 Task: Find connections with filter location Qingdao with filter topic #Homeofficewith filter profile language Potuguese with filter current company OCASA with filter school Kannur University with filter industry Coal Mining with filter service category Marketing with filter keywords title Vehicle or Equipment Cleaner
Action: Mouse moved to (265, 317)
Screenshot: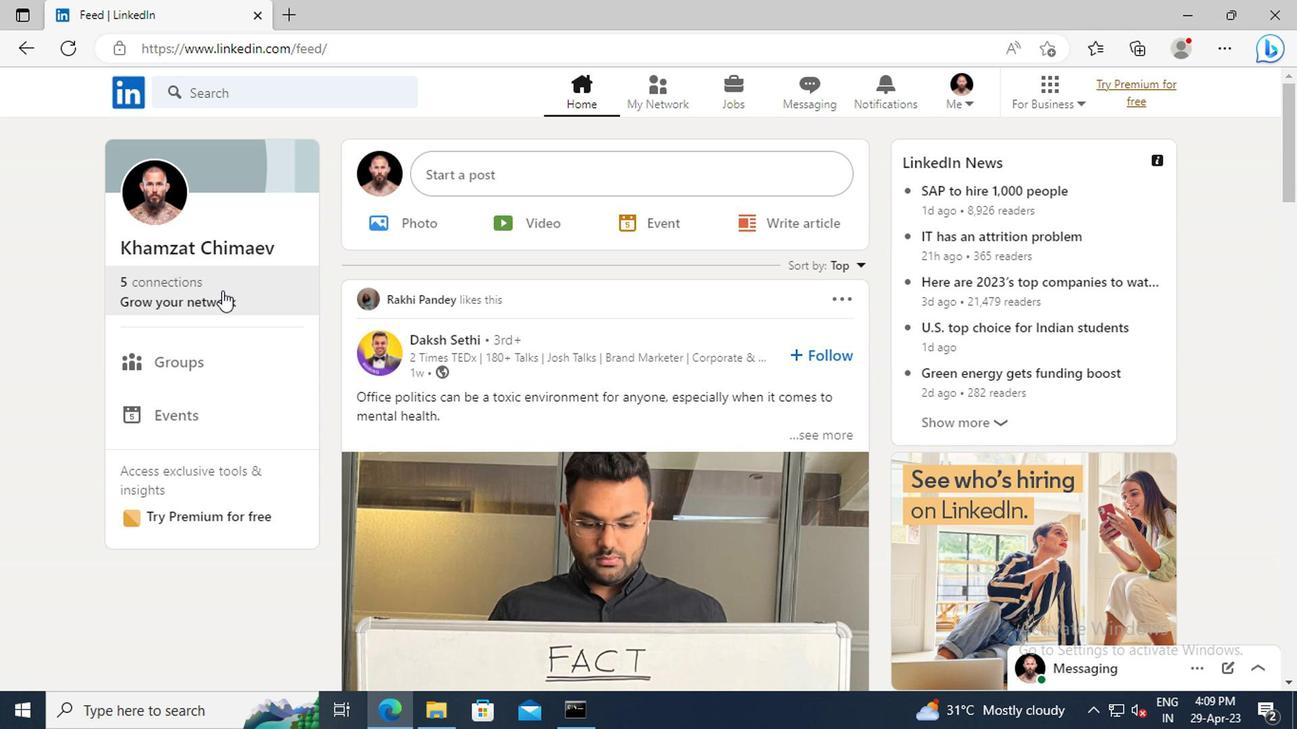 
Action: Mouse pressed left at (265, 317)
Screenshot: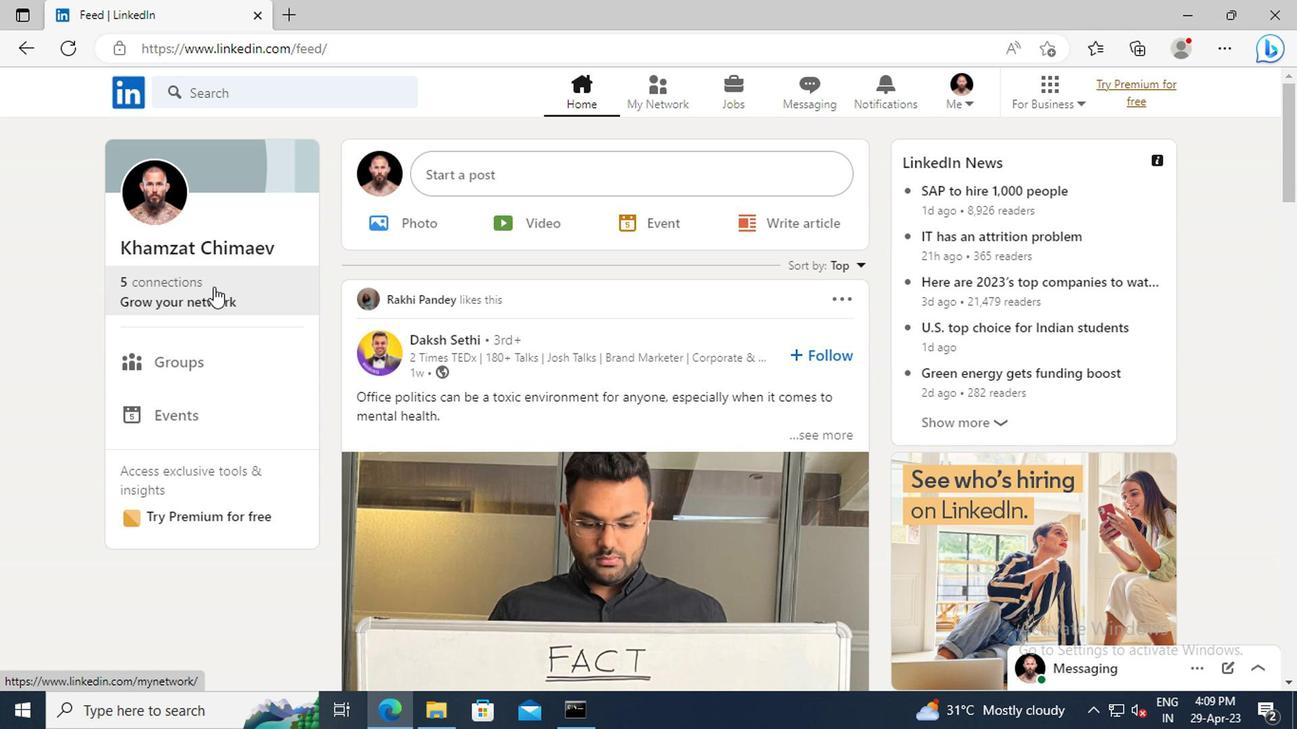 
Action: Mouse moved to (273, 256)
Screenshot: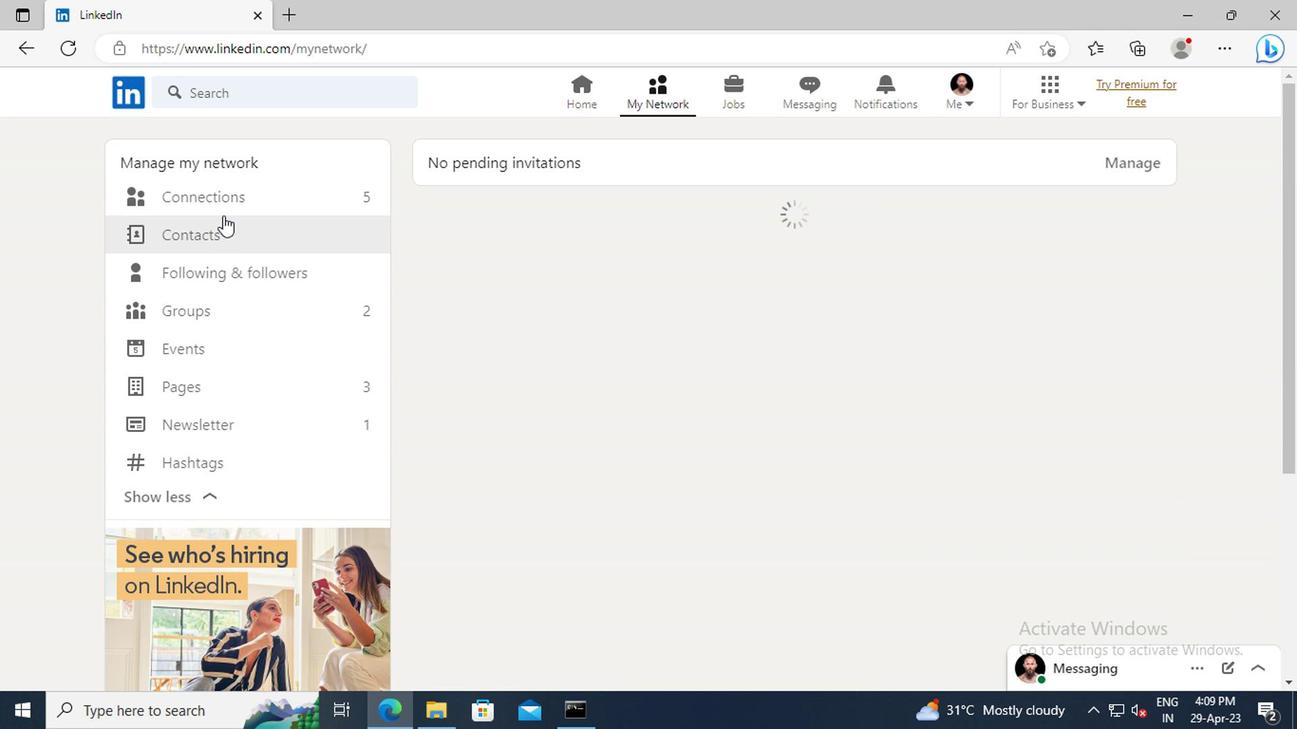 
Action: Mouse pressed left at (273, 256)
Screenshot: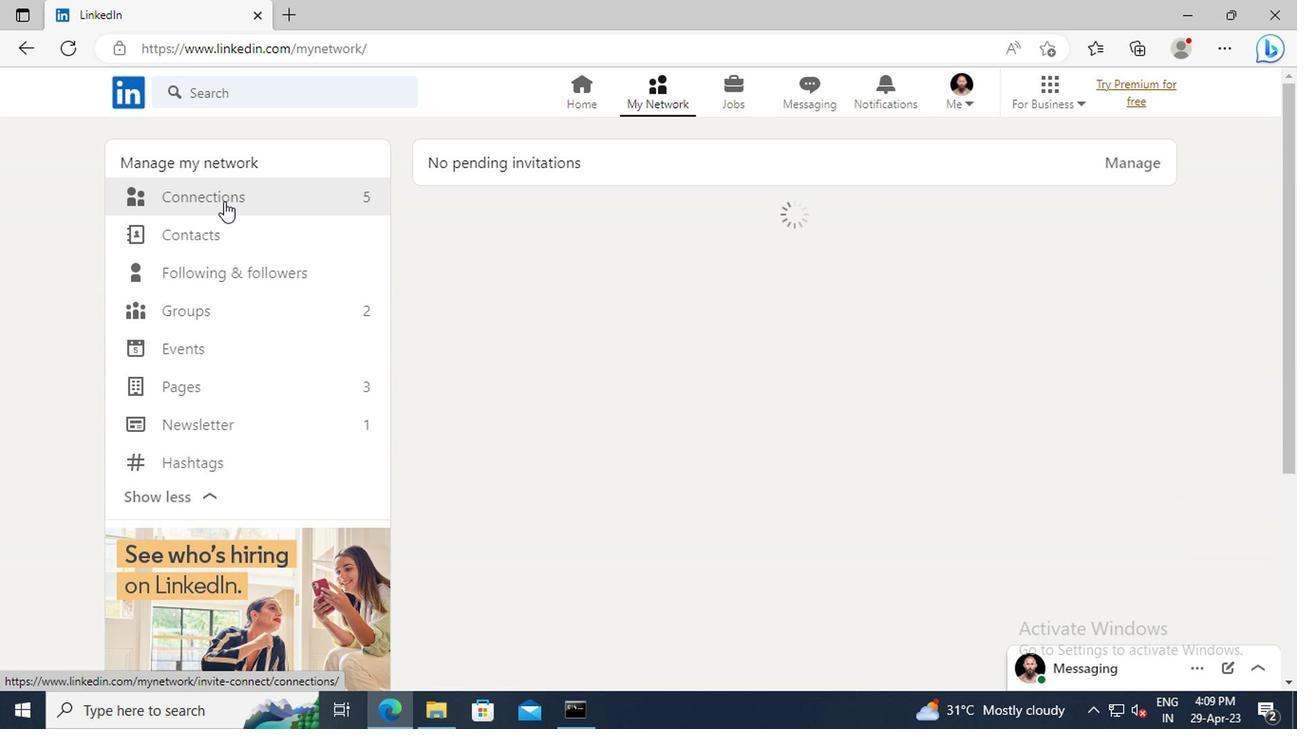 
Action: Mouse moved to (656, 259)
Screenshot: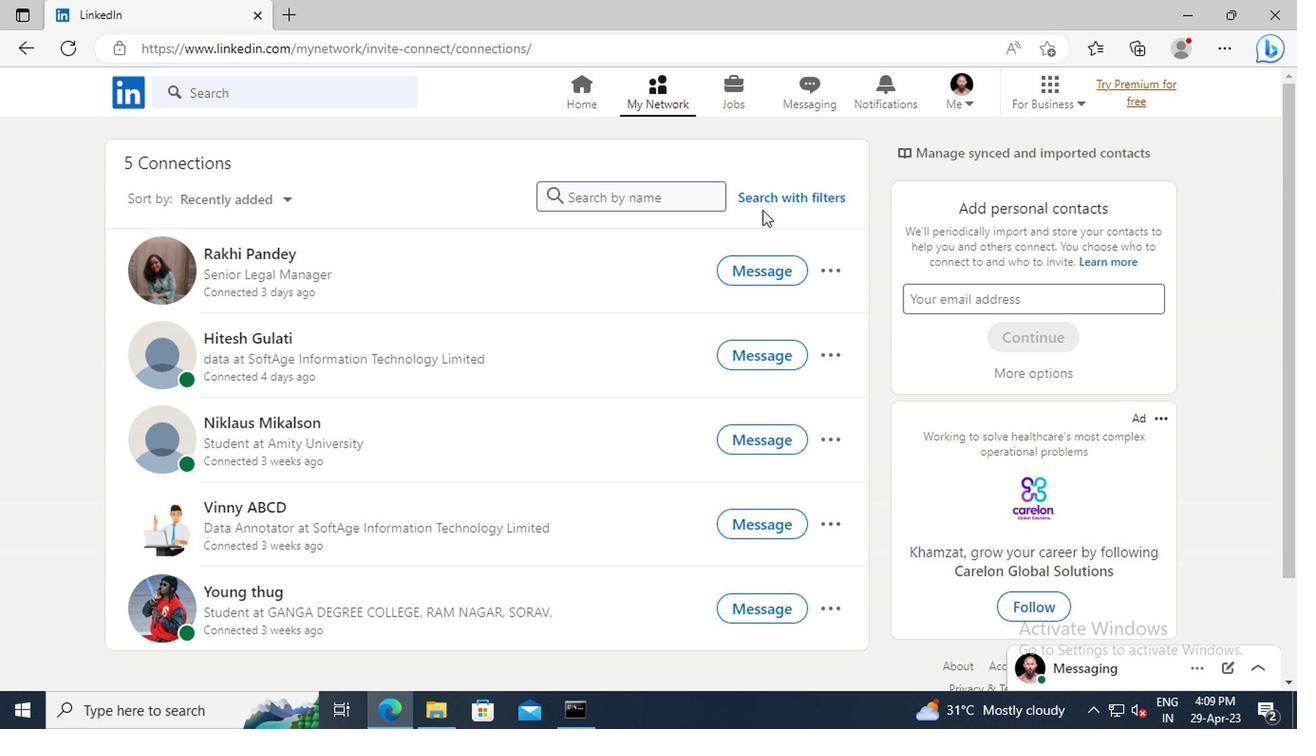 
Action: Mouse pressed left at (656, 259)
Screenshot: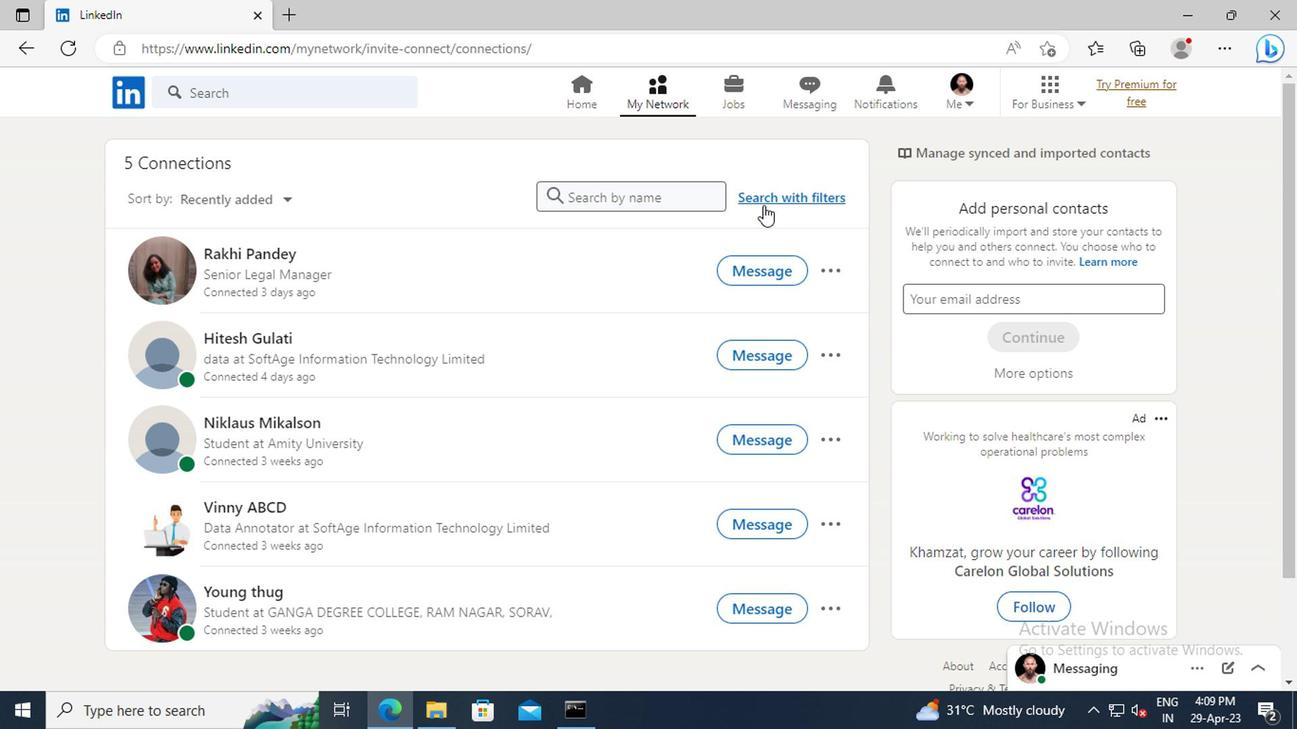 
Action: Mouse moved to (624, 221)
Screenshot: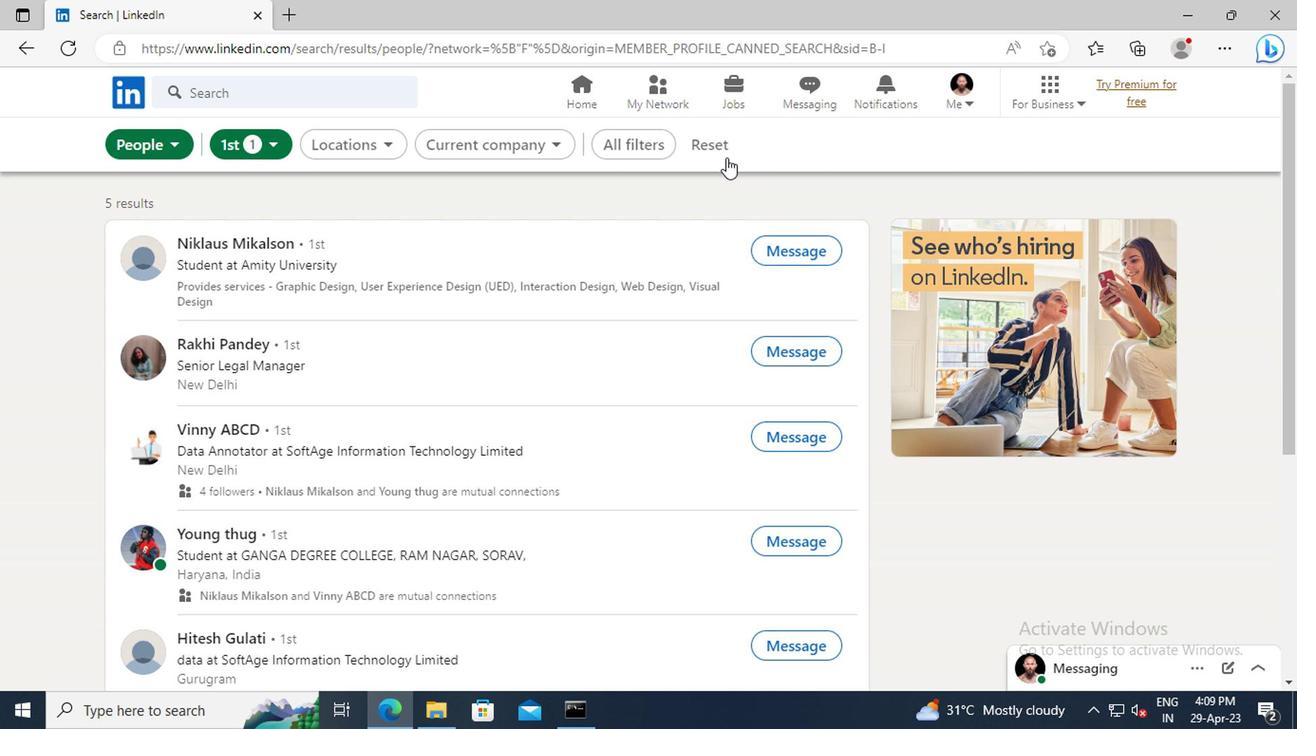 
Action: Mouse pressed left at (624, 221)
Screenshot: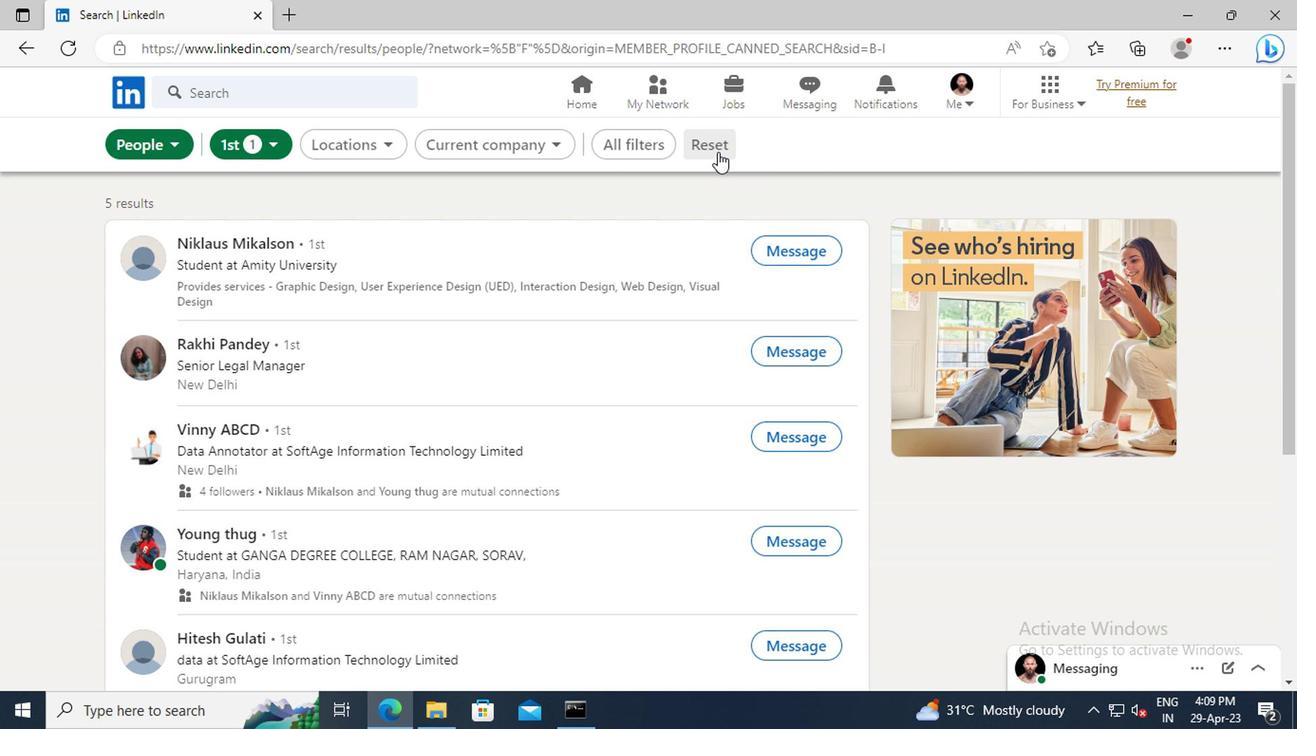 
Action: Mouse moved to (605, 219)
Screenshot: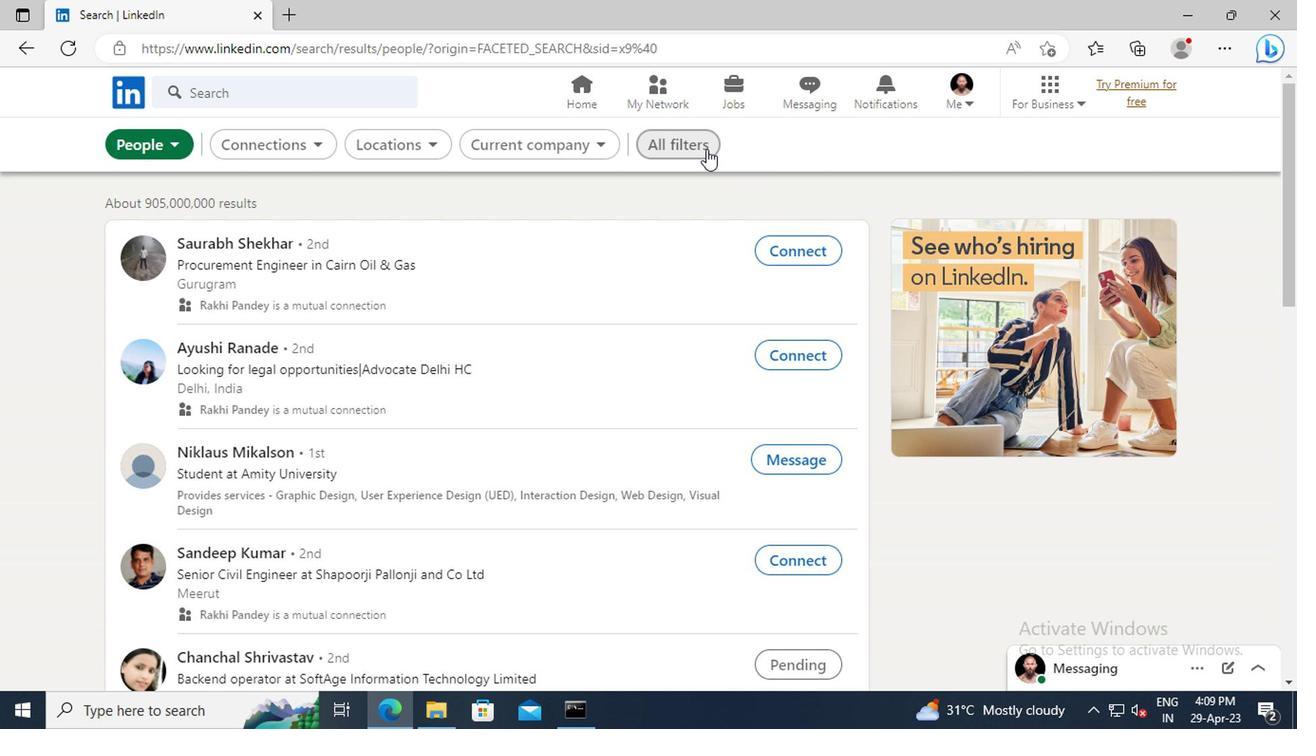
Action: Mouse pressed left at (605, 219)
Screenshot: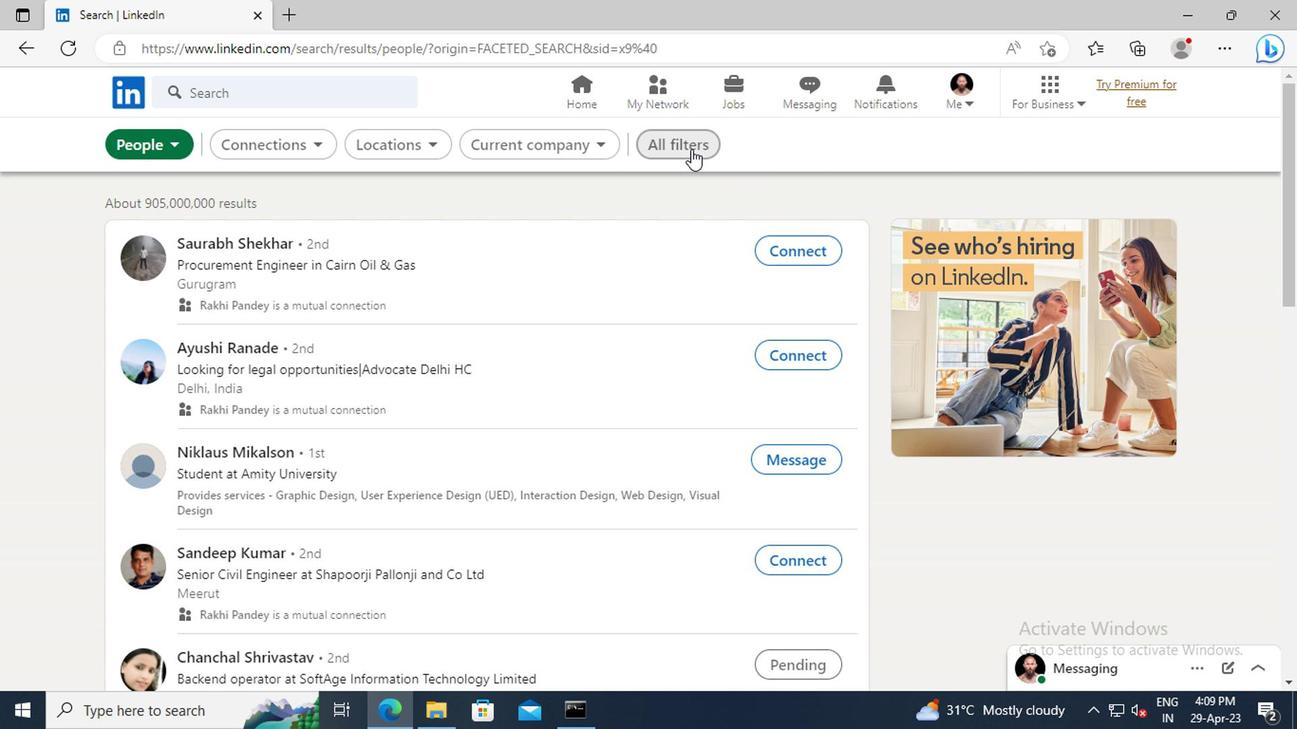 
Action: Mouse moved to (879, 375)
Screenshot: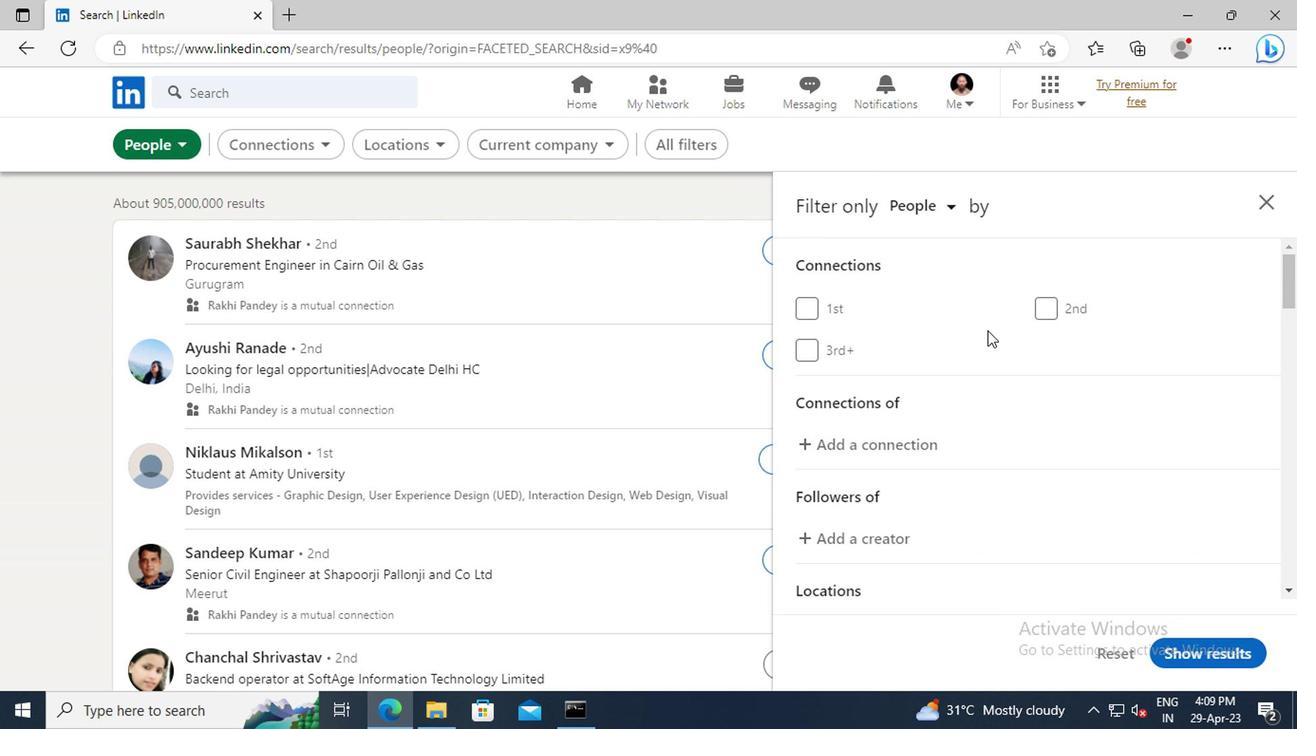 
Action: Mouse scrolled (879, 374) with delta (0, 0)
Screenshot: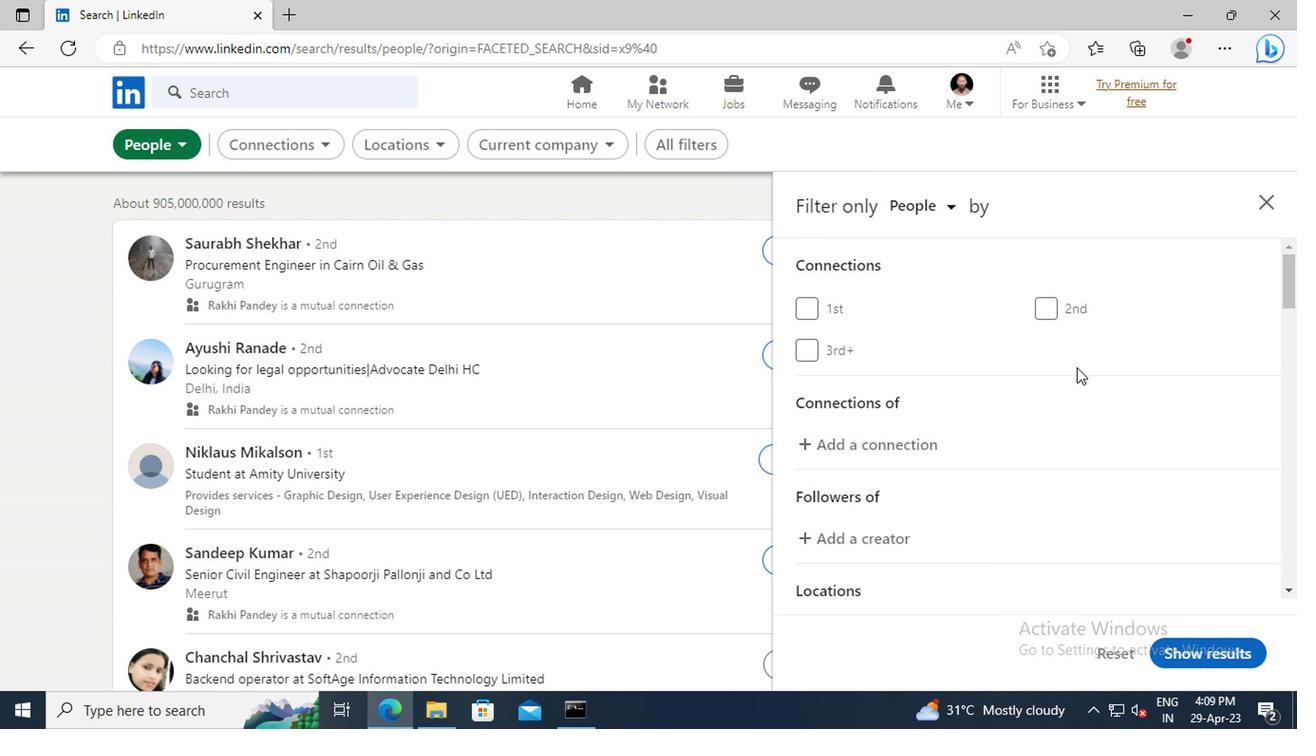 
Action: Mouse scrolled (879, 374) with delta (0, 0)
Screenshot: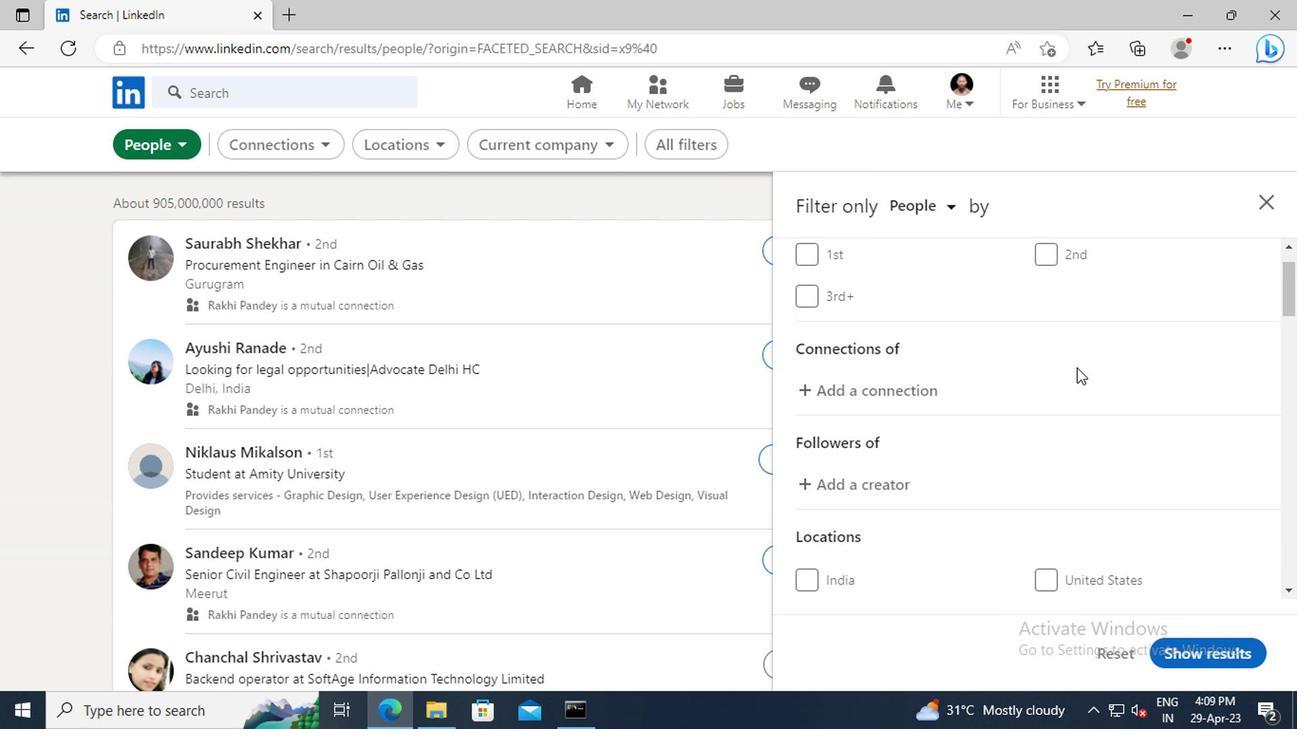 
Action: Mouse scrolled (879, 374) with delta (0, 0)
Screenshot: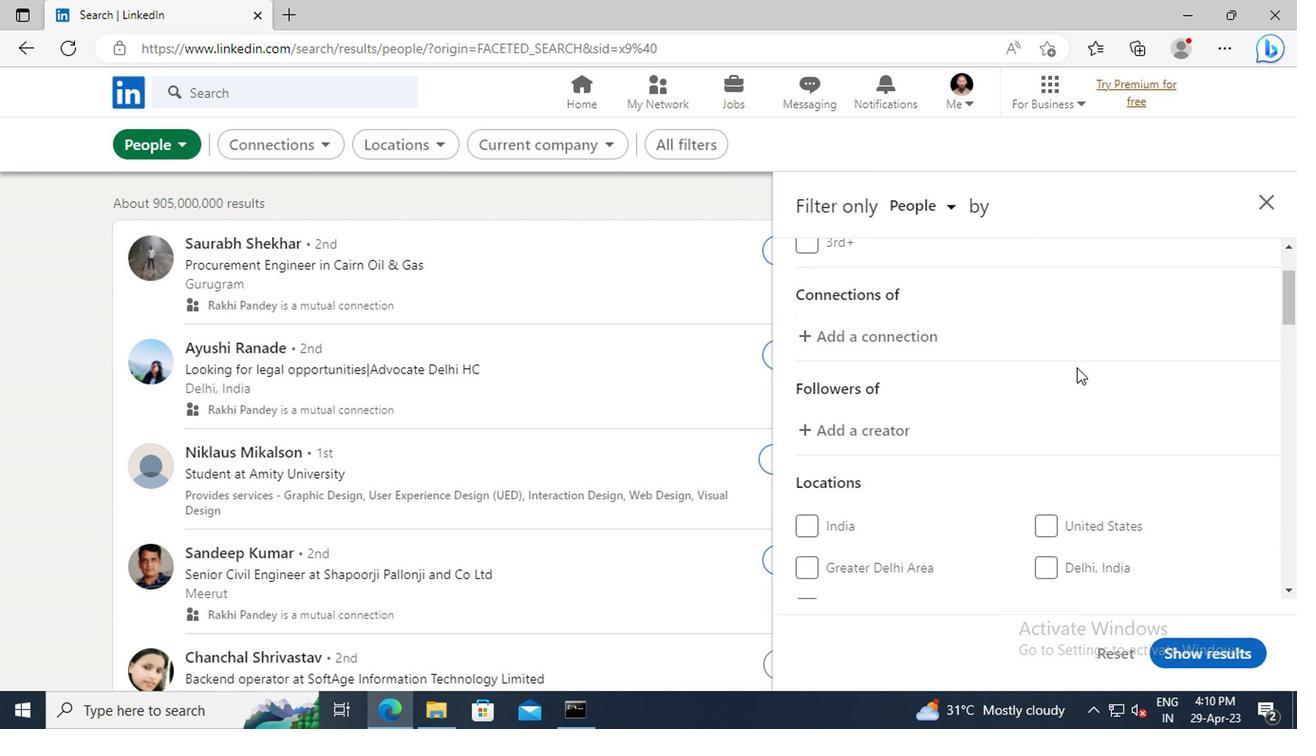 
Action: Mouse scrolled (879, 374) with delta (0, 0)
Screenshot: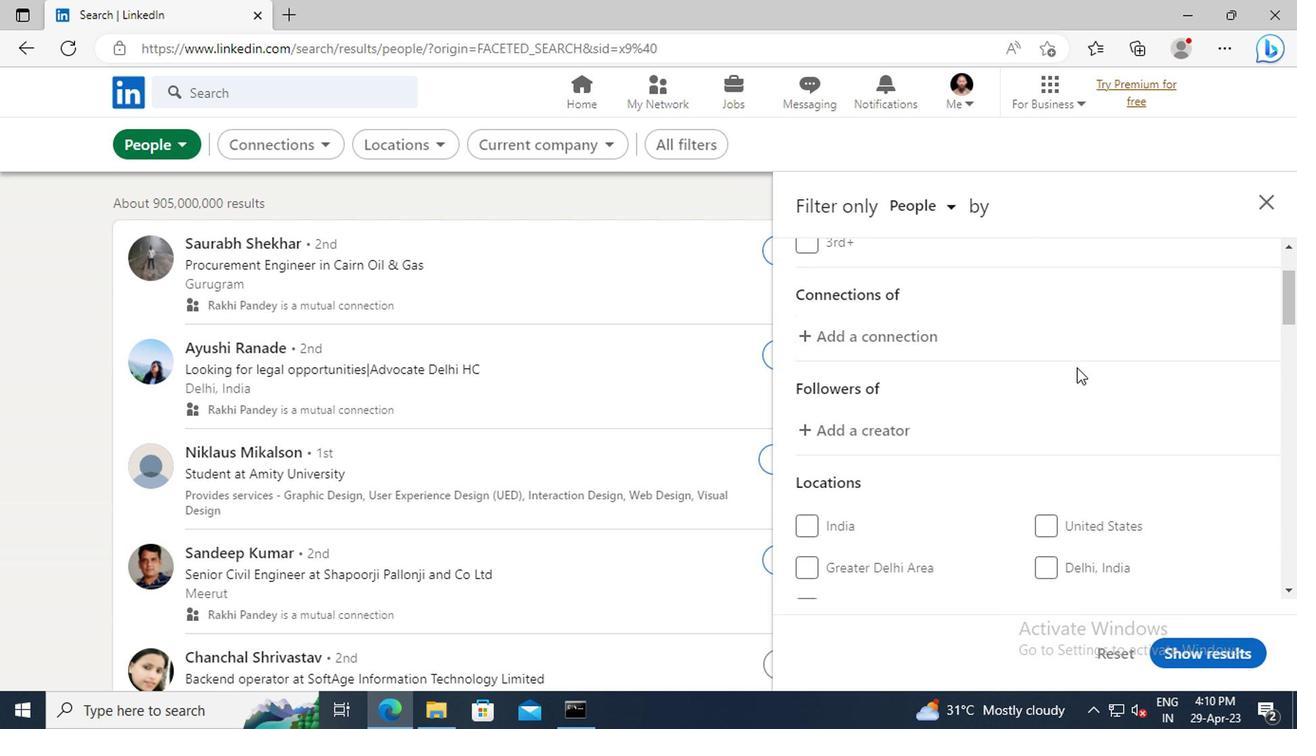 
Action: Mouse scrolled (879, 374) with delta (0, 0)
Screenshot: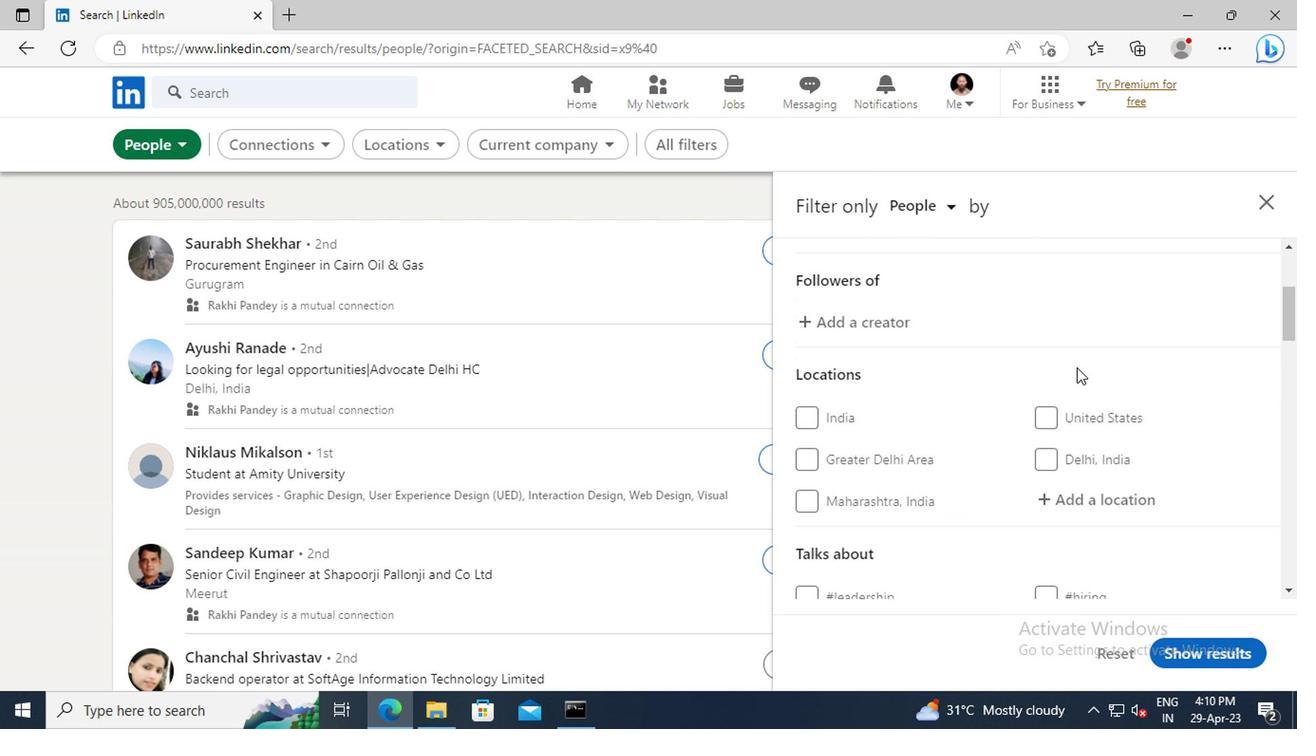 
Action: Mouse moved to (877, 429)
Screenshot: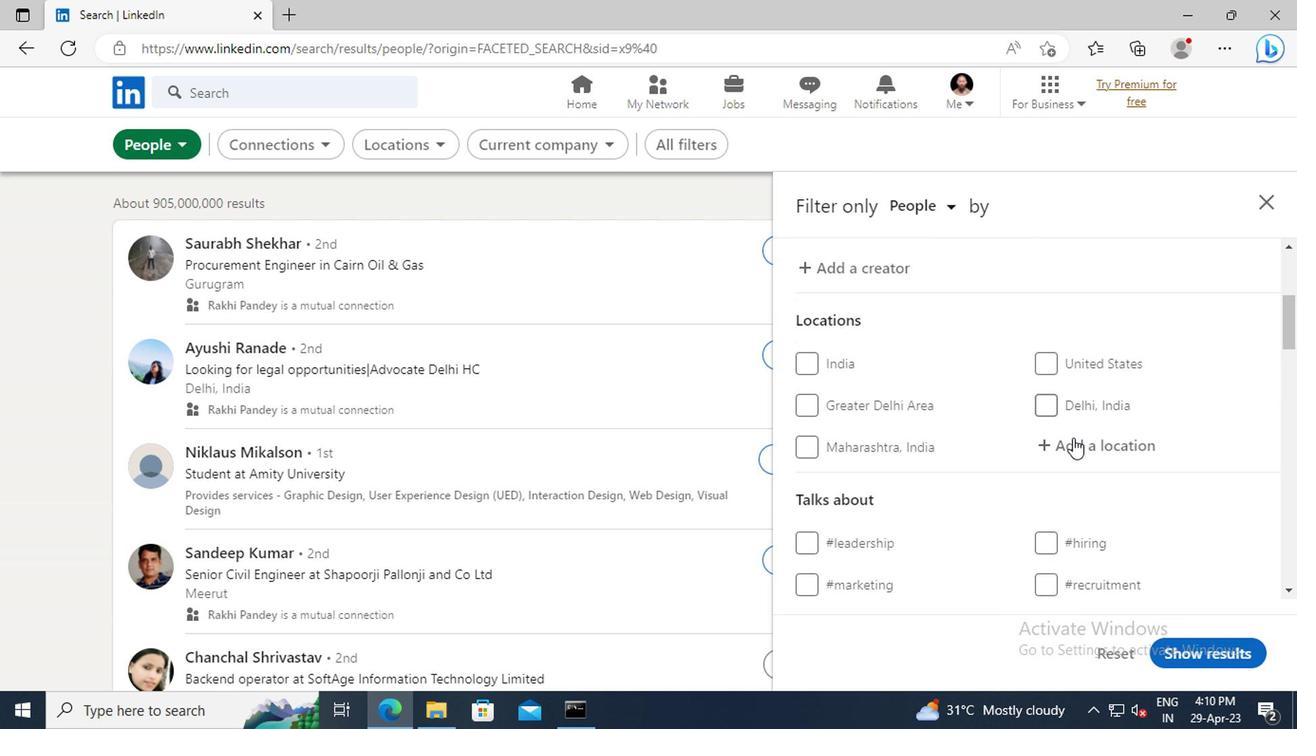 
Action: Mouse pressed left at (877, 429)
Screenshot: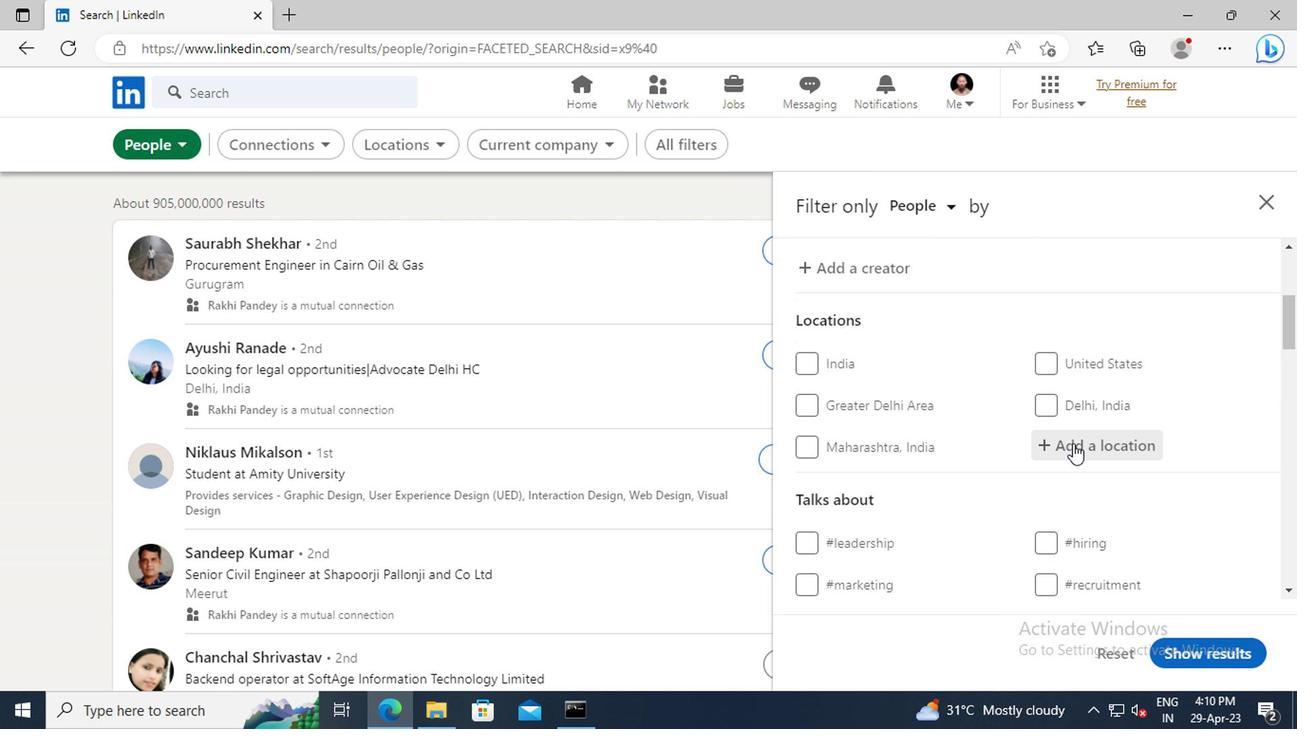 
Action: Key pressed <Key.shift>QINGDAO
Screenshot: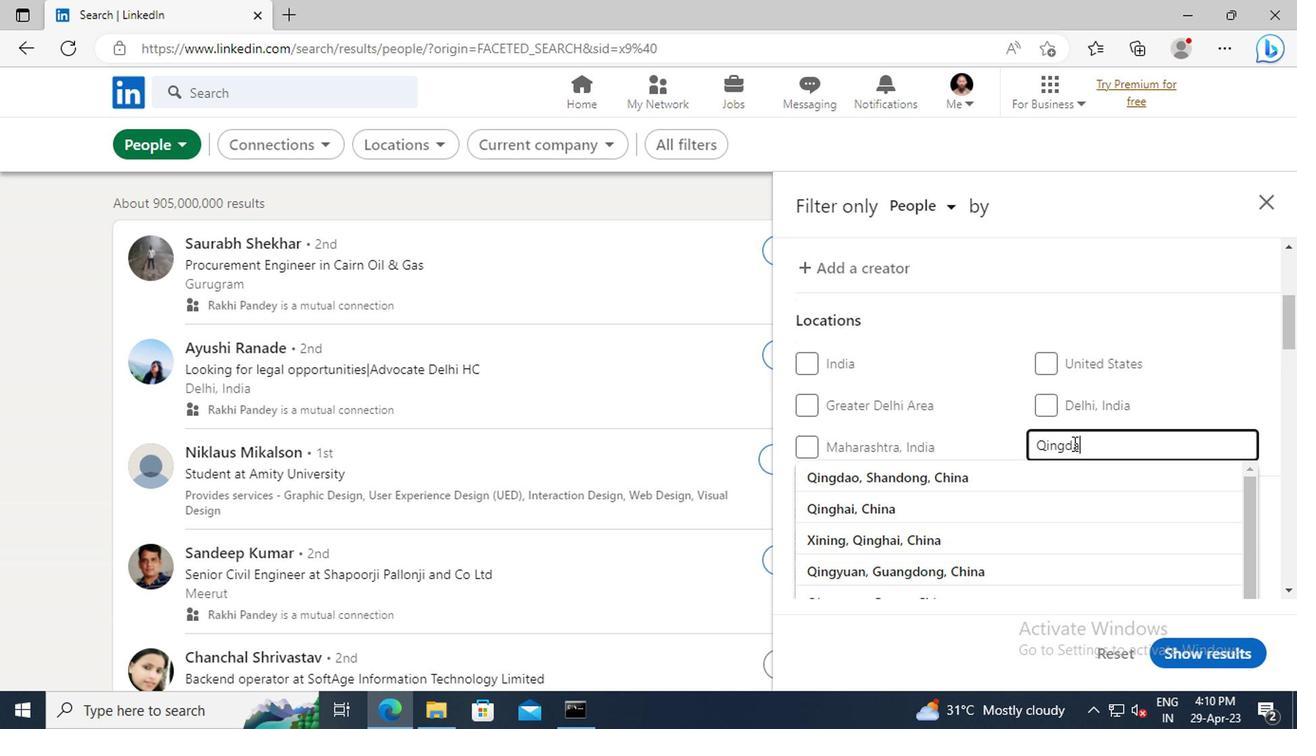 
Action: Mouse moved to (862, 449)
Screenshot: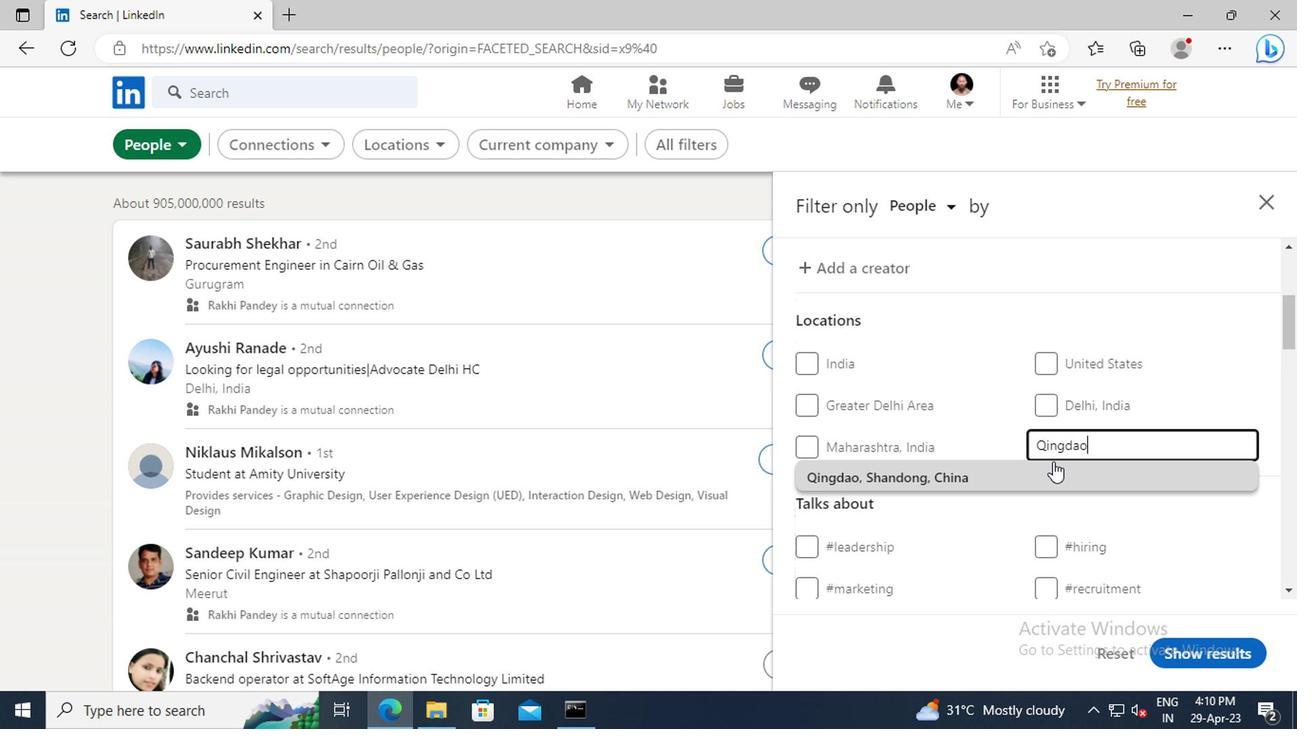 
Action: Mouse pressed left at (862, 449)
Screenshot: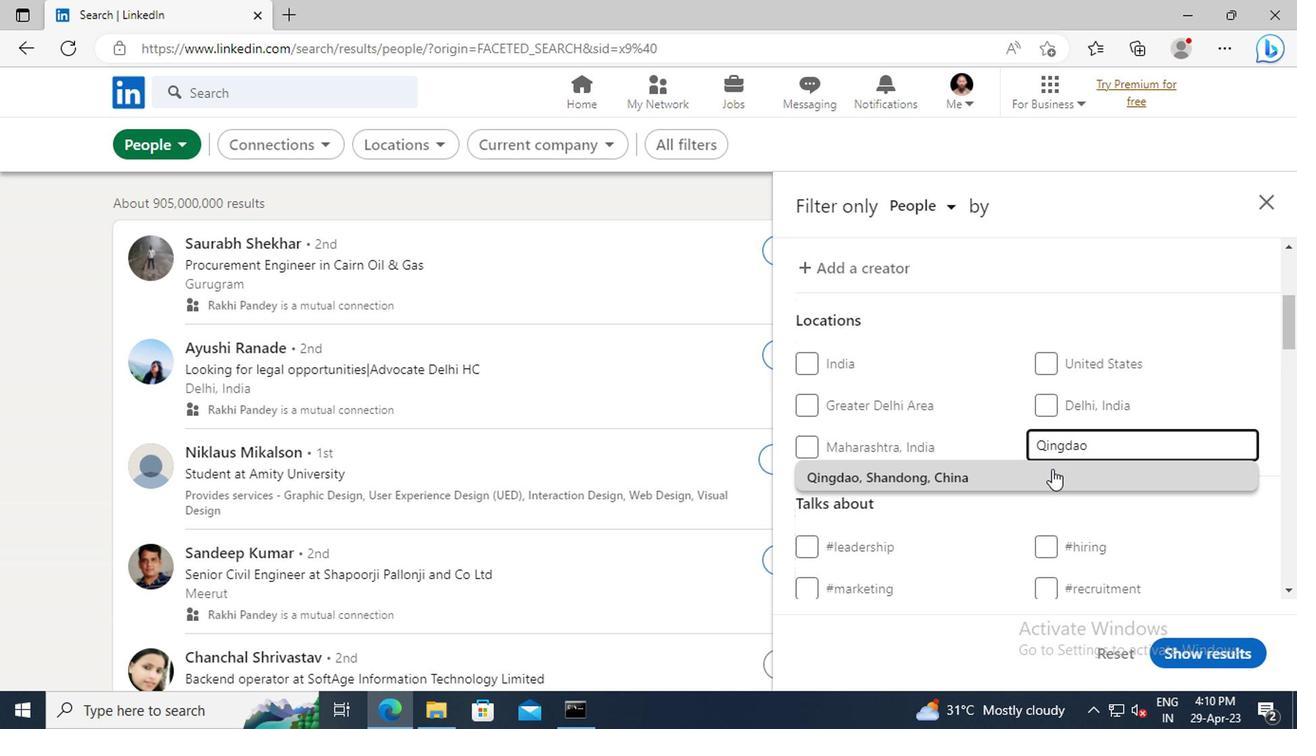 
Action: Mouse scrolled (862, 448) with delta (0, 0)
Screenshot: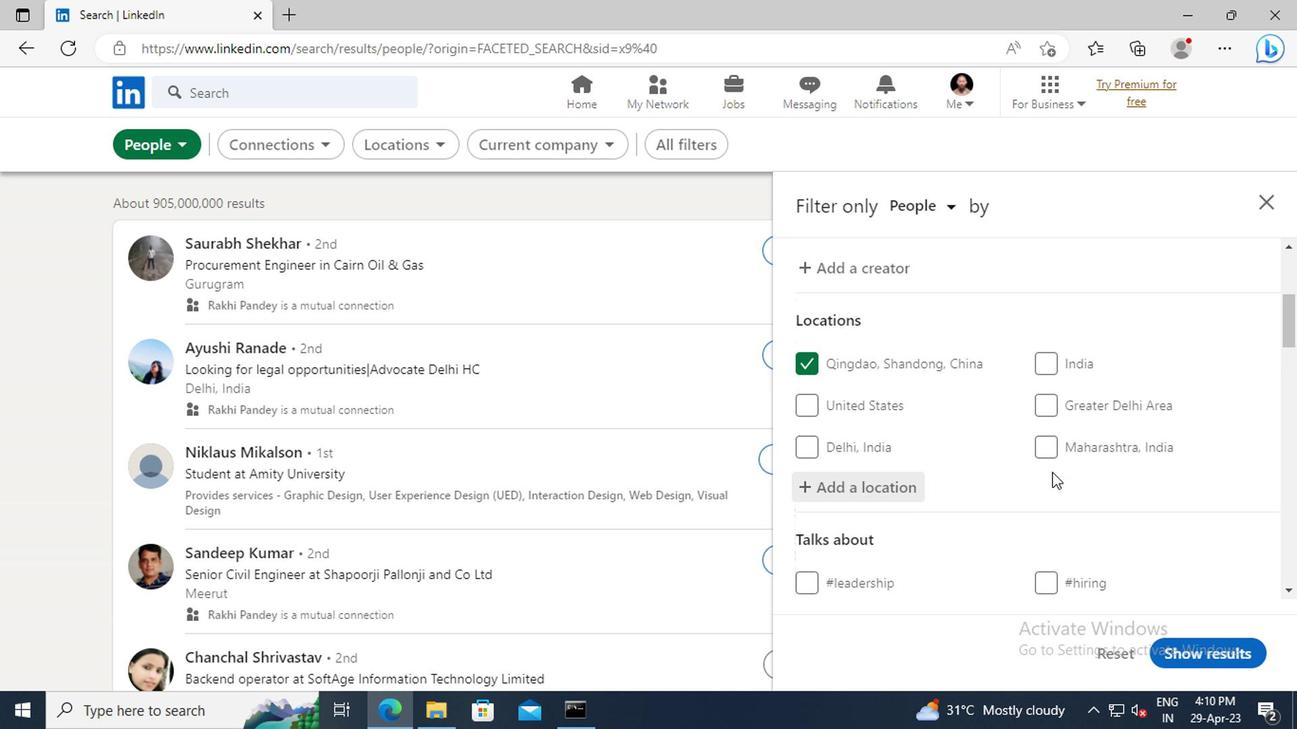 
Action: Mouse scrolled (862, 448) with delta (0, 0)
Screenshot: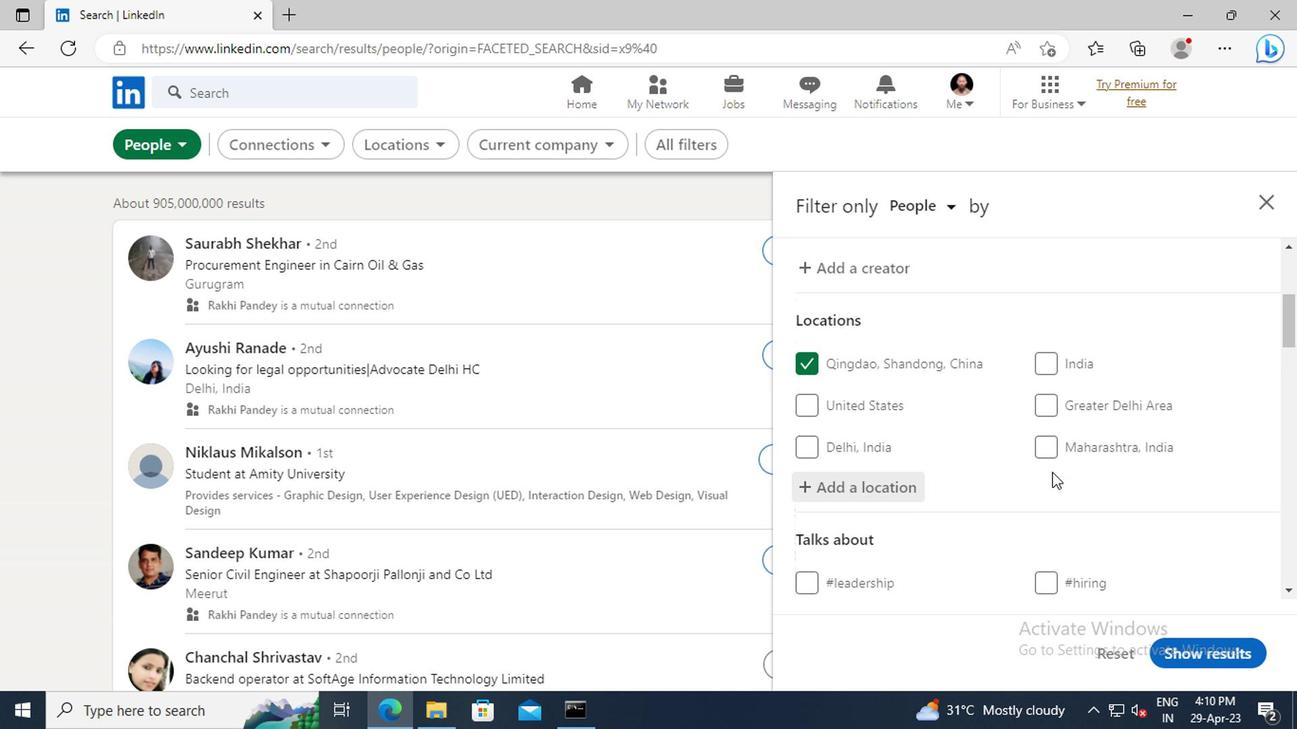 
Action: Mouse moved to (863, 410)
Screenshot: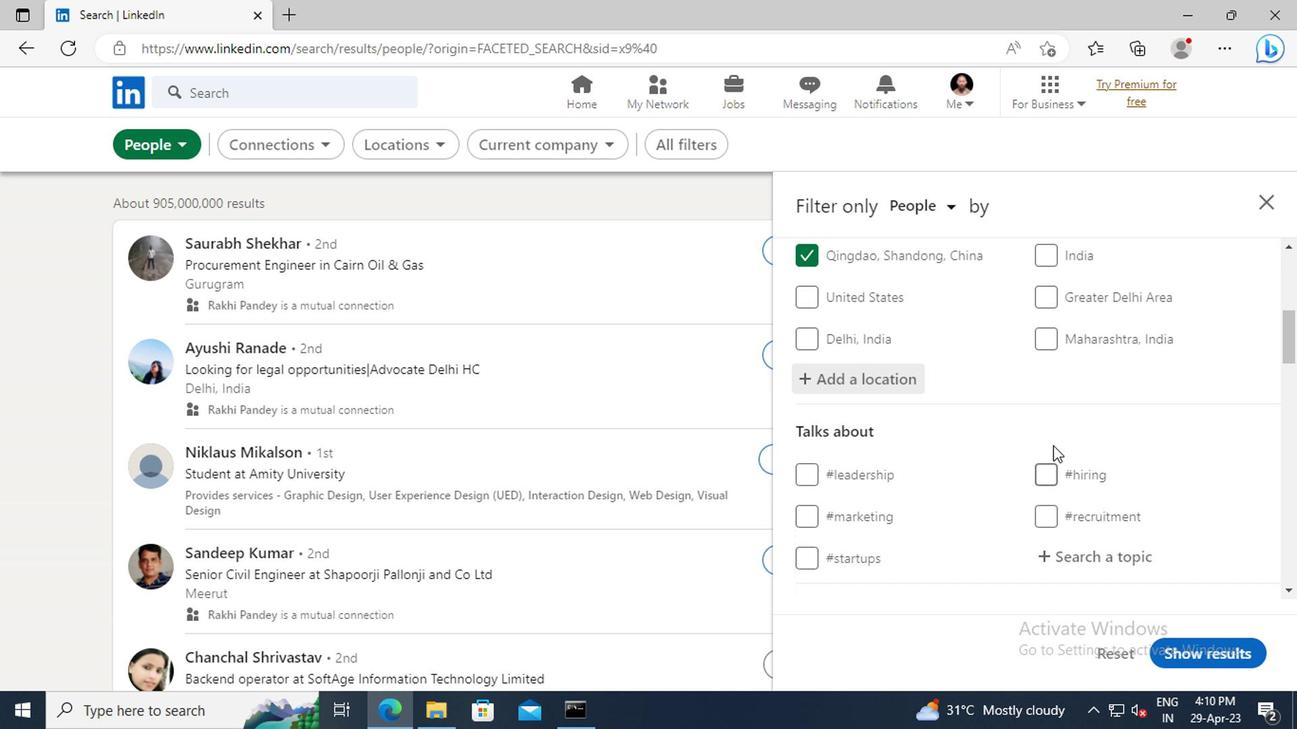 
Action: Mouse scrolled (863, 410) with delta (0, 0)
Screenshot: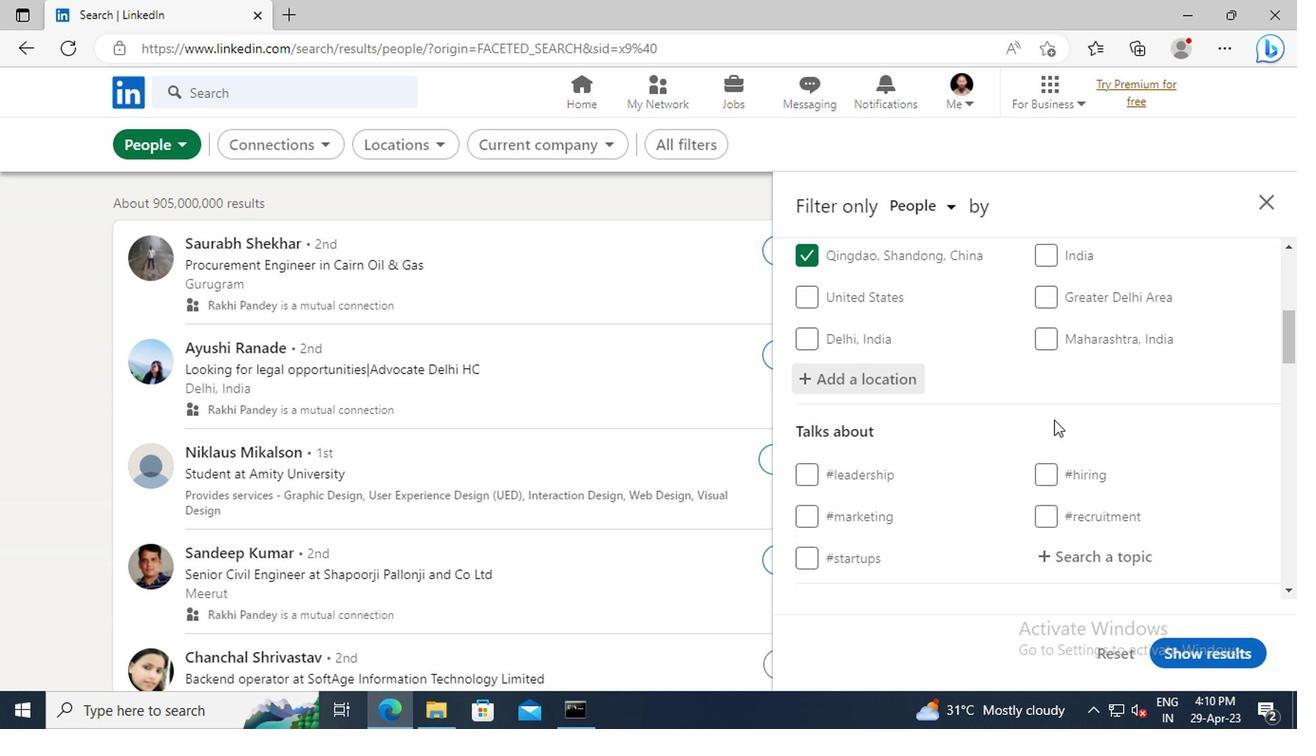 
Action: Mouse scrolled (863, 410) with delta (0, 0)
Screenshot: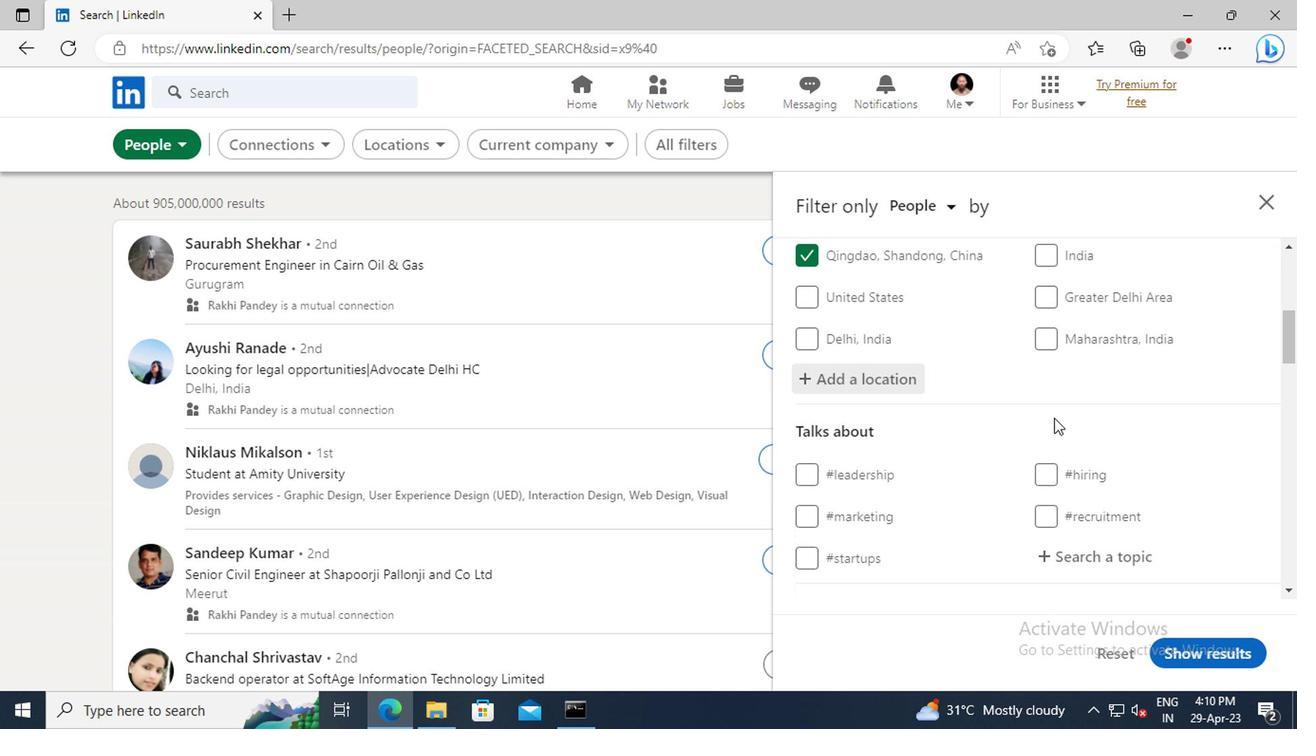 
Action: Mouse moved to (866, 431)
Screenshot: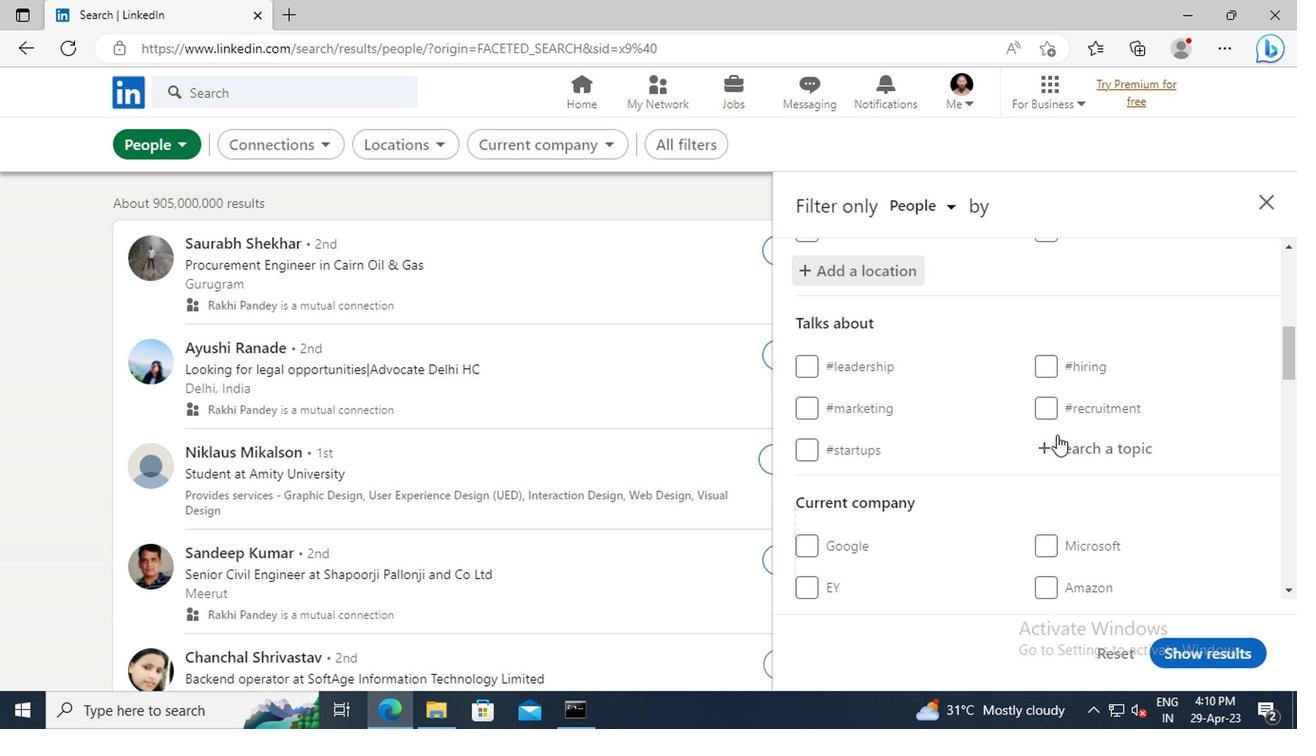 
Action: Mouse pressed left at (866, 431)
Screenshot: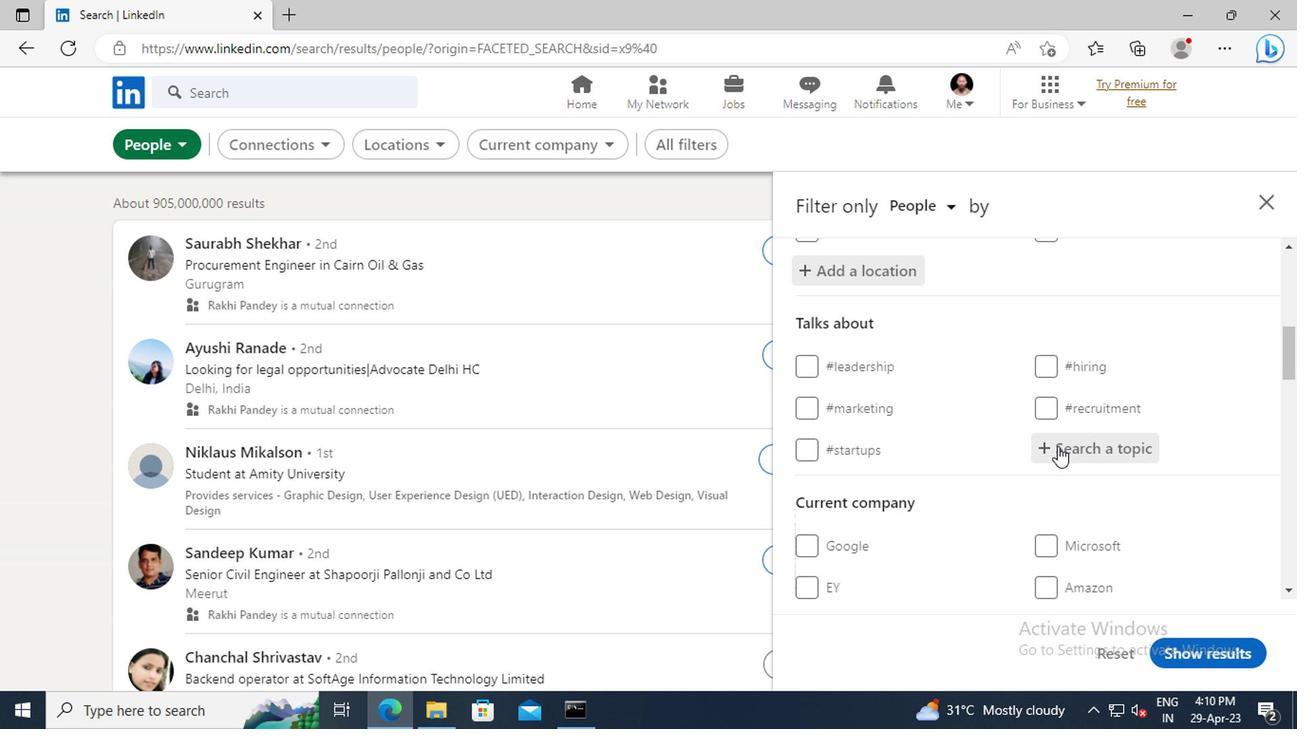
Action: Key pressed <Key.shift>HOMEOFFICE
Screenshot: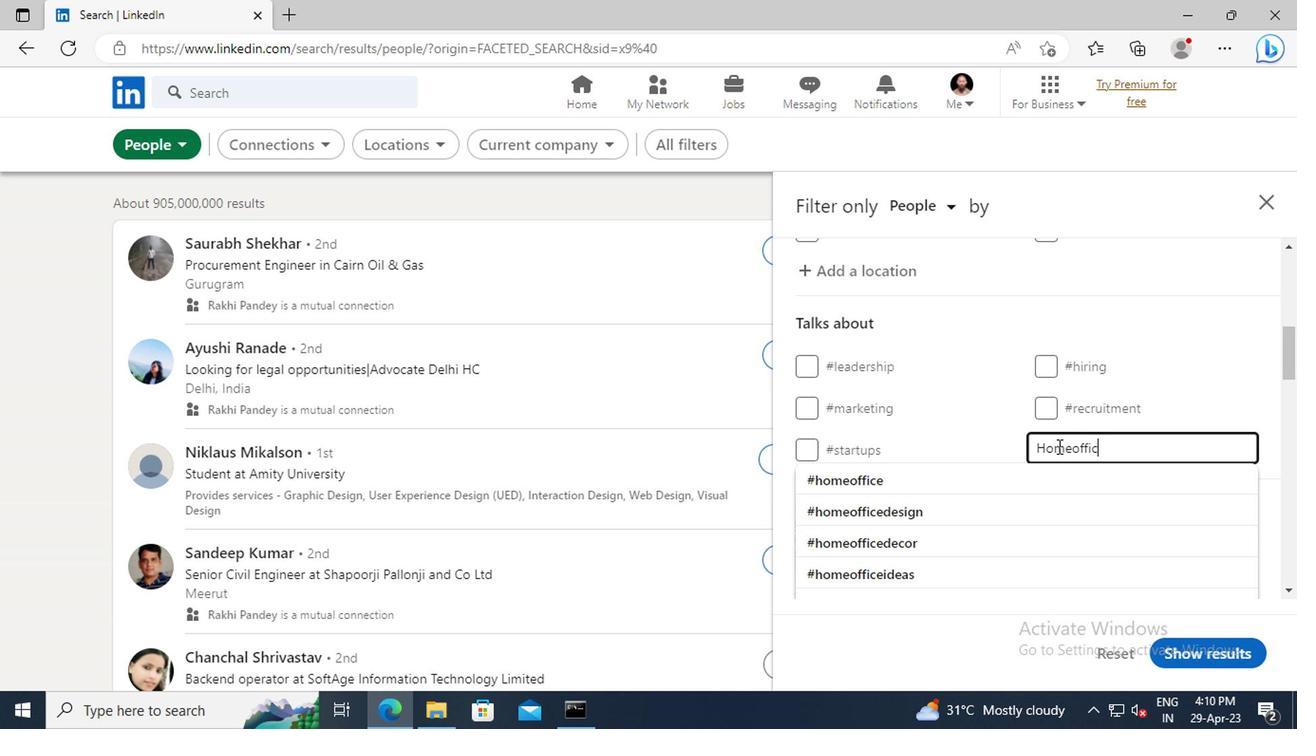 
Action: Mouse moved to (862, 451)
Screenshot: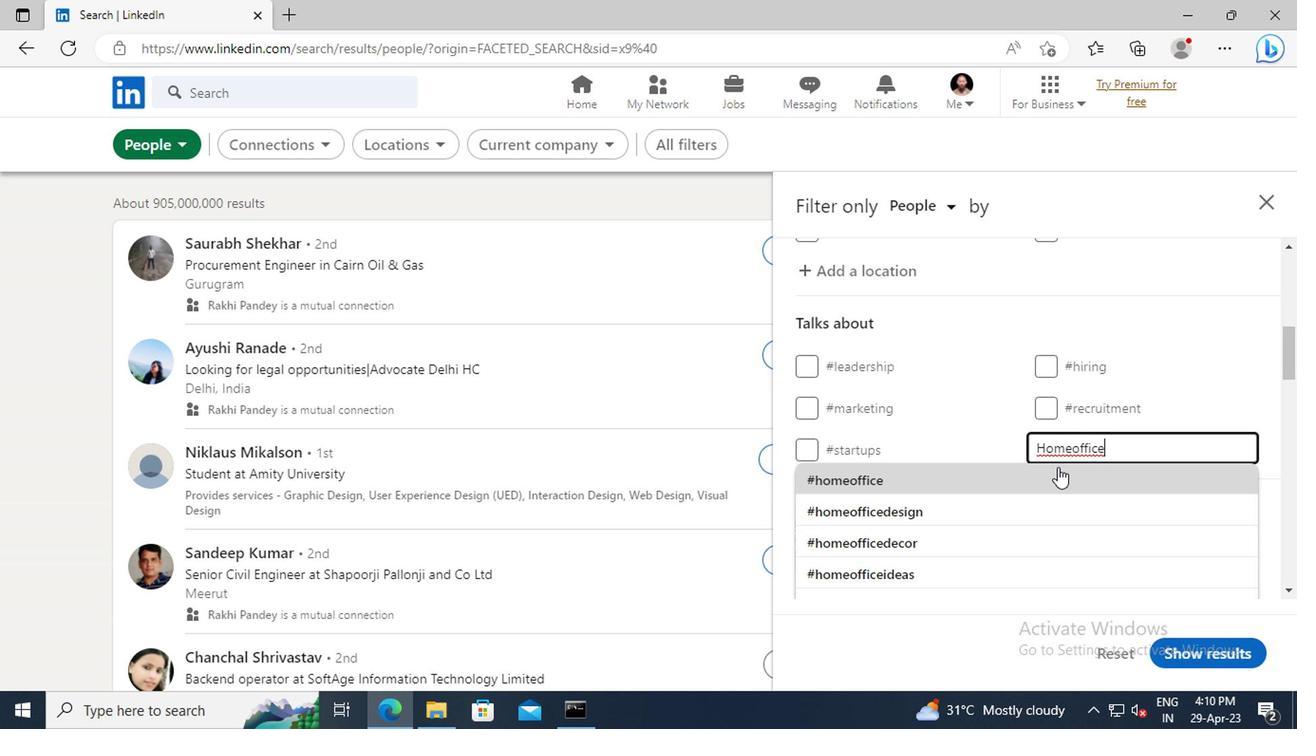 
Action: Mouse pressed left at (862, 451)
Screenshot: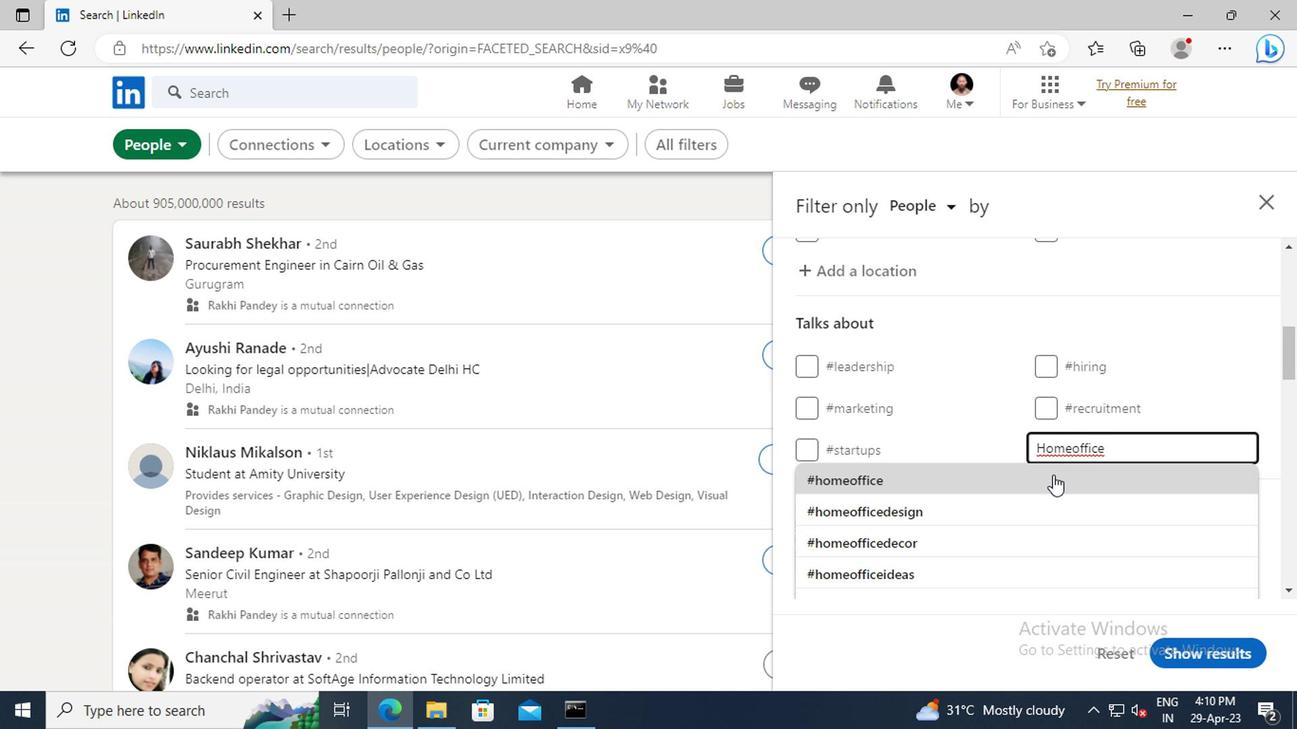 
Action: Mouse scrolled (862, 450) with delta (0, 0)
Screenshot: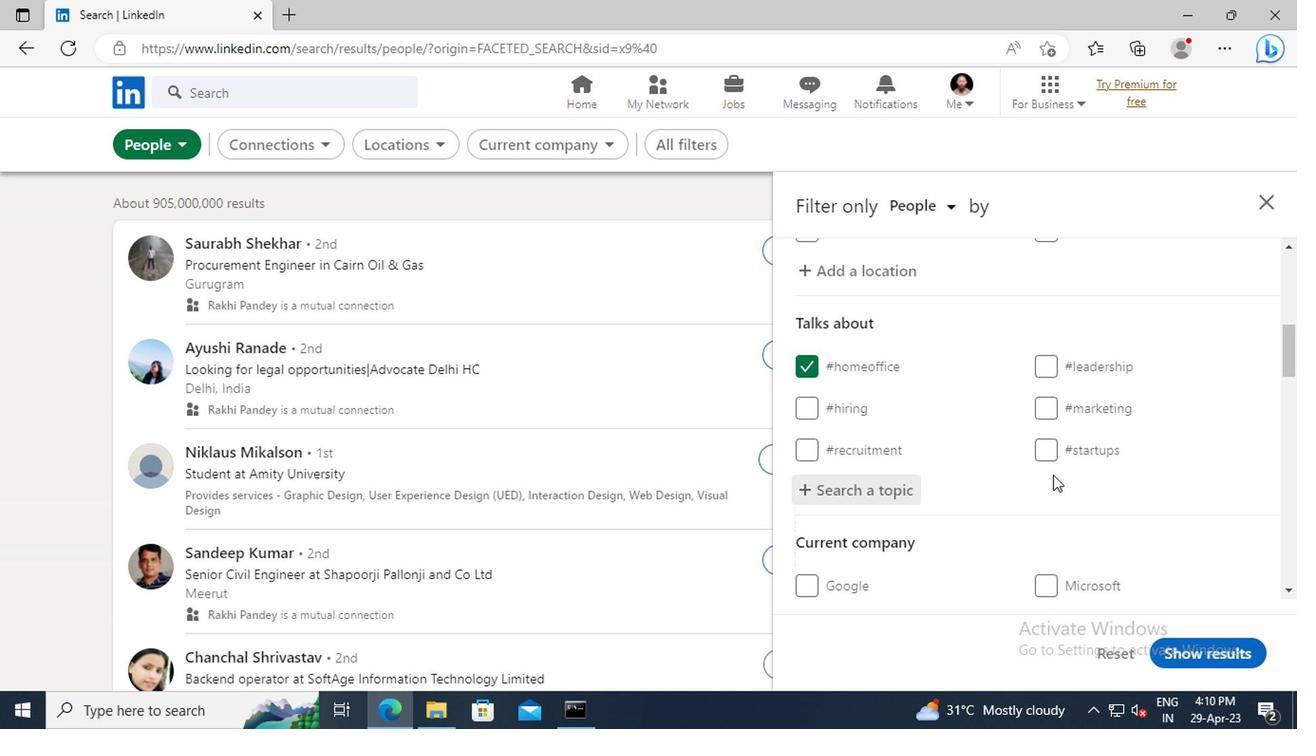 
Action: Mouse scrolled (862, 450) with delta (0, 0)
Screenshot: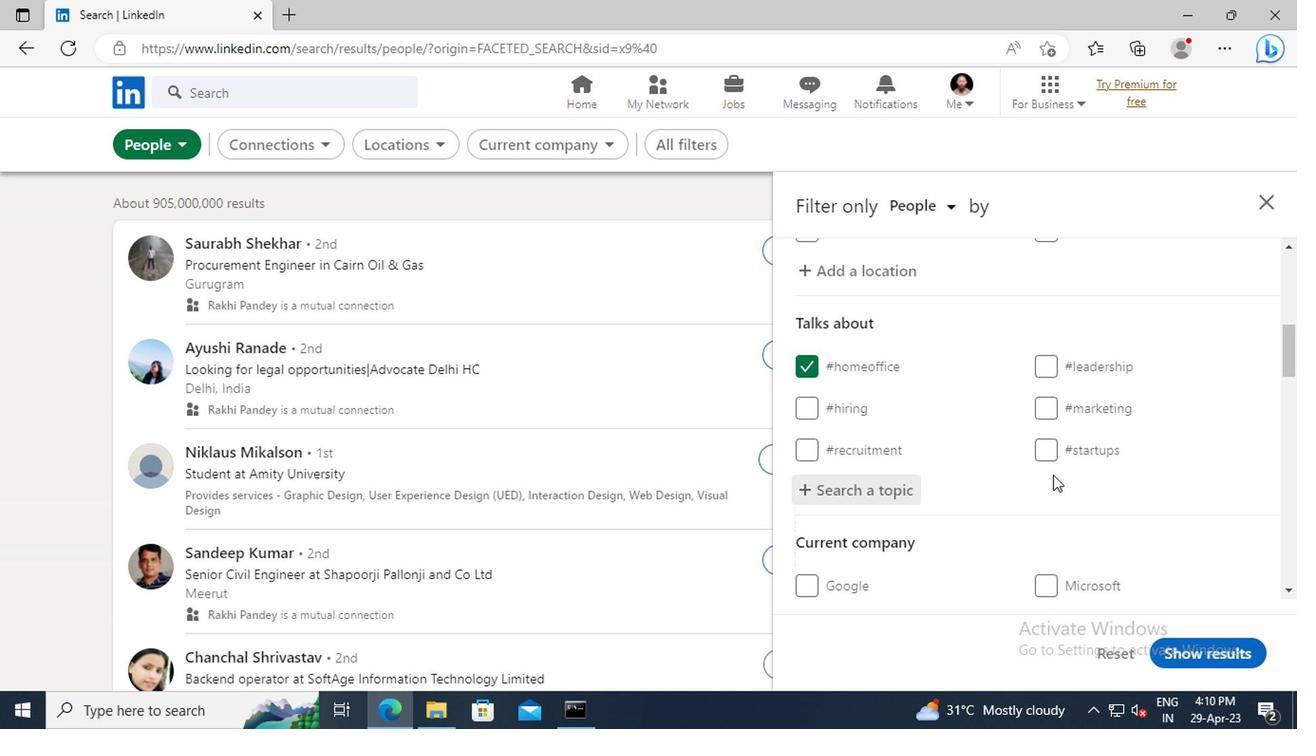 
Action: Mouse moved to (862, 418)
Screenshot: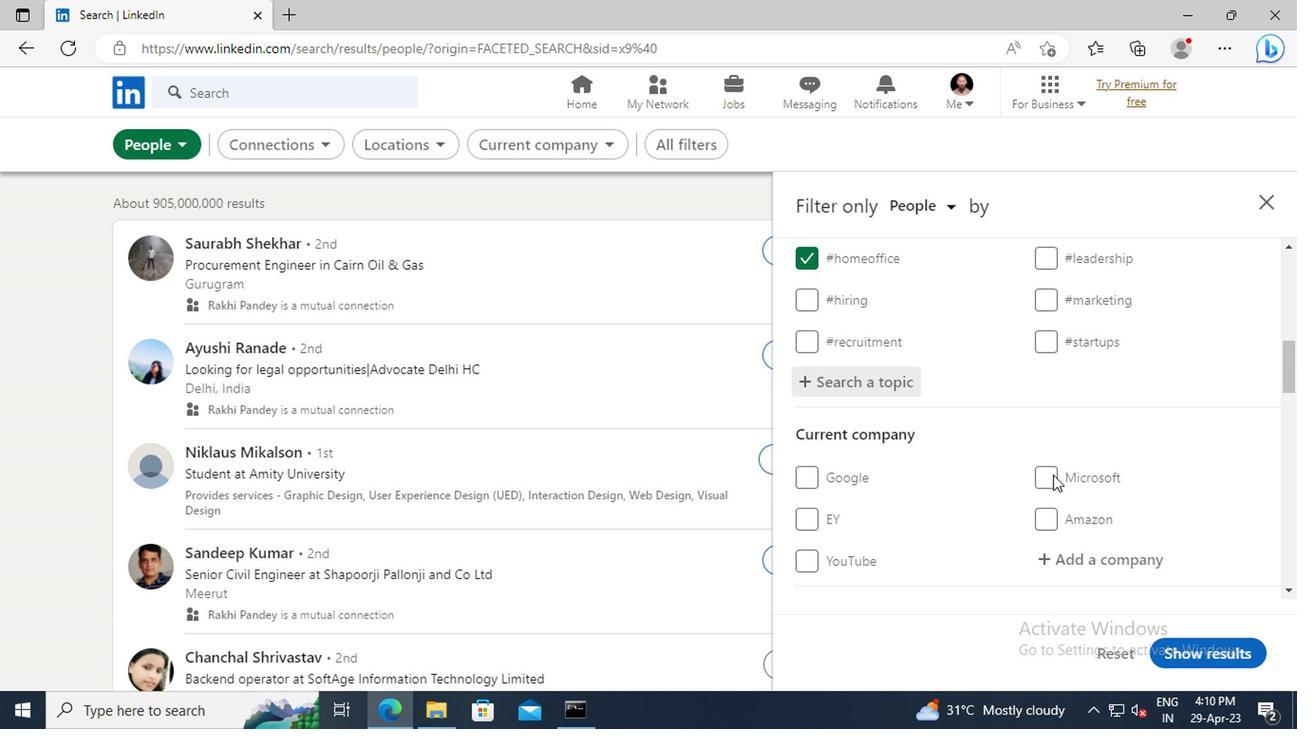 
Action: Mouse scrolled (862, 417) with delta (0, 0)
Screenshot: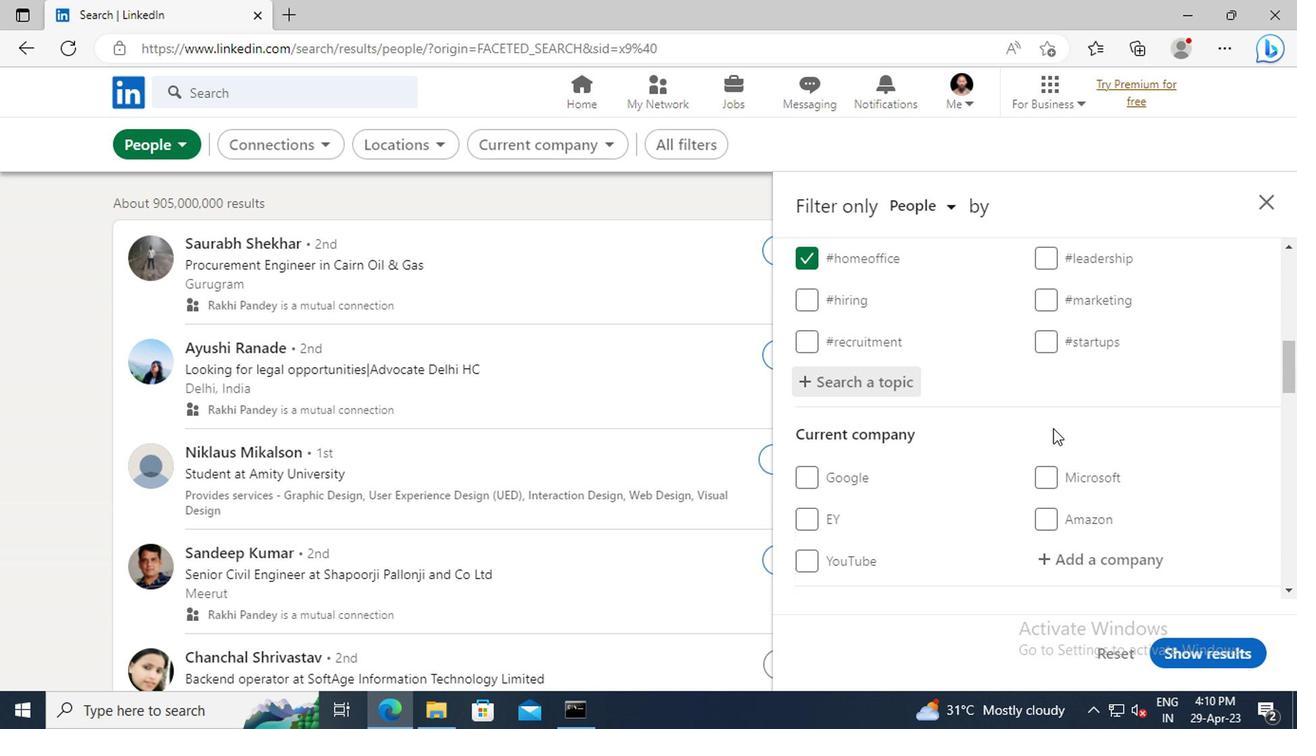 
Action: Mouse scrolled (862, 417) with delta (0, 0)
Screenshot: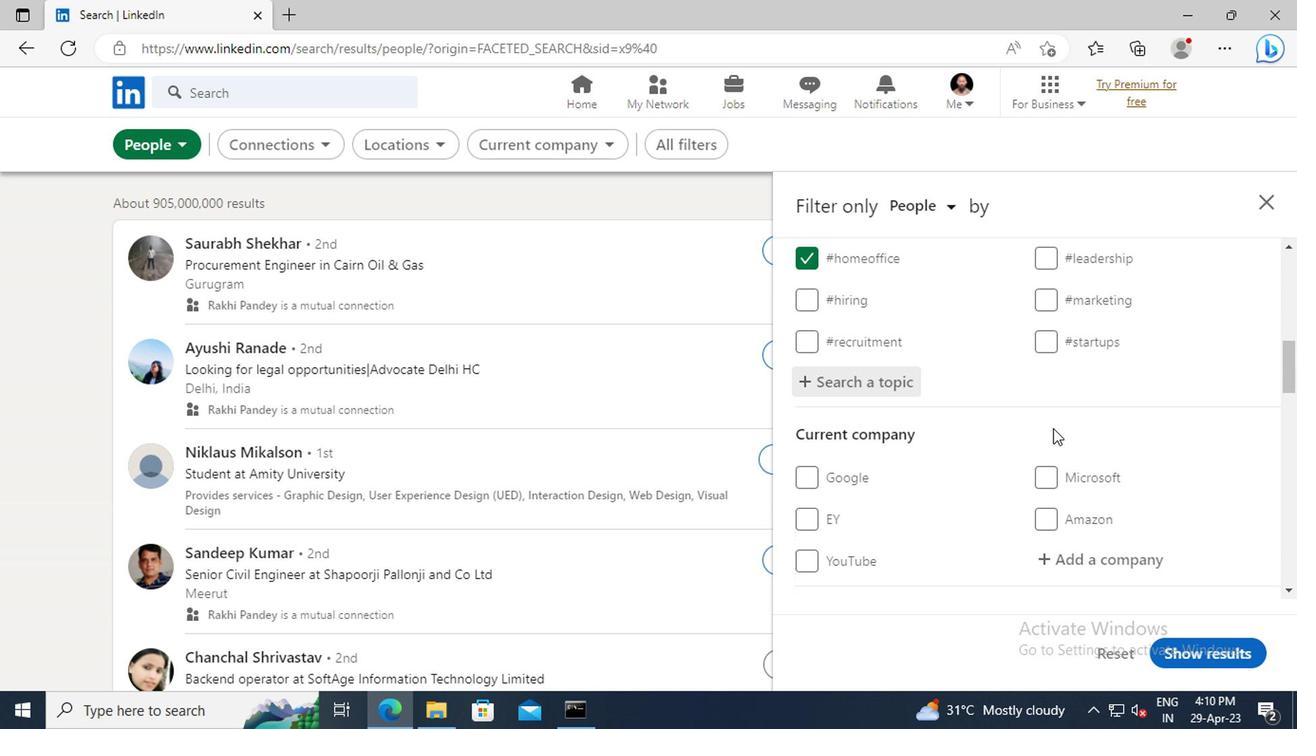 
Action: Mouse scrolled (862, 417) with delta (0, 0)
Screenshot: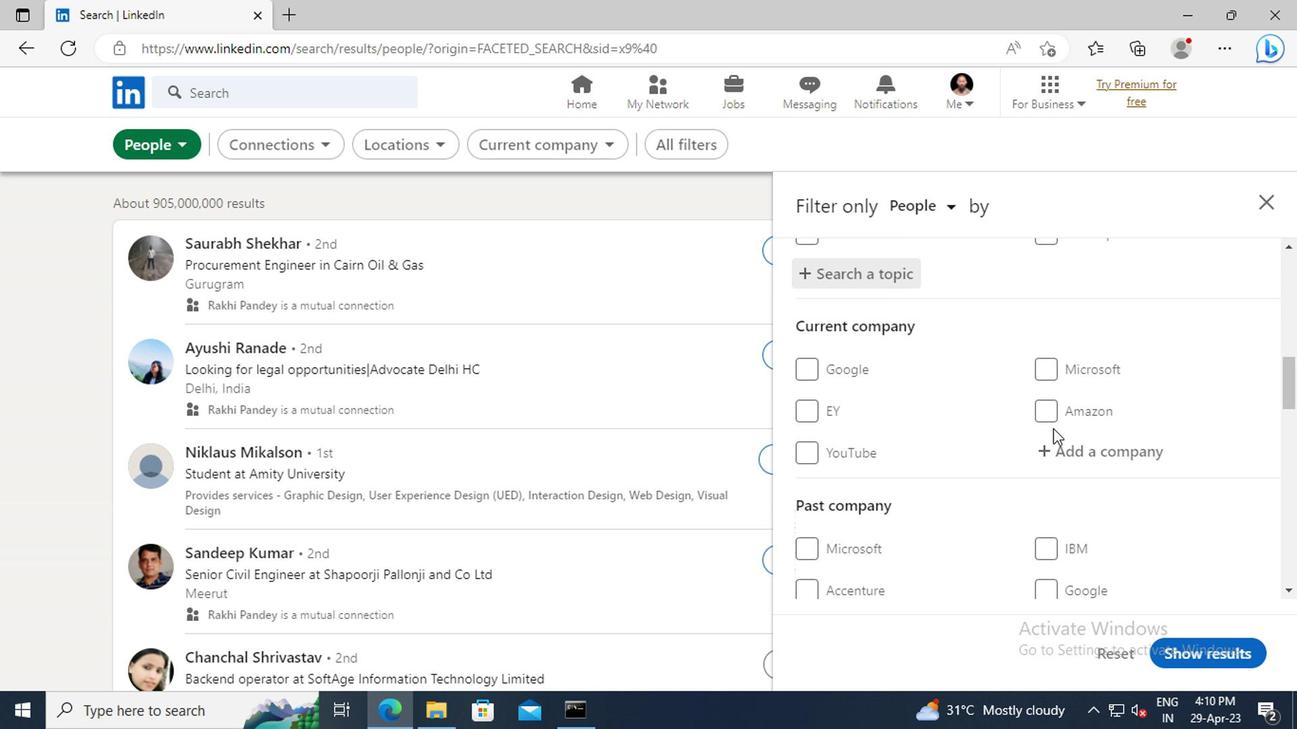 
Action: Mouse scrolled (862, 417) with delta (0, 0)
Screenshot: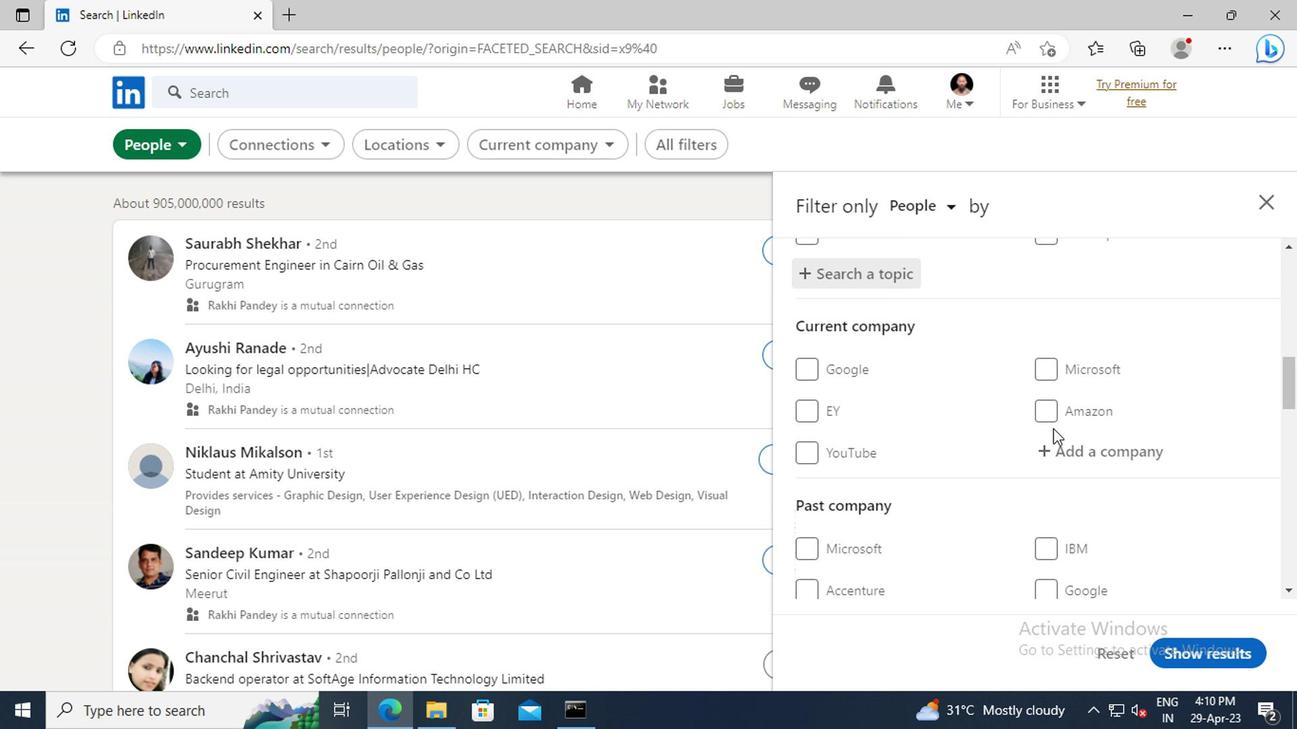 
Action: Mouse scrolled (862, 417) with delta (0, 0)
Screenshot: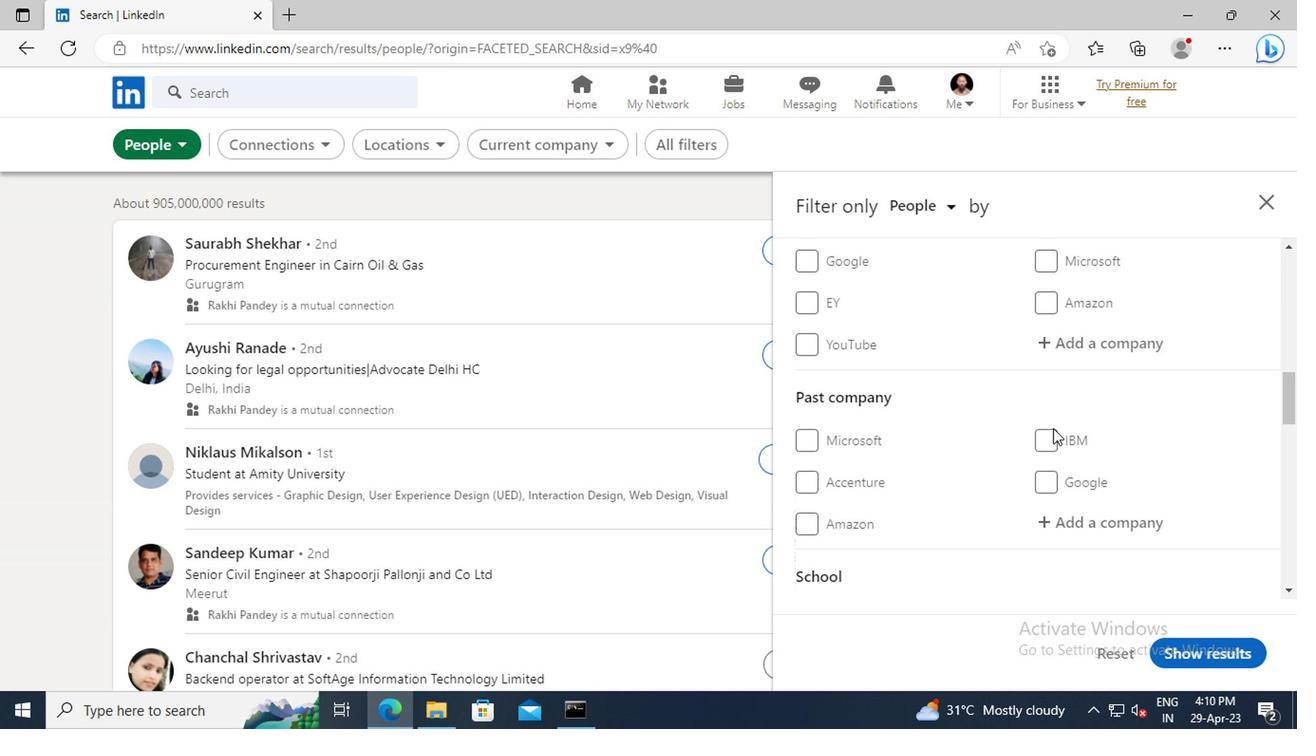 
Action: Mouse scrolled (862, 417) with delta (0, 0)
Screenshot: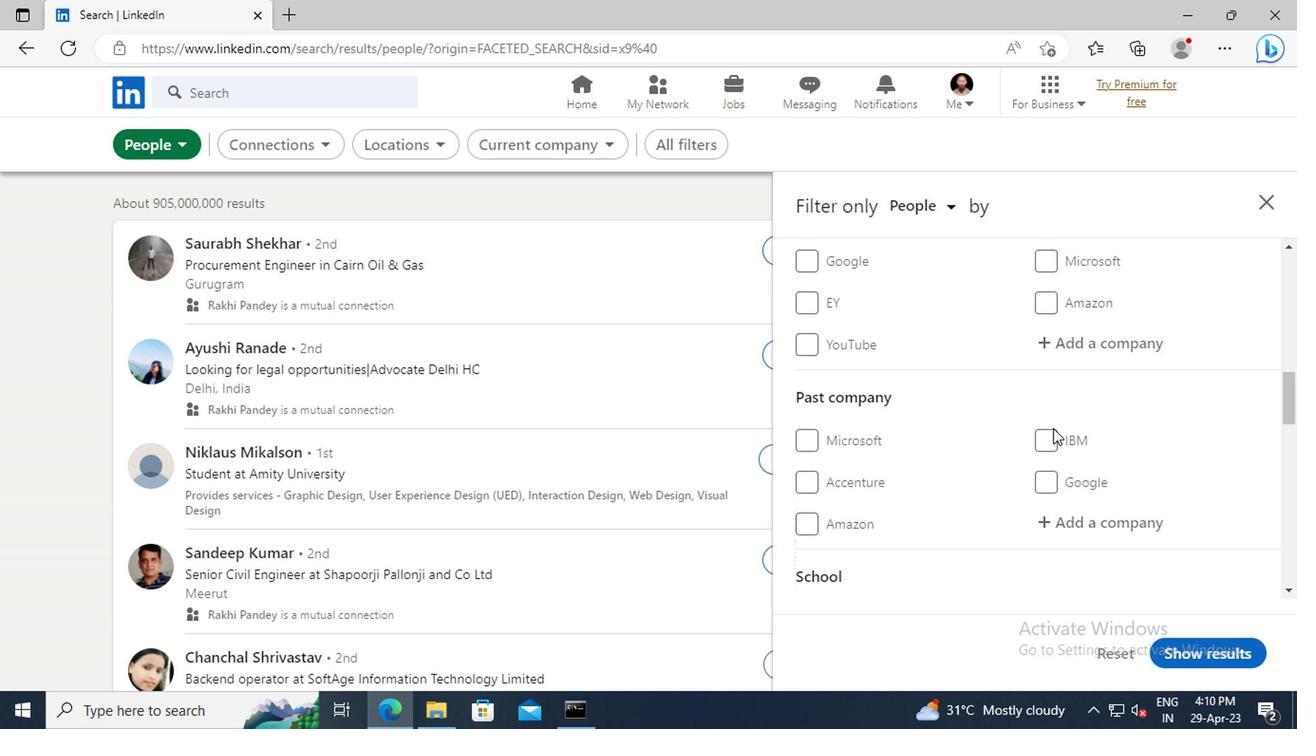 
Action: Mouse scrolled (862, 417) with delta (0, 0)
Screenshot: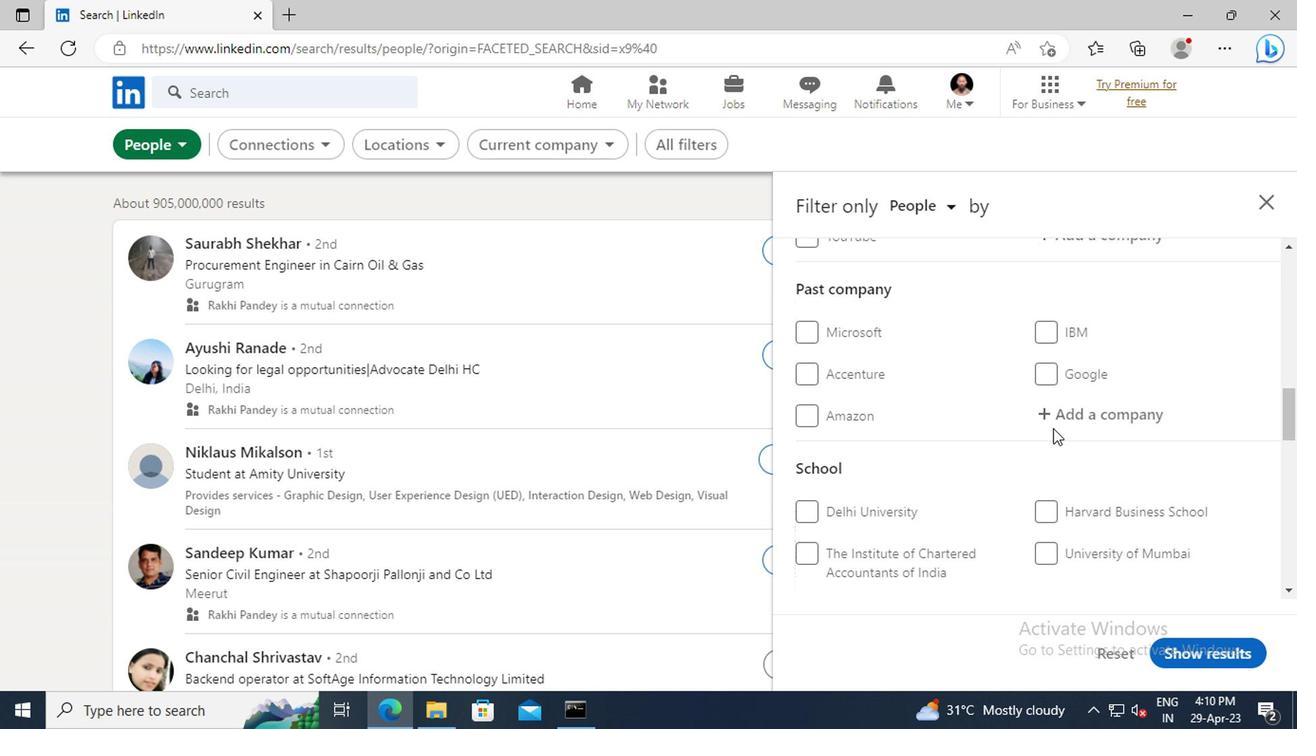 
Action: Mouse scrolled (862, 417) with delta (0, 0)
Screenshot: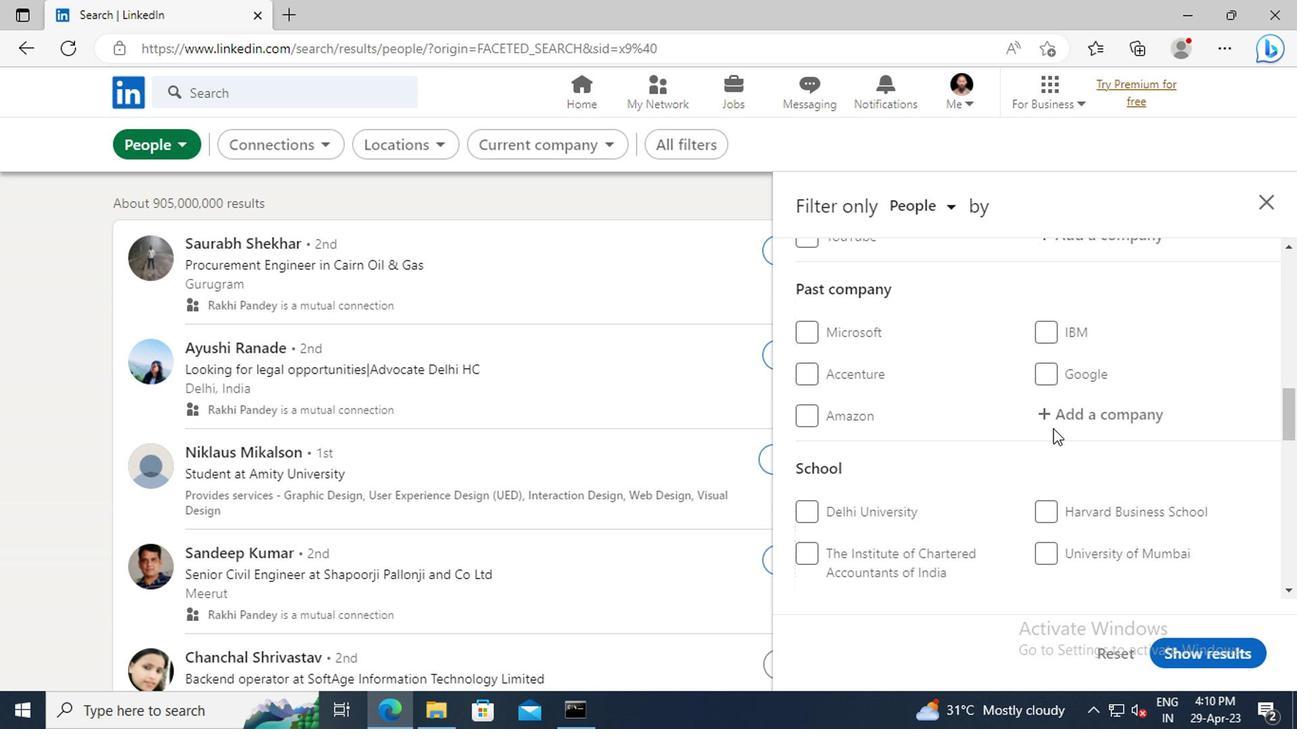 
Action: Mouse scrolled (862, 417) with delta (0, 0)
Screenshot: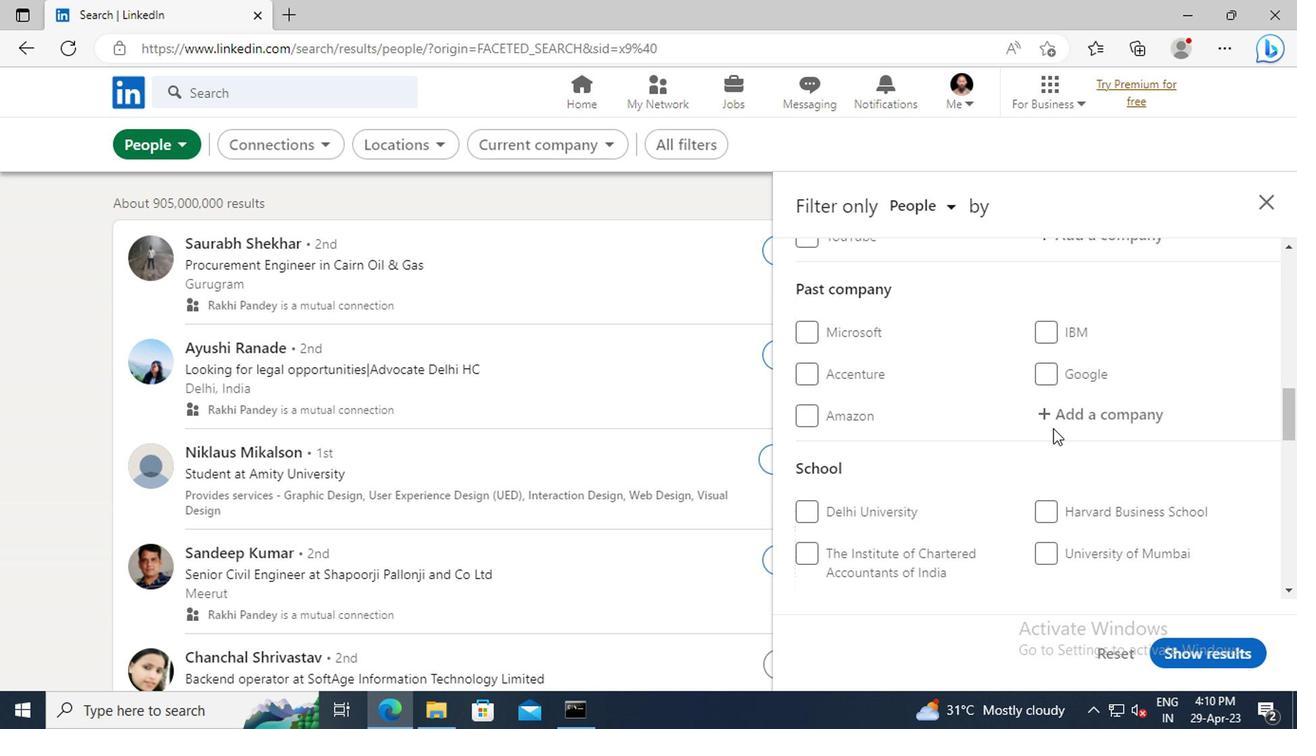 
Action: Mouse scrolled (862, 417) with delta (0, 0)
Screenshot: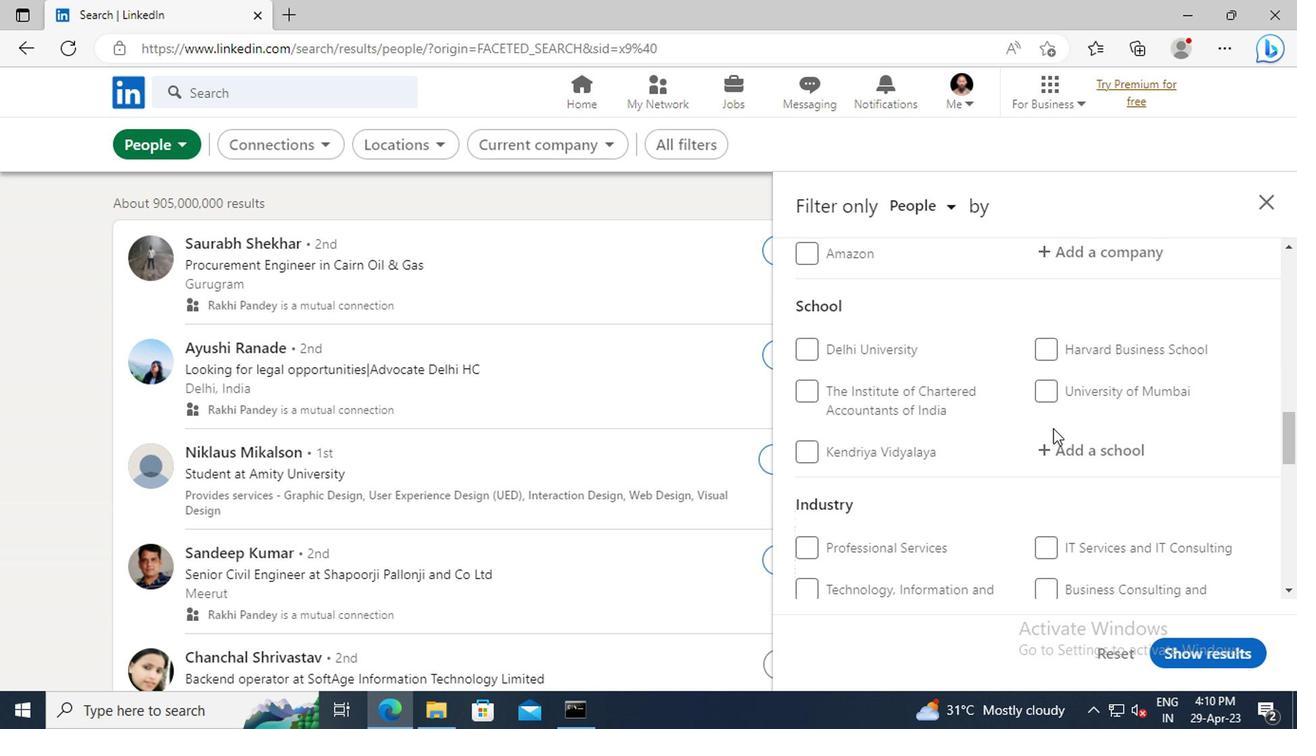 
Action: Mouse scrolled (862, 417) with delta (0, 0)
Screenshot: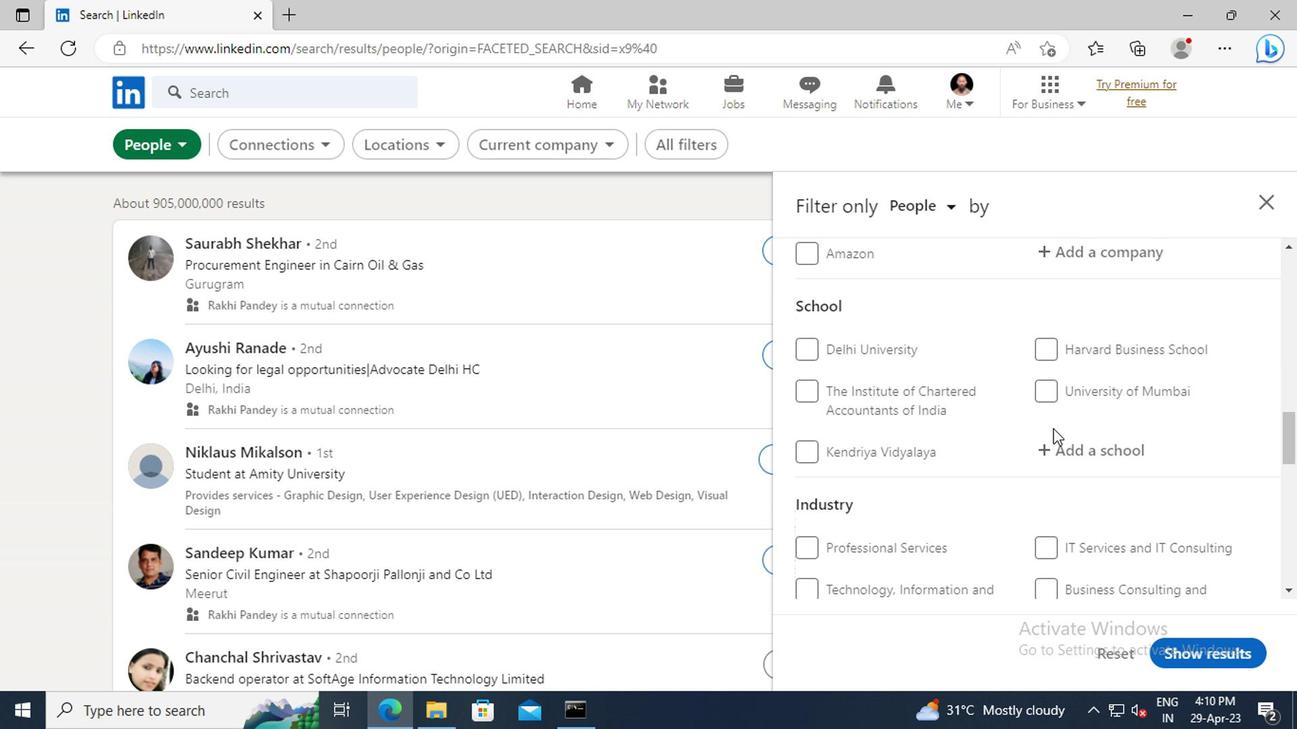 
Action: Mouse scrolled (862, 417) with delta (0, 0)
Screenshot: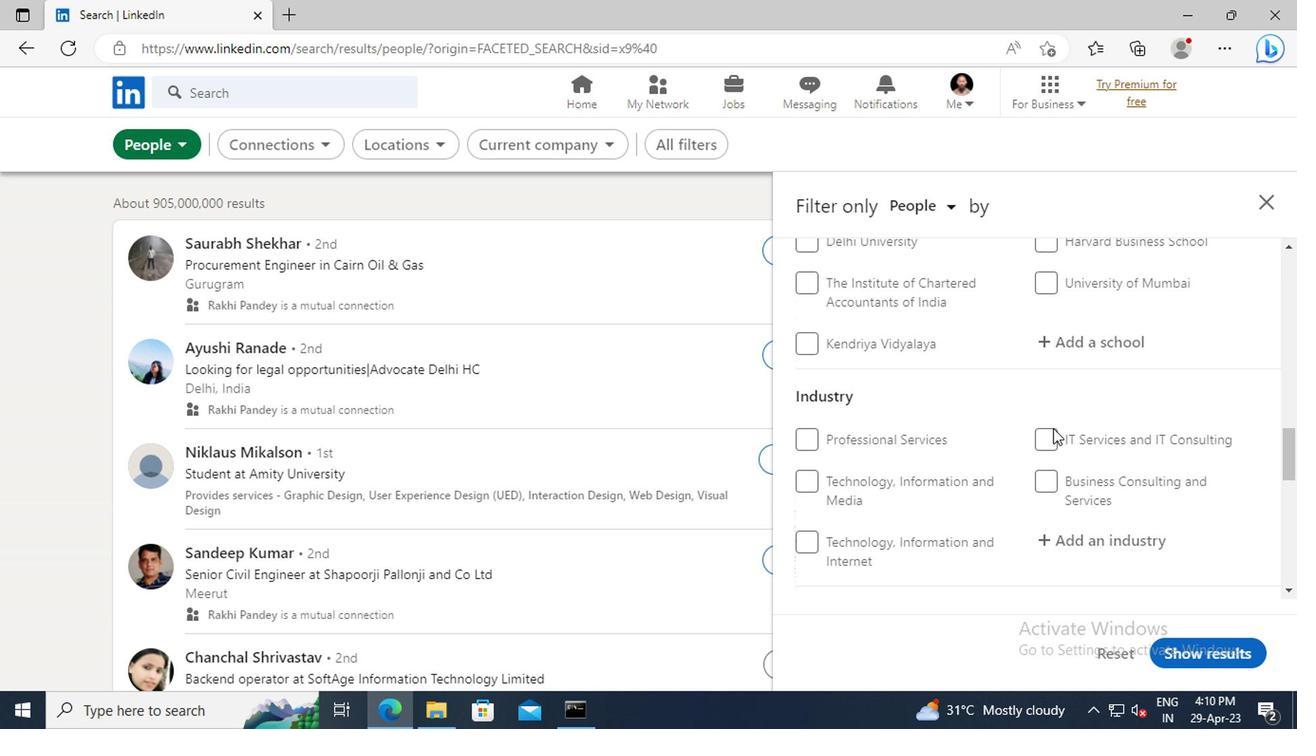 
Action: Mouse scrolled (862, 417) with delta (0, 0)
Screenshot: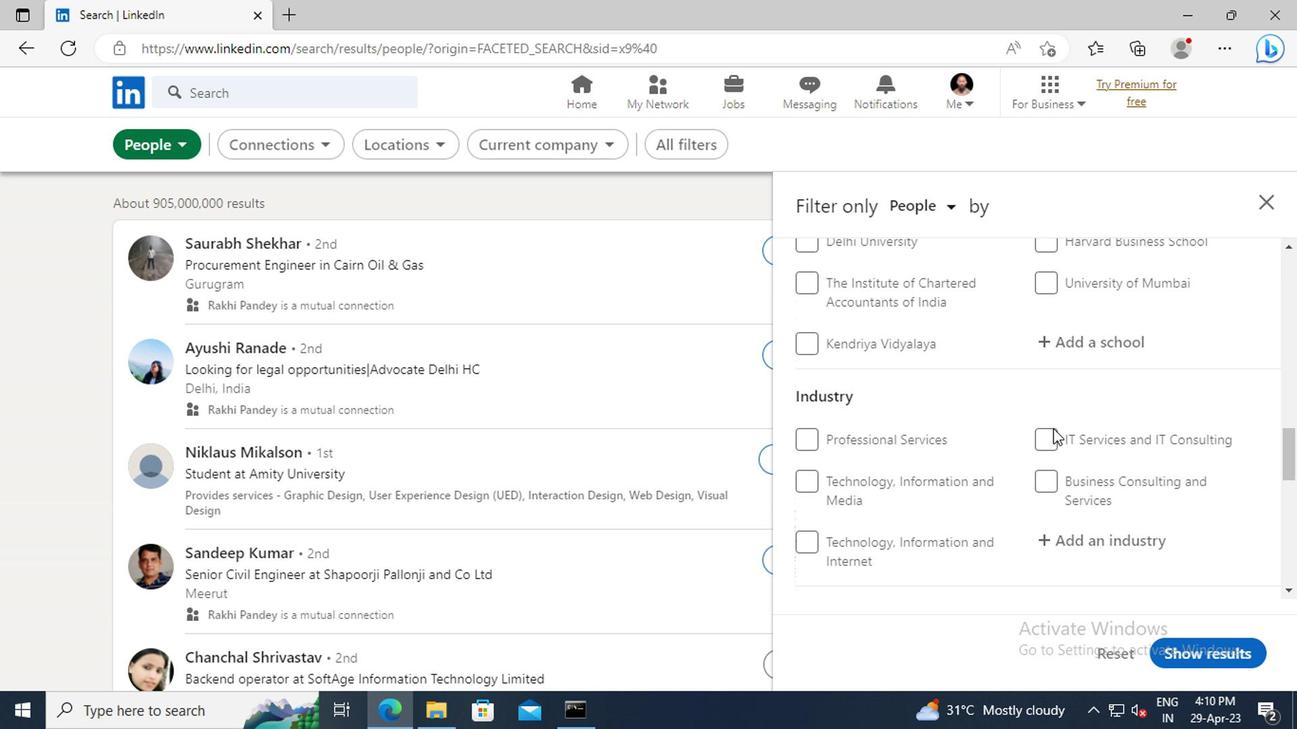 
Action: Mouse scrolled (862, 417) with delta (0, 0)
Screenshot: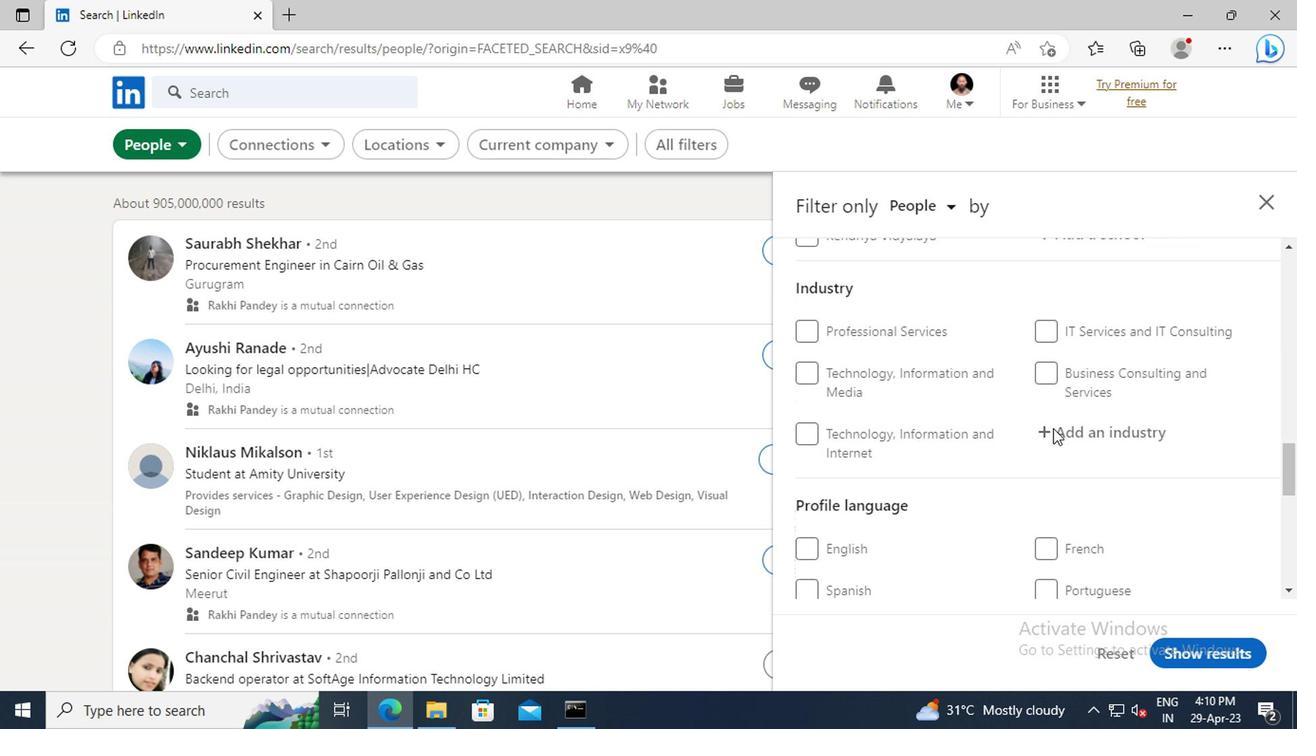 
Action: Mouse scrolled (862, 417) with delta (0, 0)
Screenshot: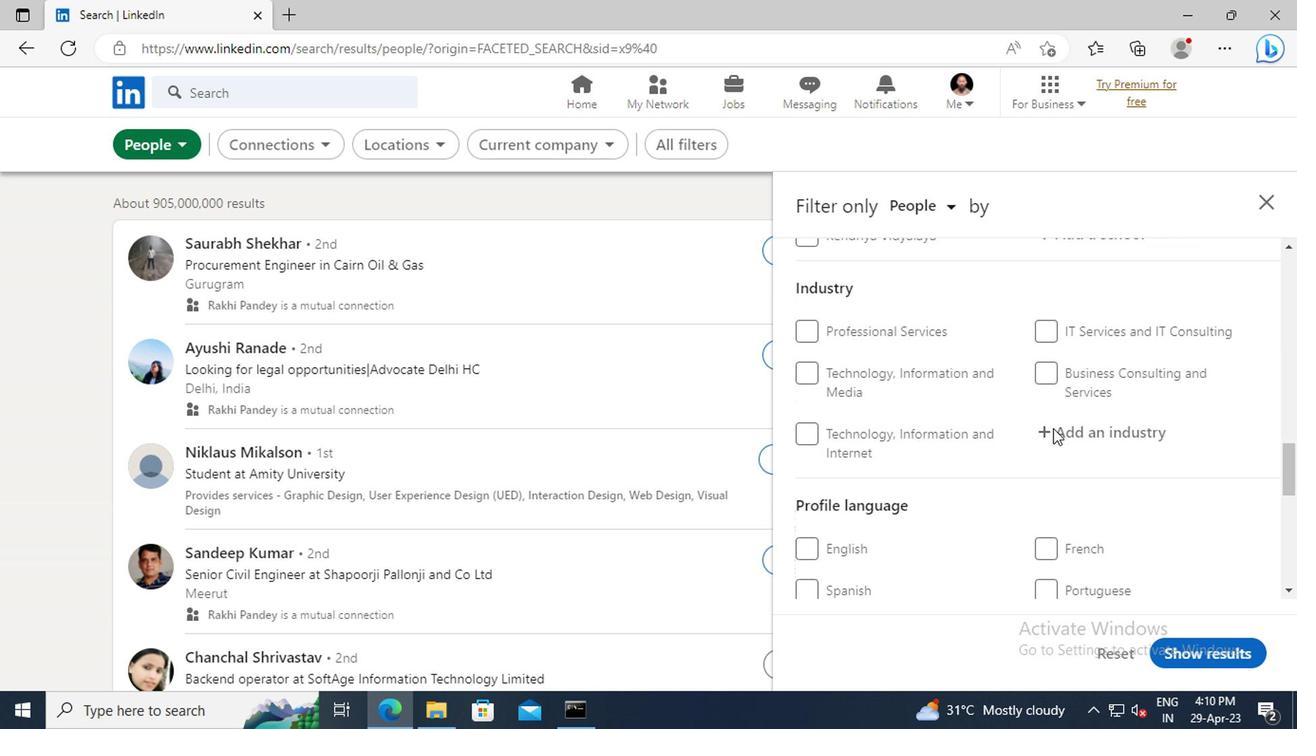 
Action: Mouse moved to (857, 453)
Screenshot: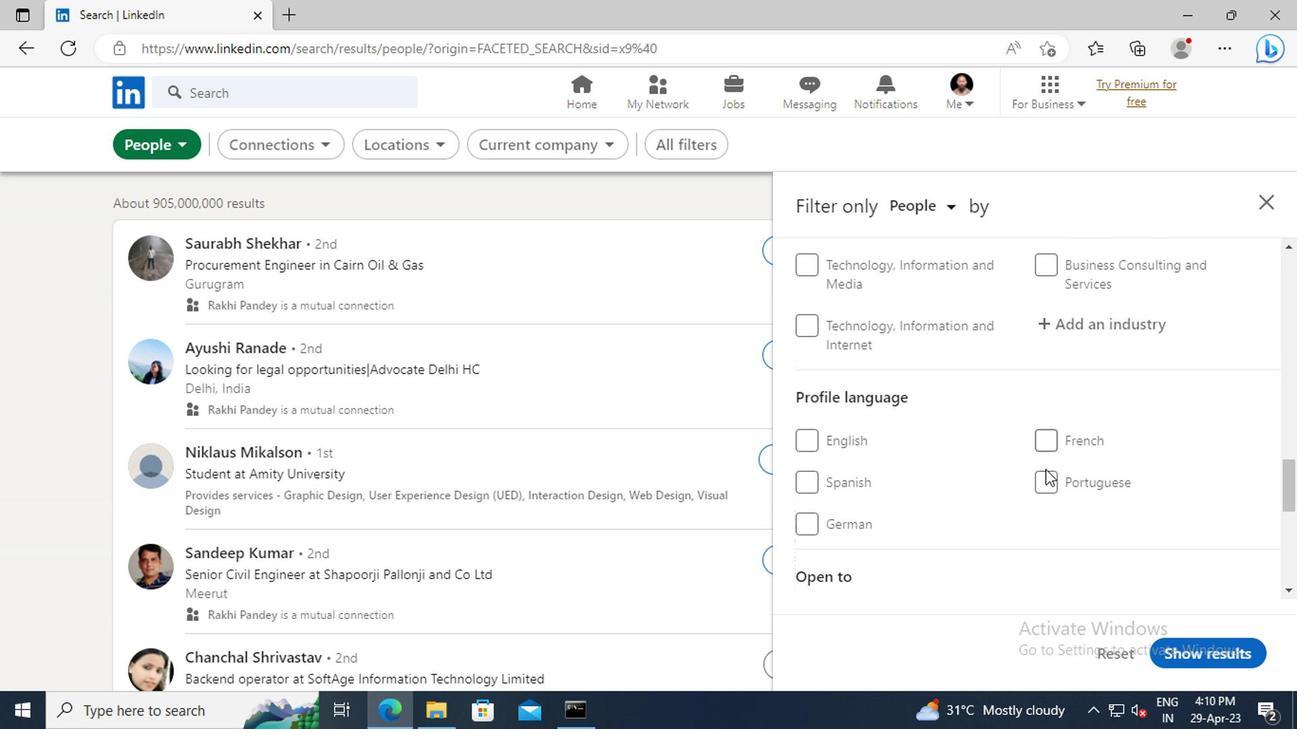 
Action: Mouse pressed left at (857, 453)
Screenshot: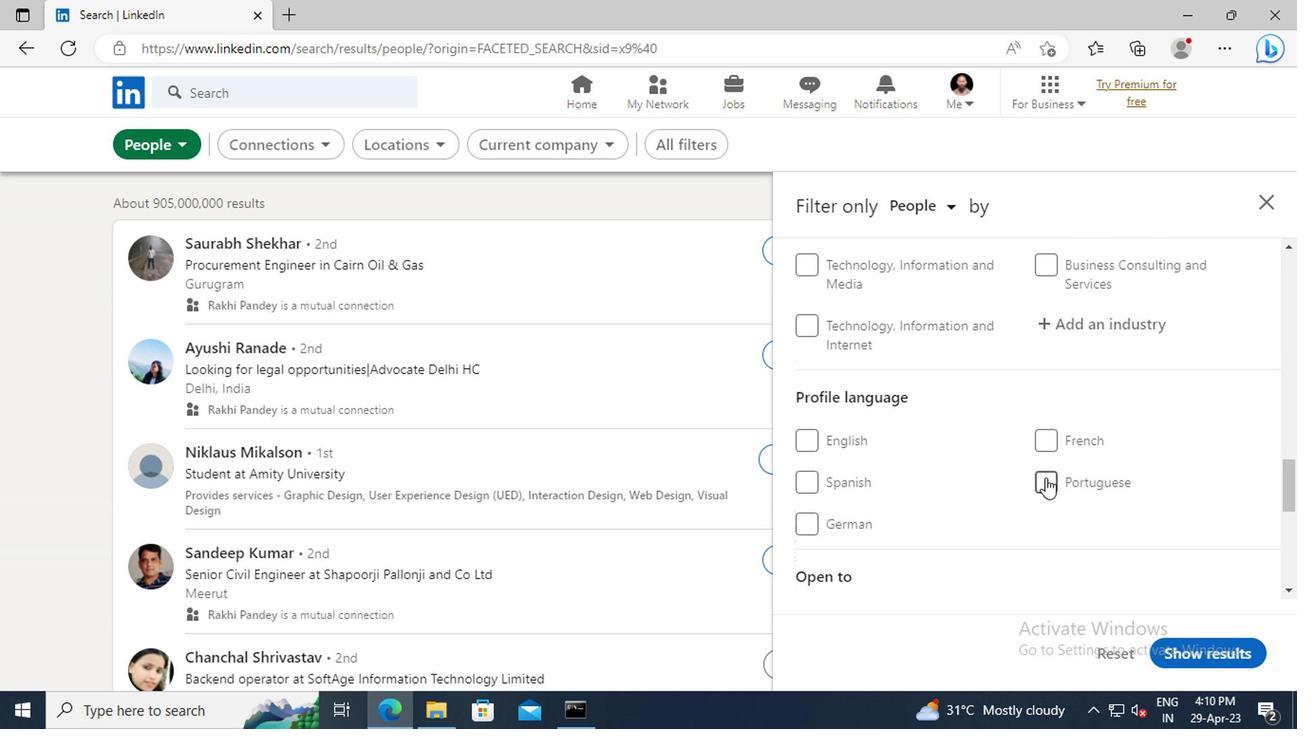 
Action: Mouse moved to (875, 407)
Screenshot: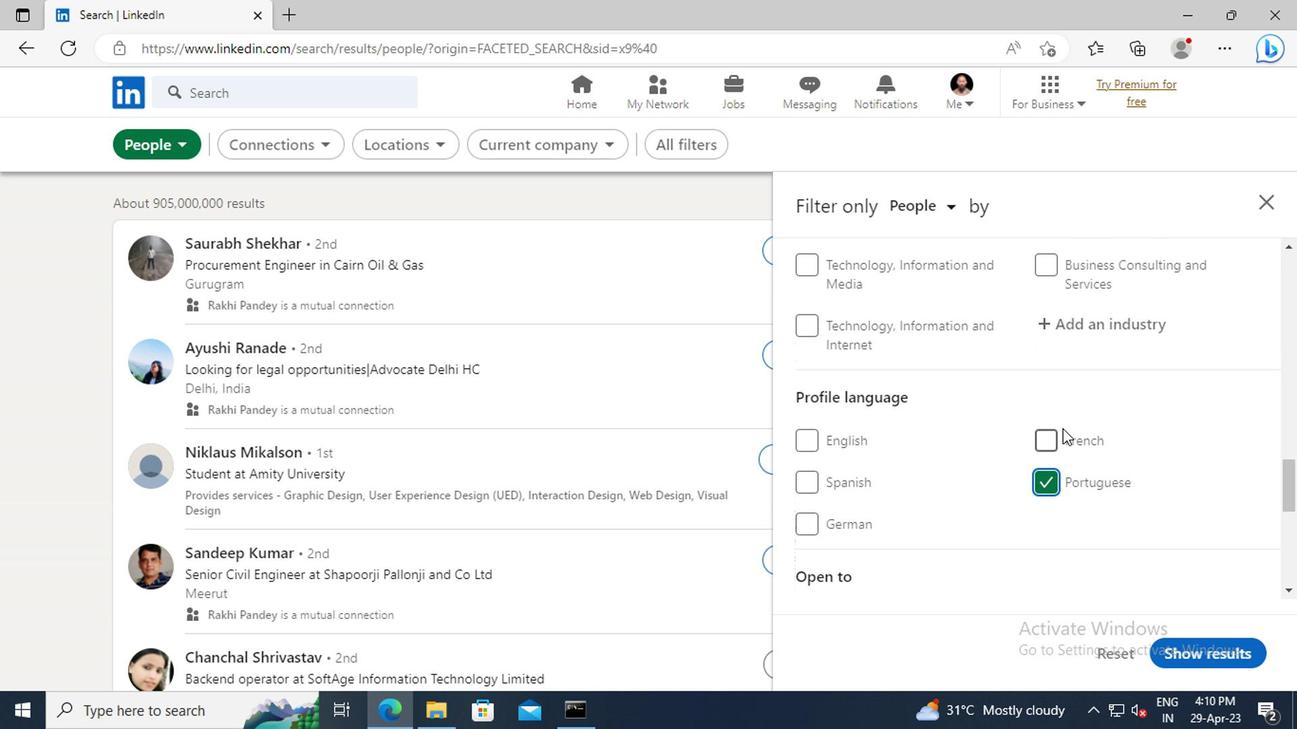 
Action: Mouse scrolled (875, 408) with delta (0, 0)
Screenshot: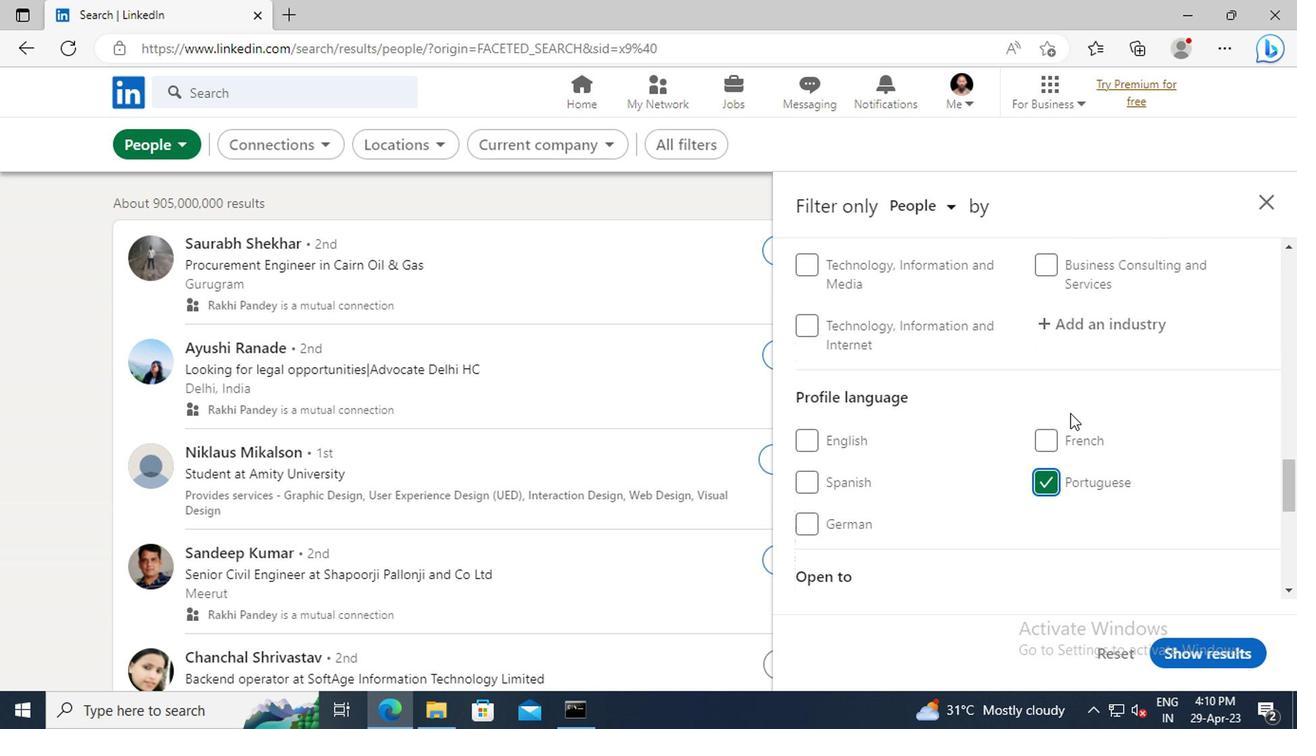 
Action: Mouse scrolled (875, 408) with delta (0, 0)
Screenshot: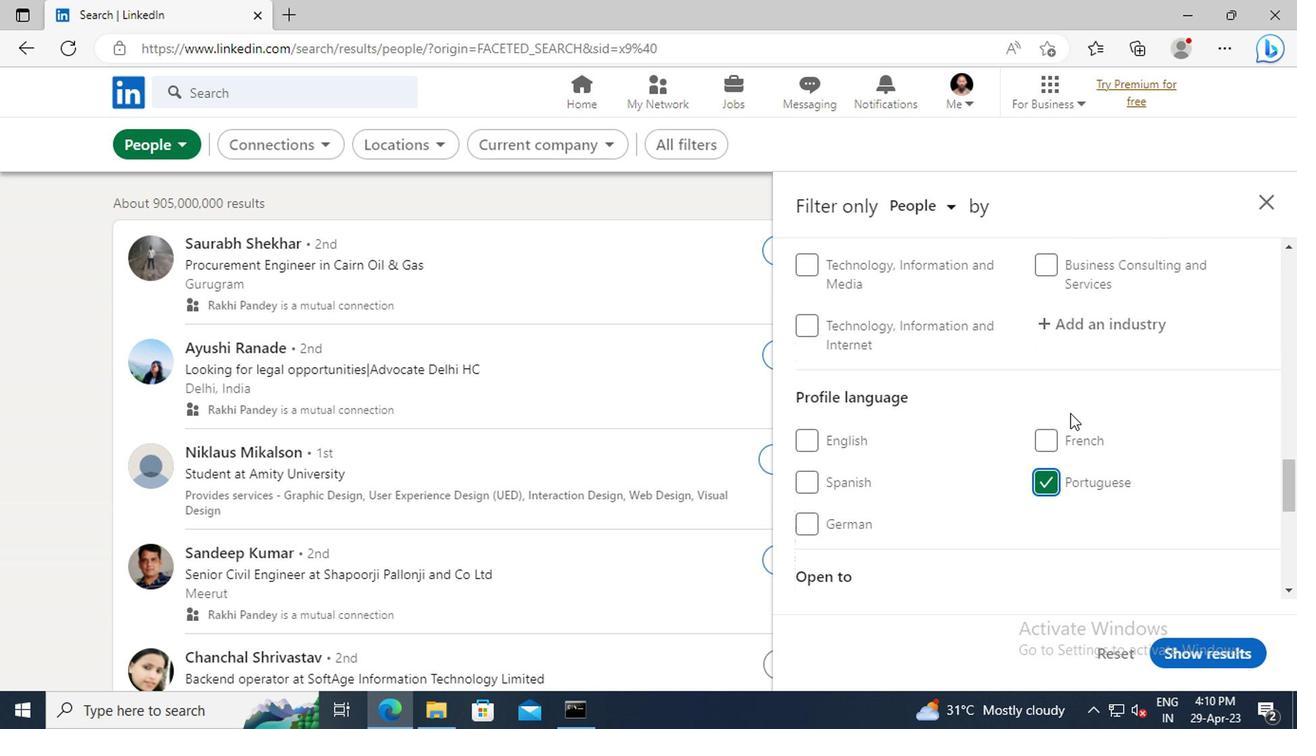 
Action: Mouse scrolled (875, 408) with delta (0, 0)
Screenshot: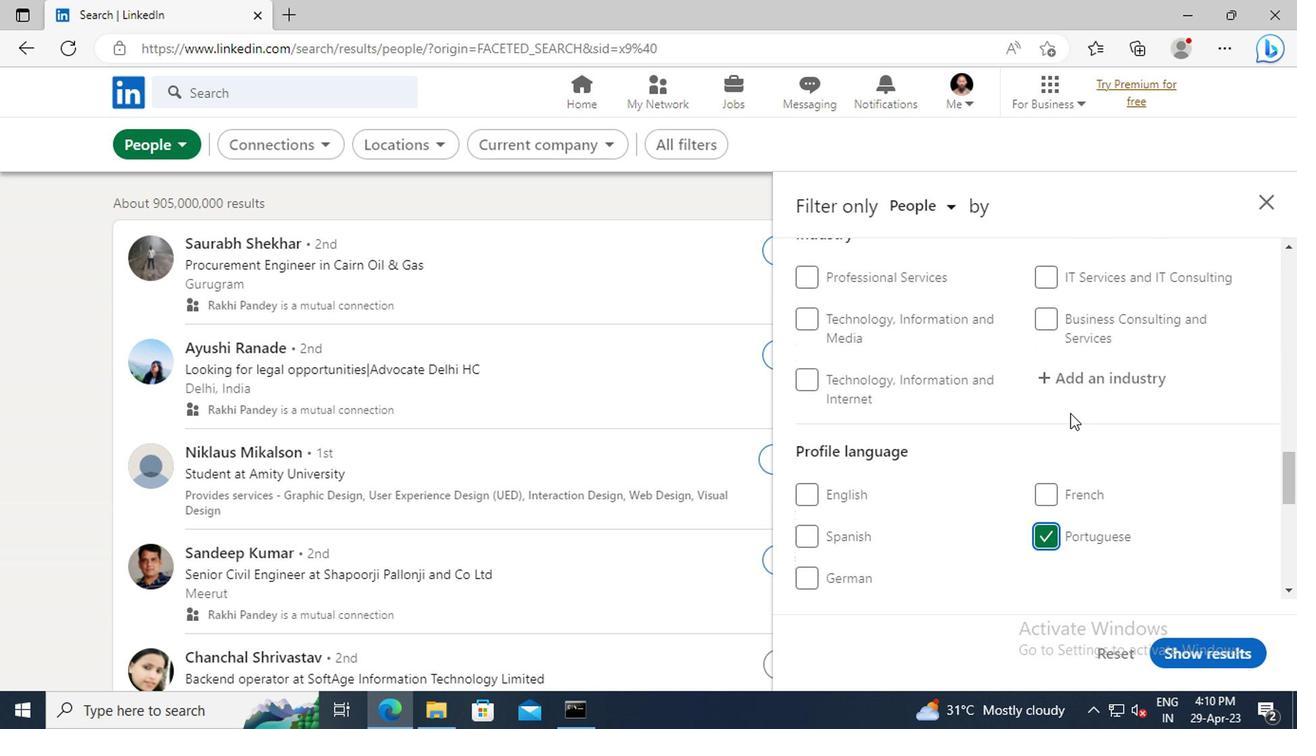 
Action: Mouse scrolled (875, 408) with delta (0, 0)
Screenshot: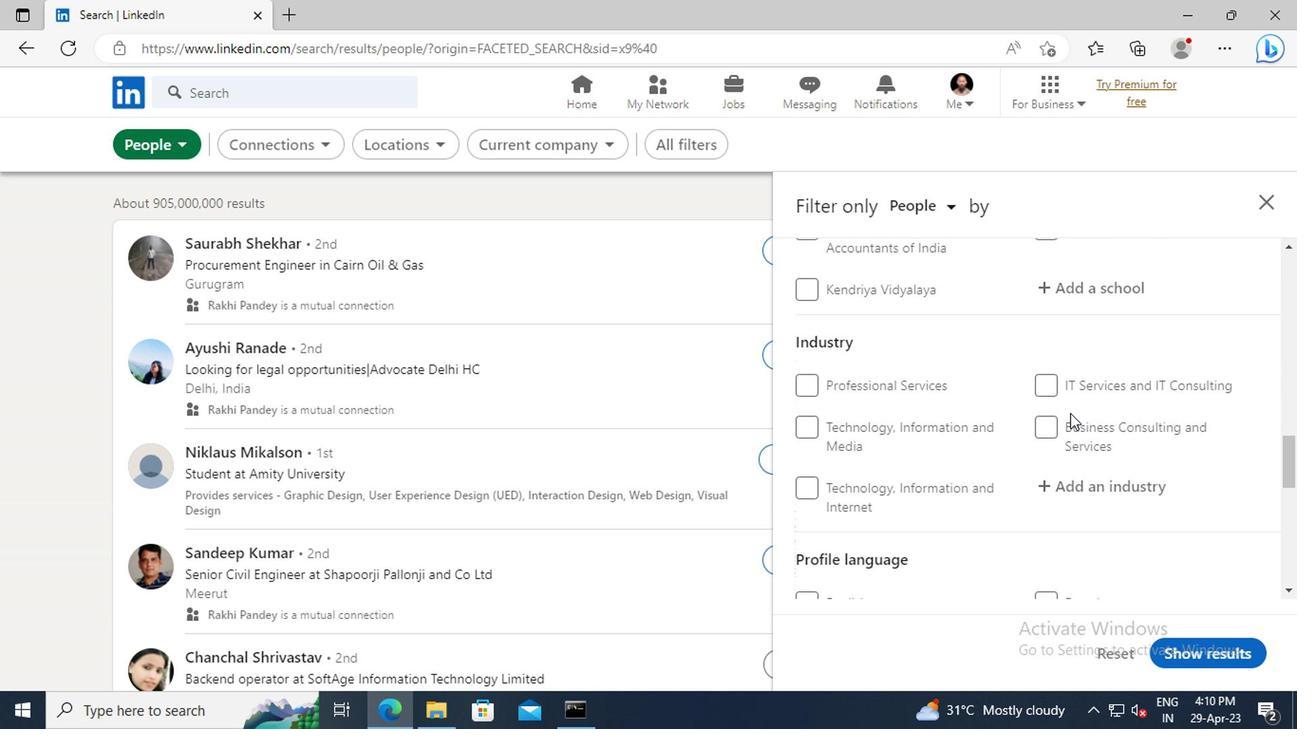 
Action: Mouse scrolled (875, 408) with delta (0, 0)
Screenshot: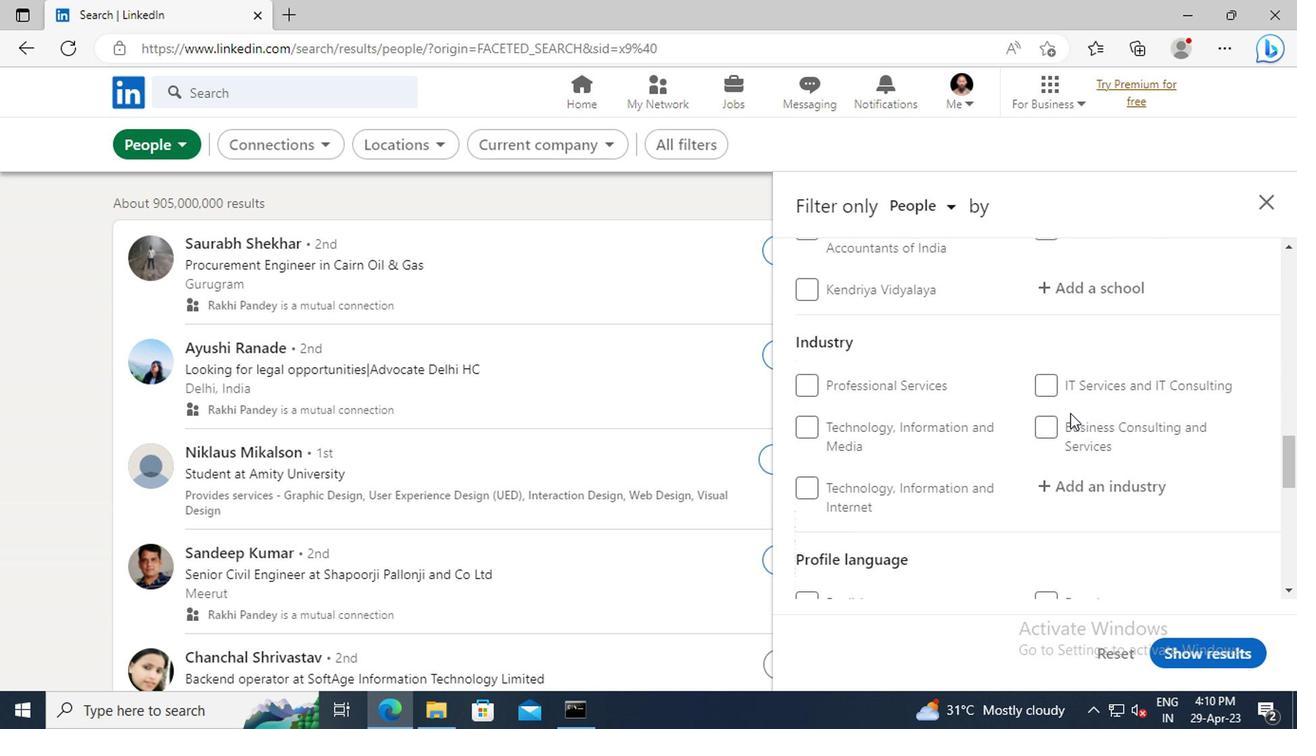 
Action: Mouse scrolled (875, 408) with delta (0, 0)
Screenshot: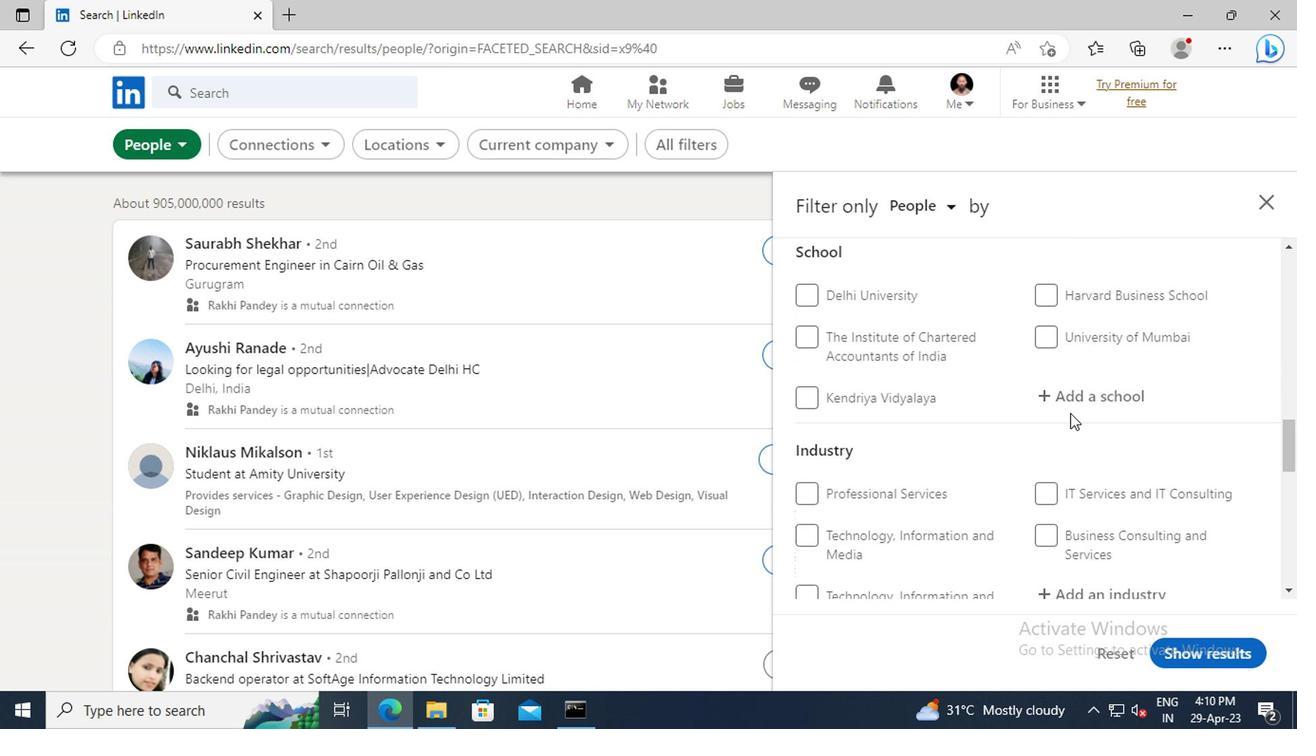 
Action: Mouse scrolled (875, 408) with delta (0, 0)
Screenshot: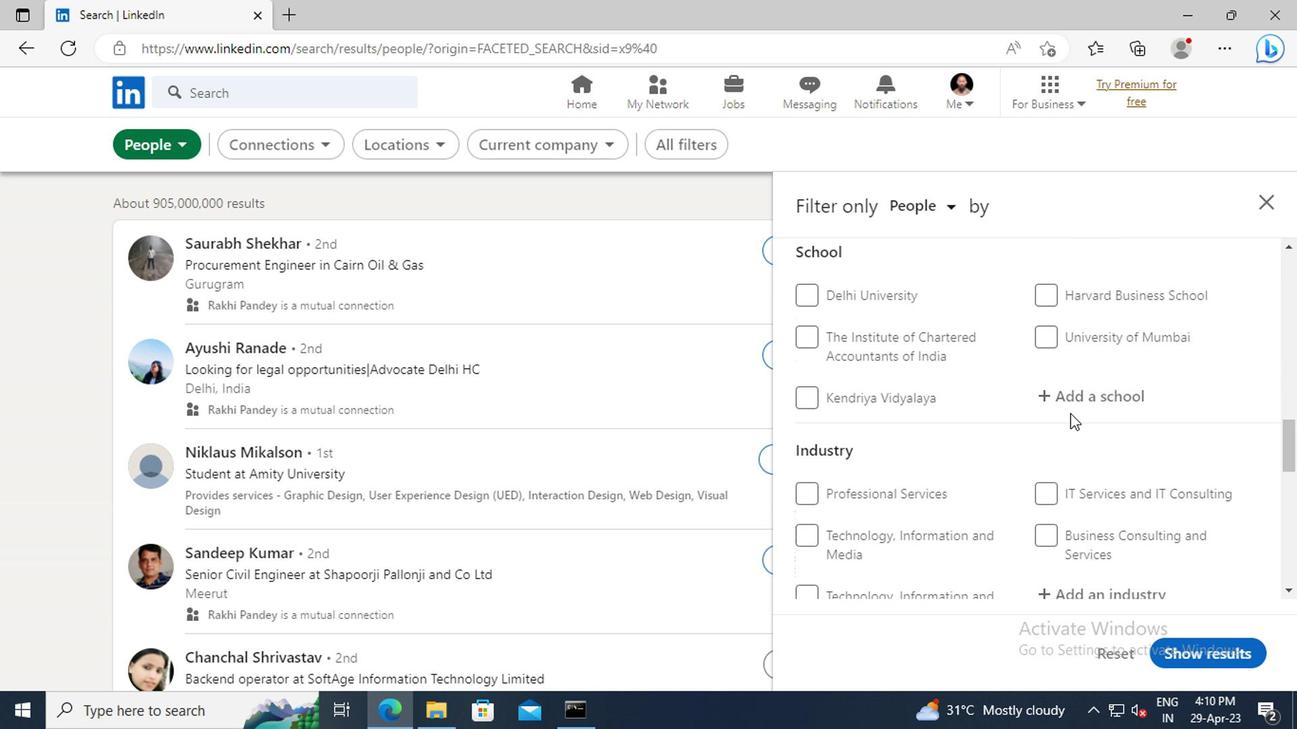 
Action: Mouse scrolled (875, 408) with delta (0, 0)
Screenshot: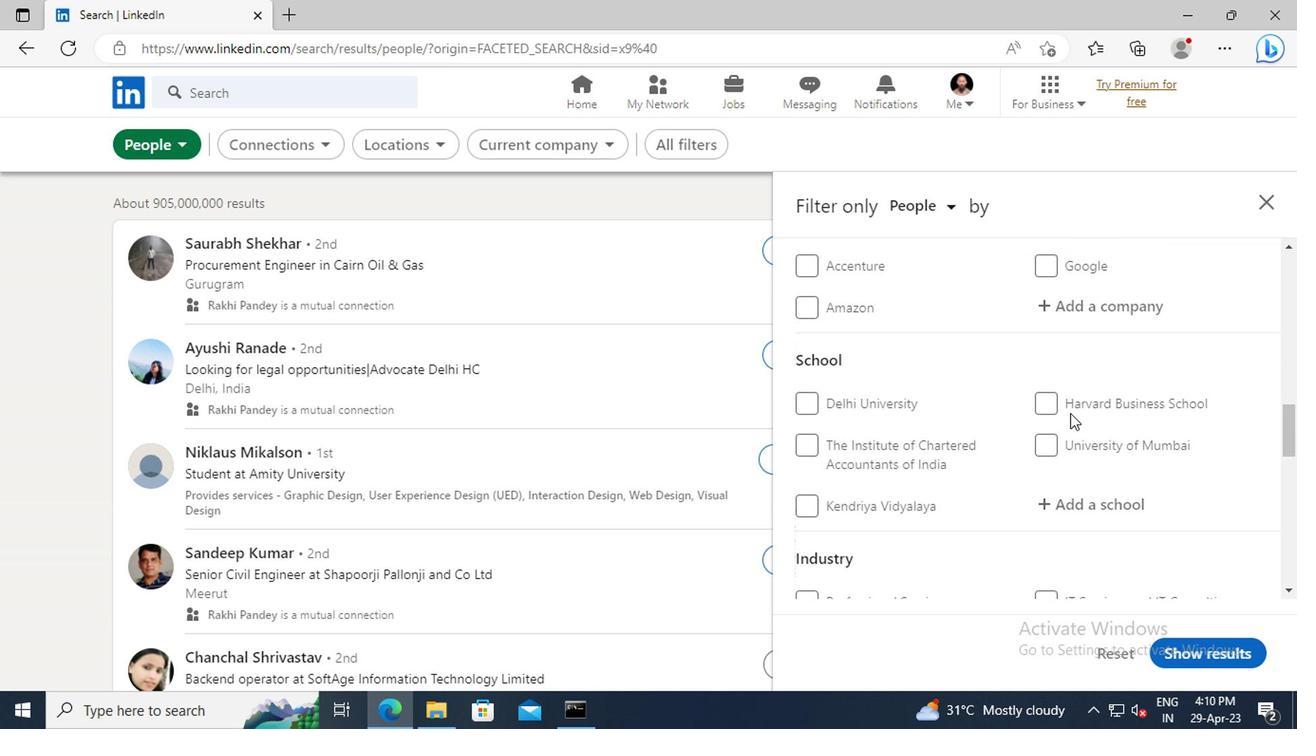 
Action: Mouse scrolled (875, 408) with delta (0, 0)
Screenshot: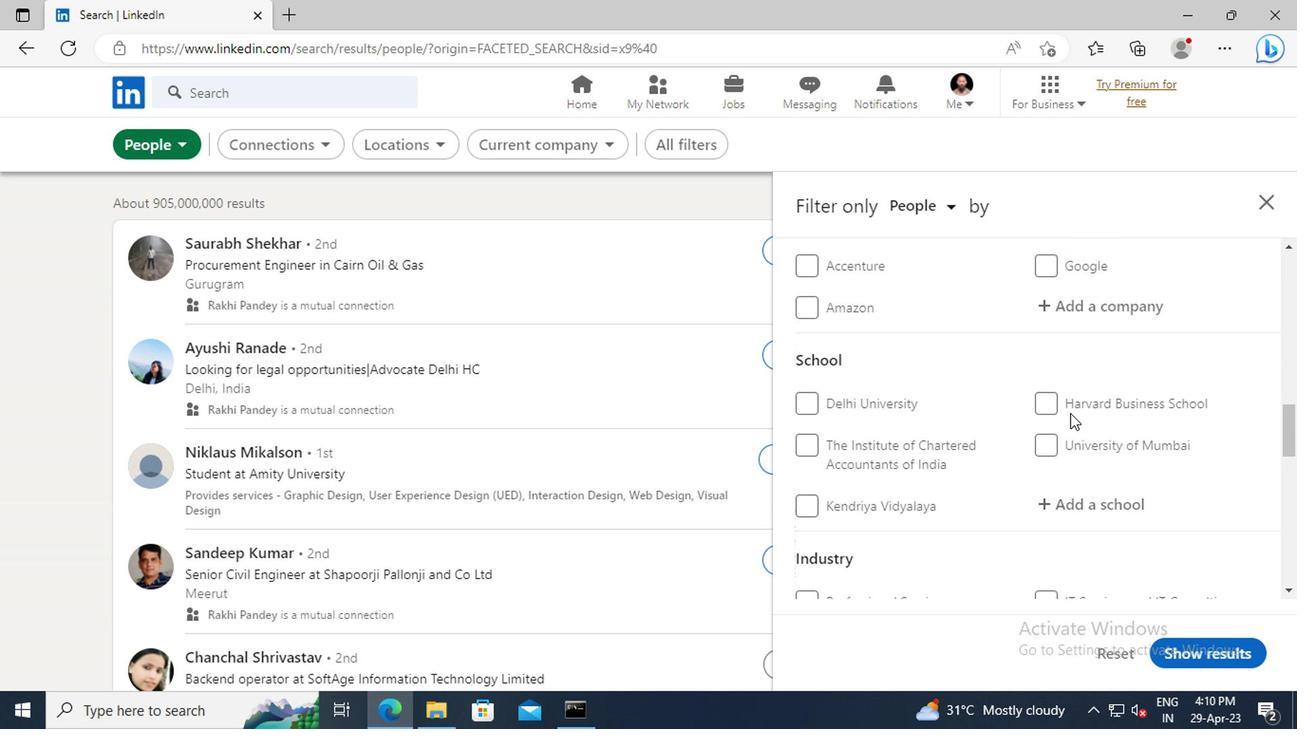 
Action: Mouse scrolled (875, 408) with delta (0, 0)
Screenshot: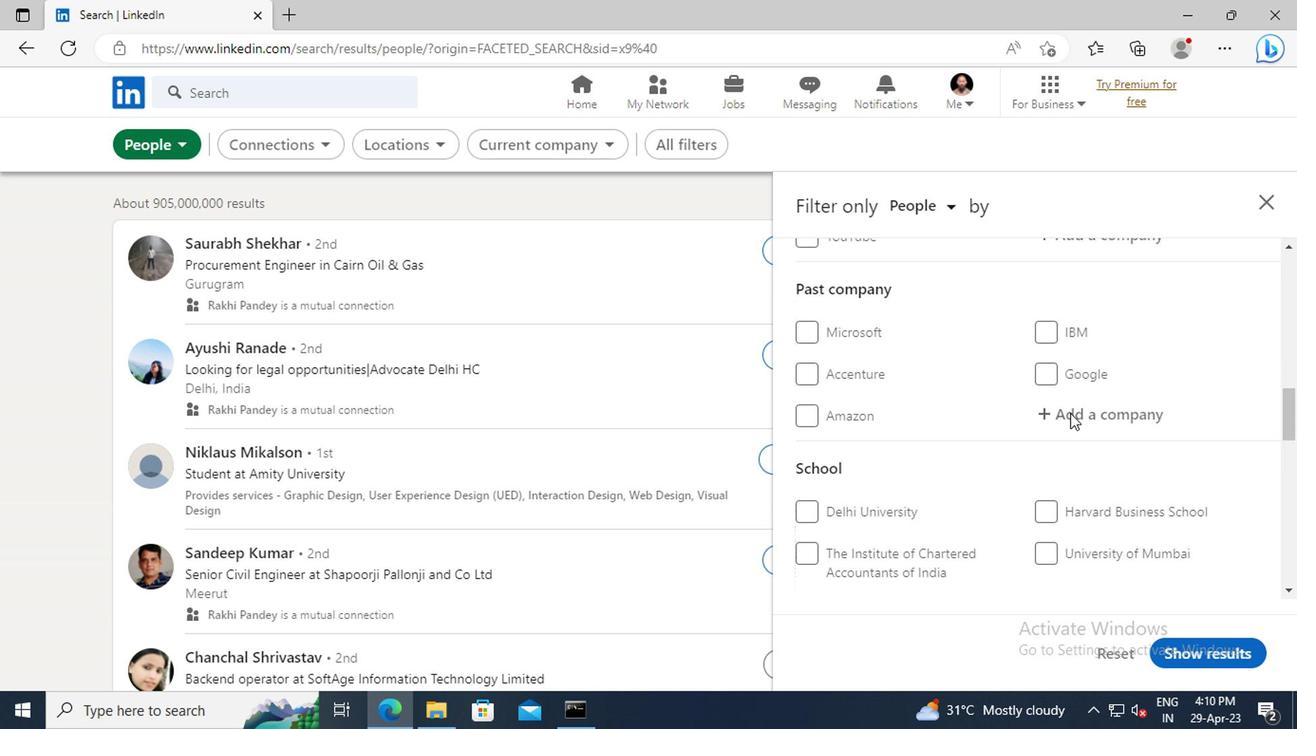 
Action: Mouse scrolled (875, 408) with delta (0, 0)
Screenshot: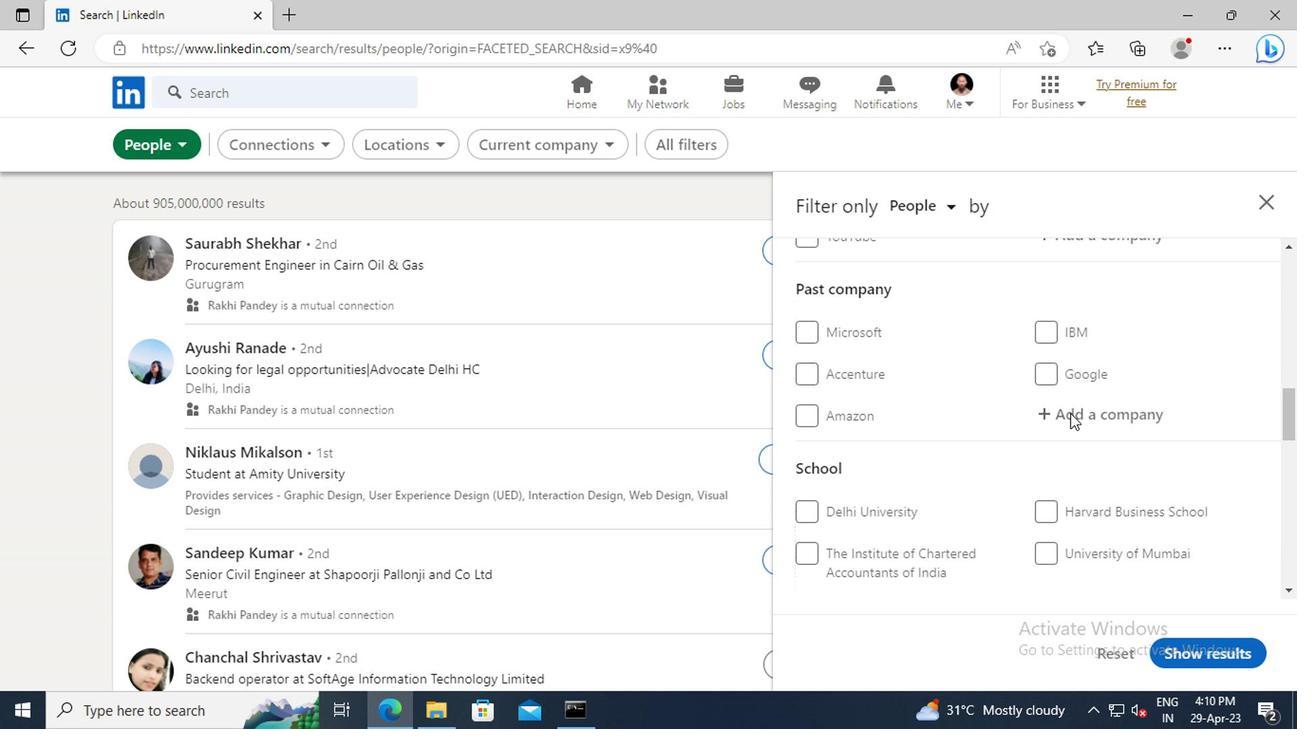 
Action: Mouse scrolled (875, 408) with delta (0, 0)
Screenshot: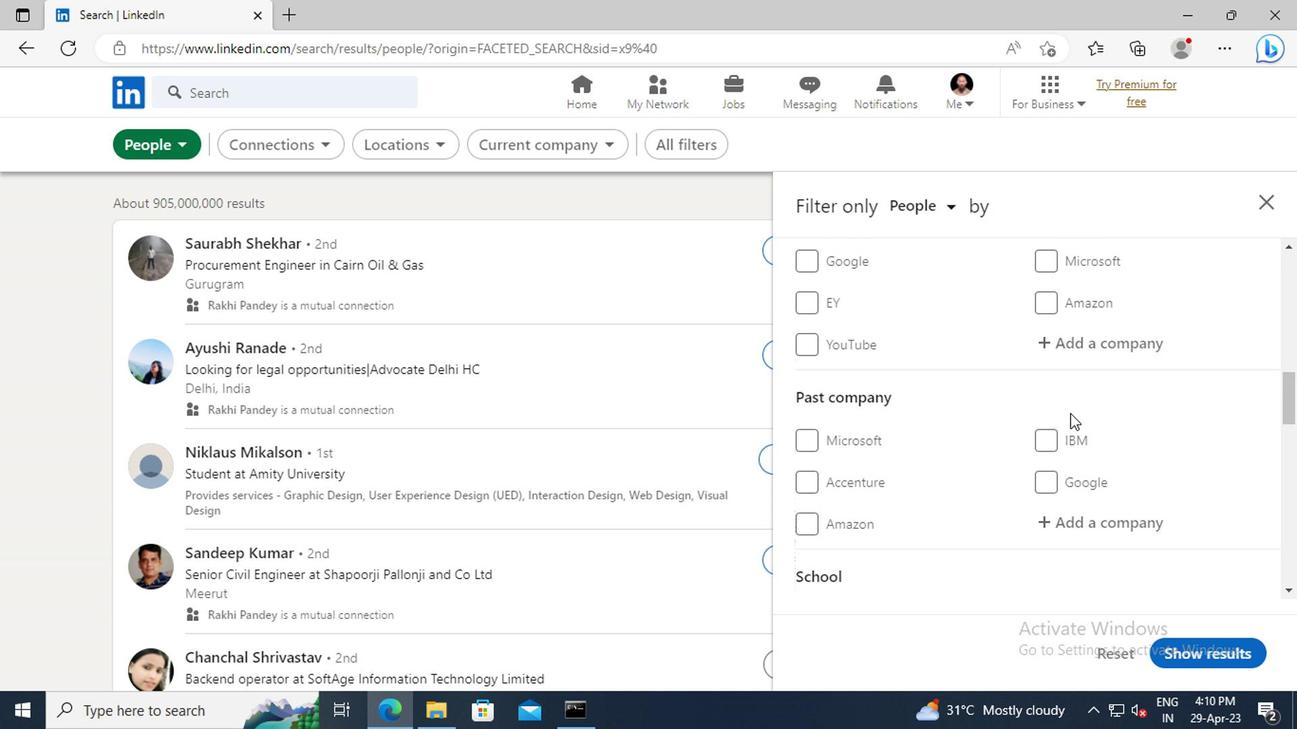 
Action: Mouse moved to (866, 399)
Screenshot: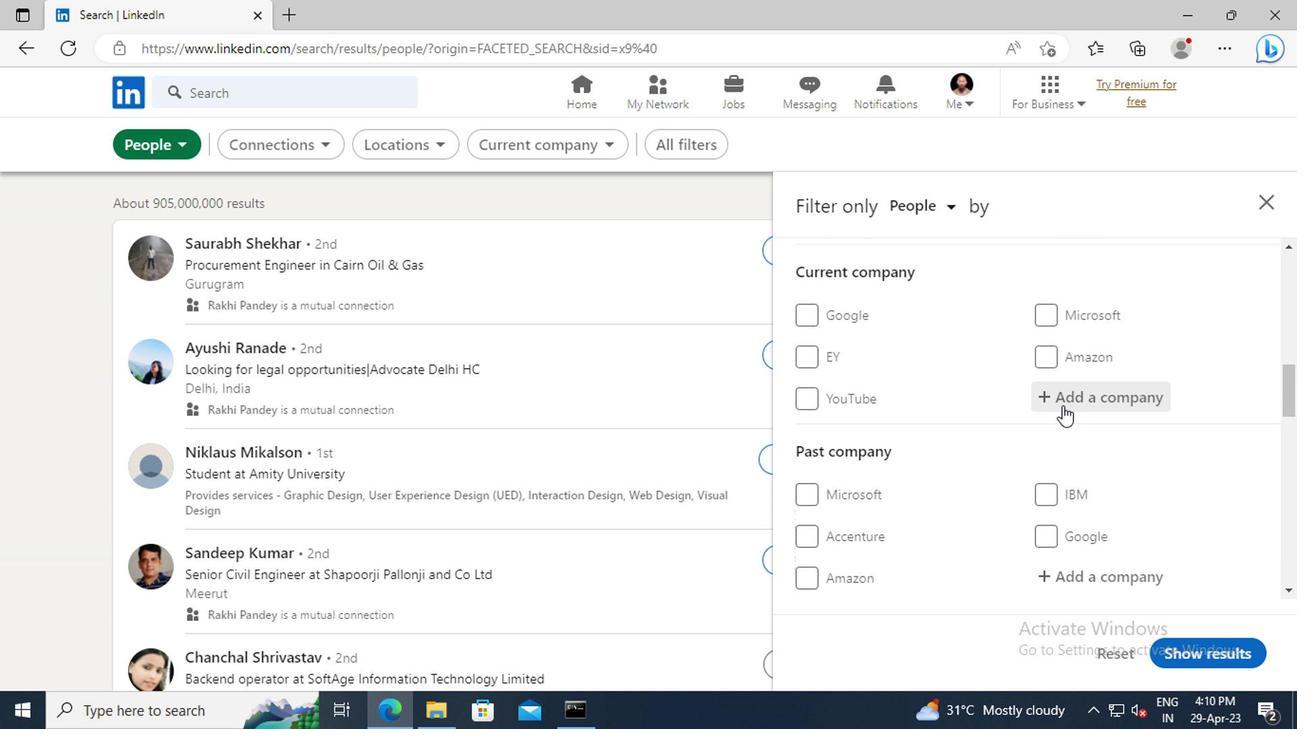 
Action: Mouse pressed left at (866, 399)
Screenshot: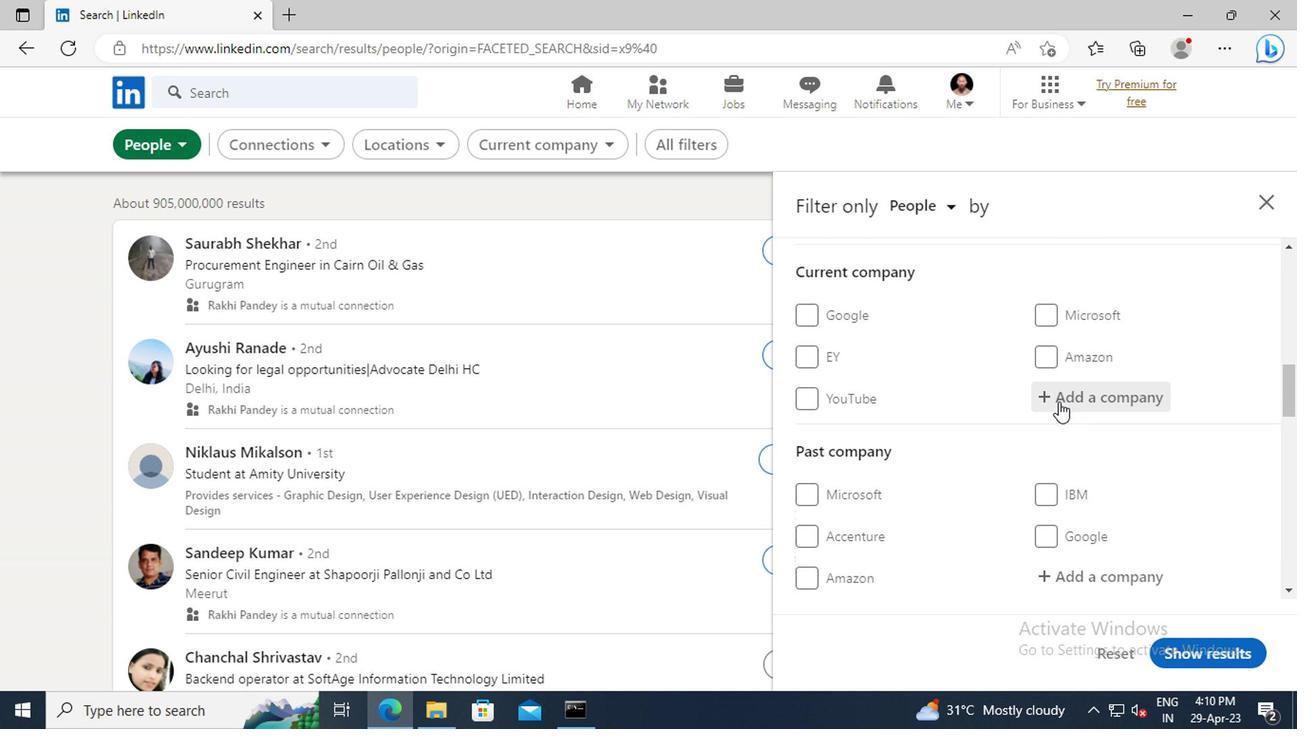 
Action: Key pressed <Key.shift>OCASA
Screenshot: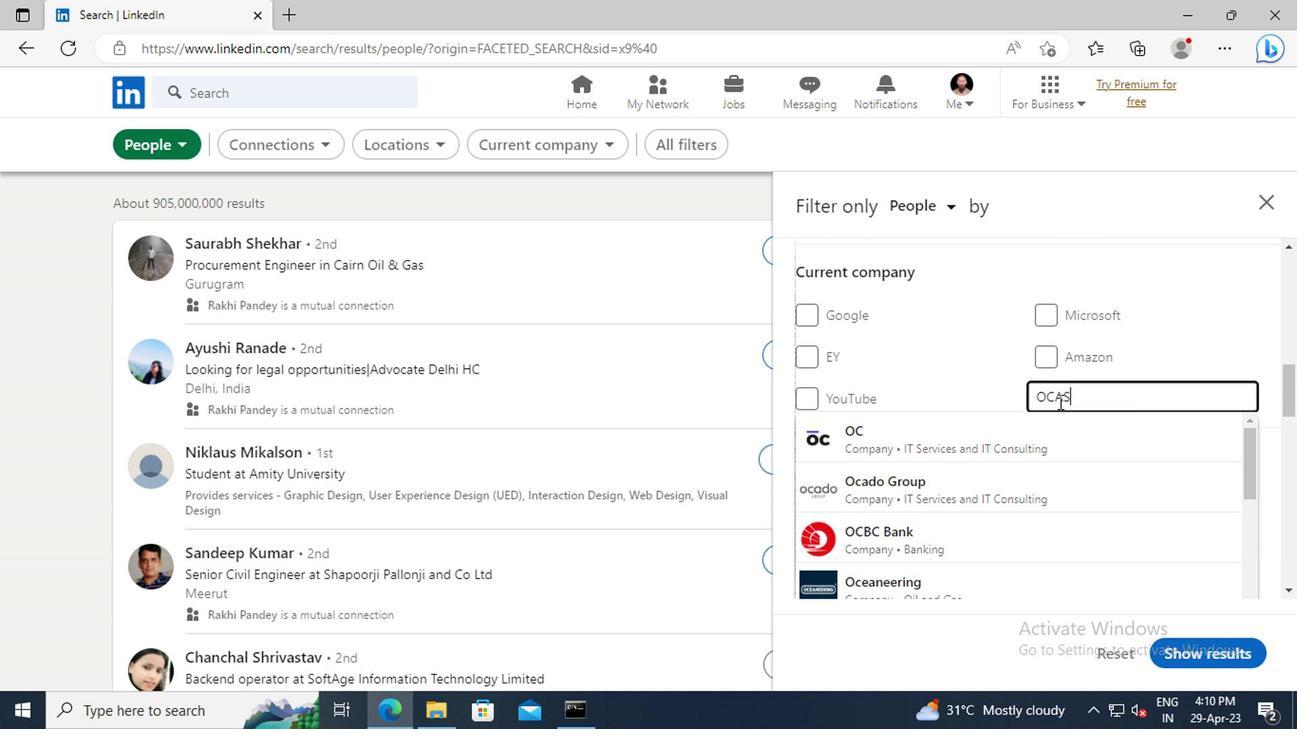 
Action: Mouse moved to (872, 416)
Screenshot: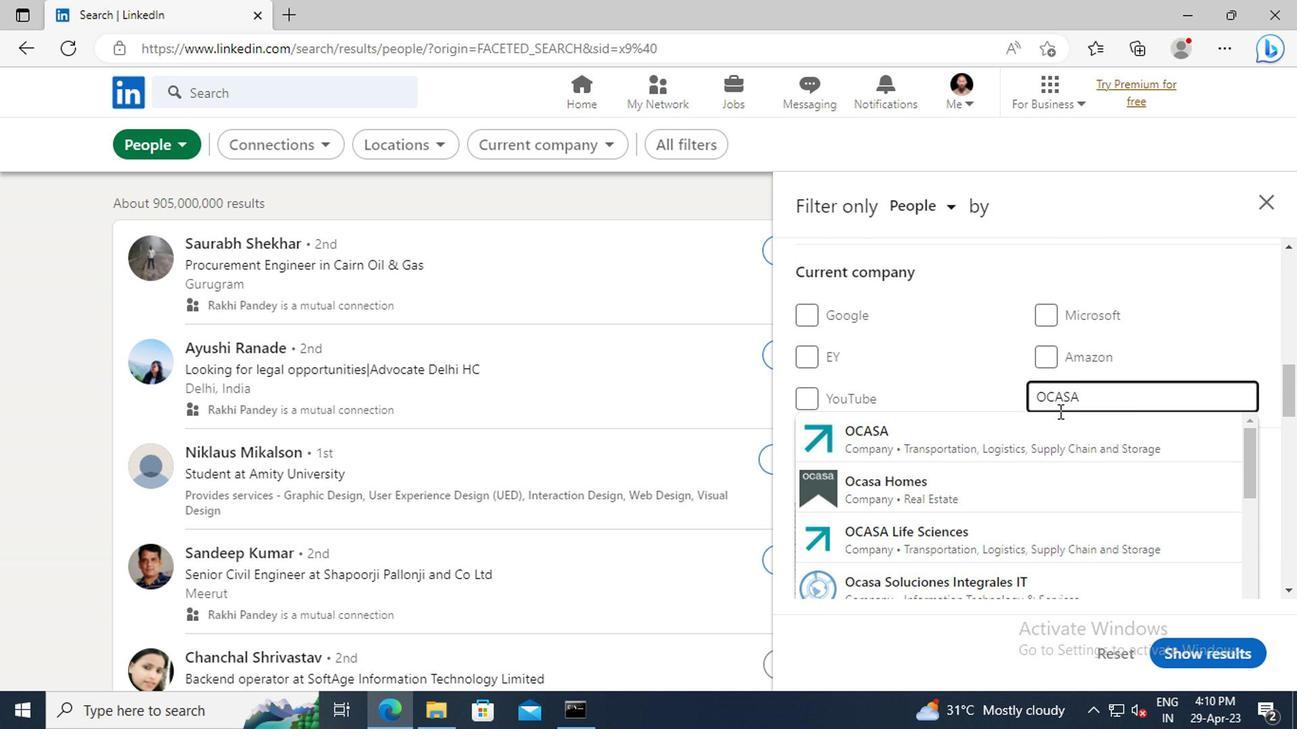 
Action: Mouse pressed left at (872, 416)
Screenshot: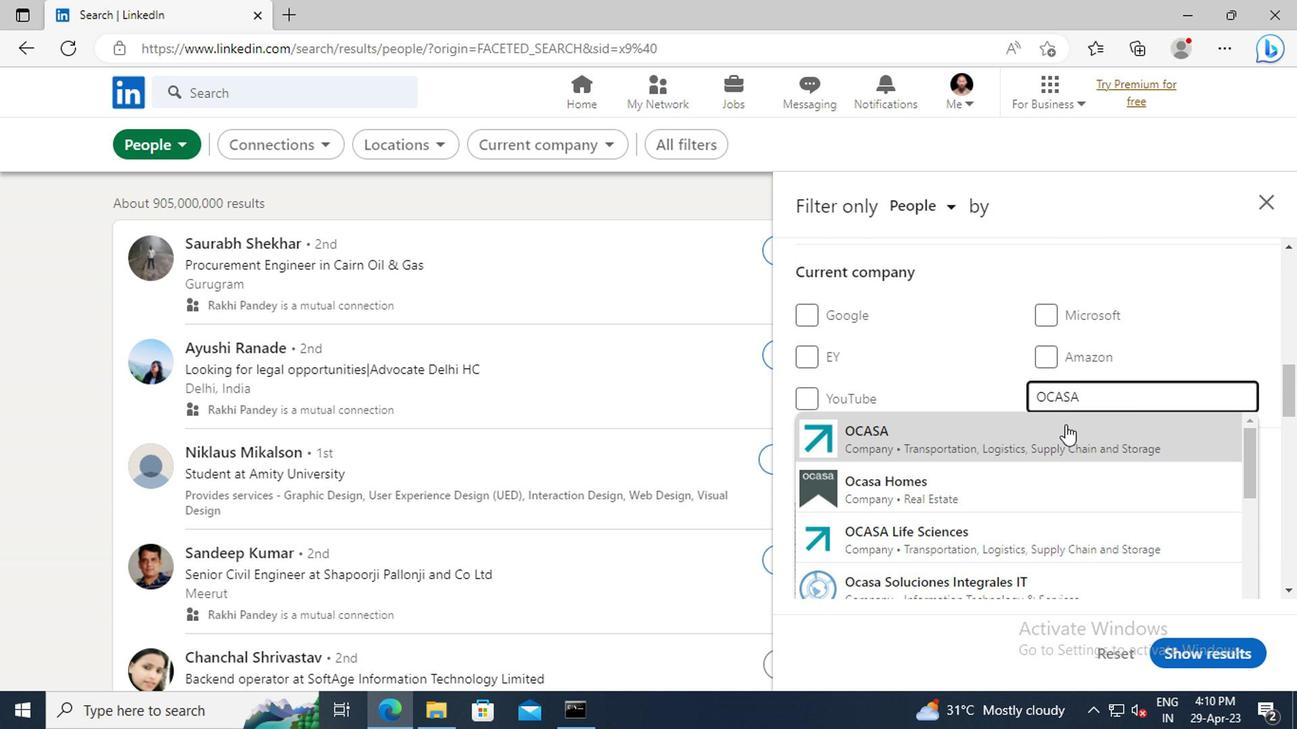 
Action: Mouse scrolled (872, 416) with delta (0, 0)
Screenshot: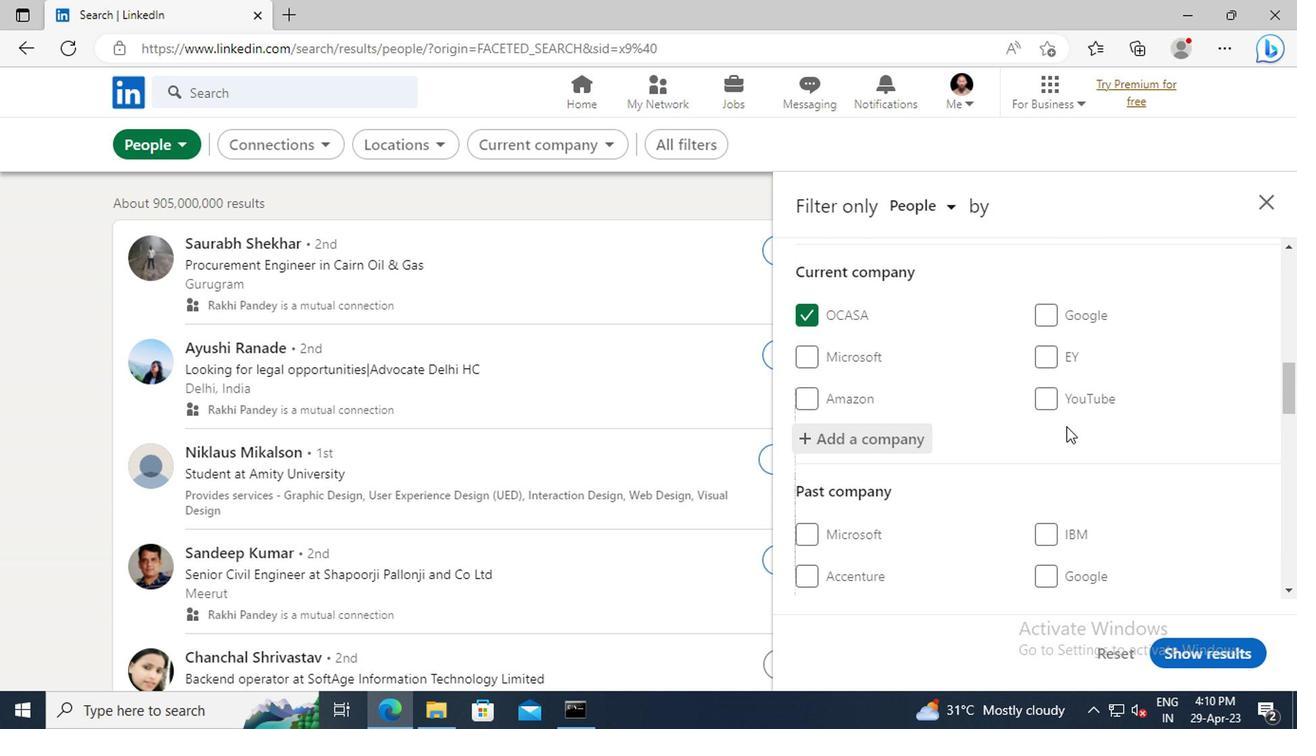 
Action: Mouse moved to (873, 392)
Screenshot: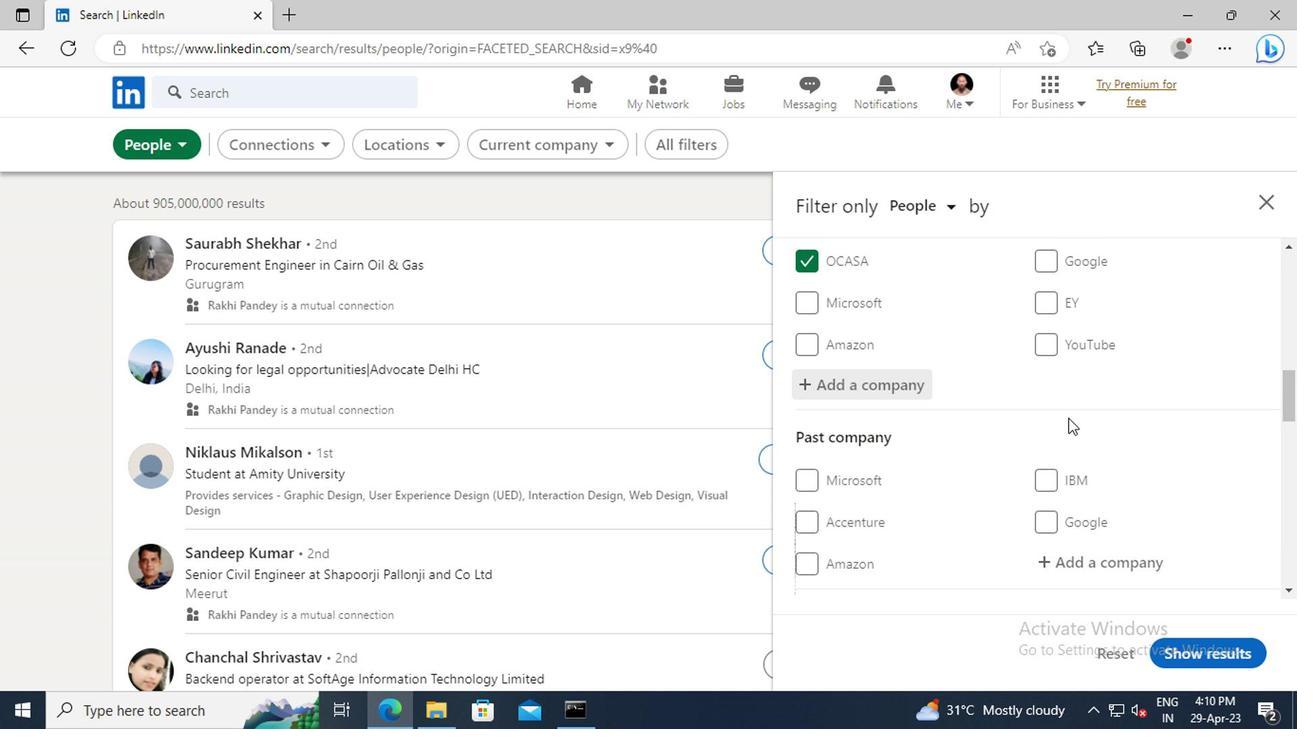 
Action: Mouse scrolled (873, 391) with delta (0, 0)
Screenshot: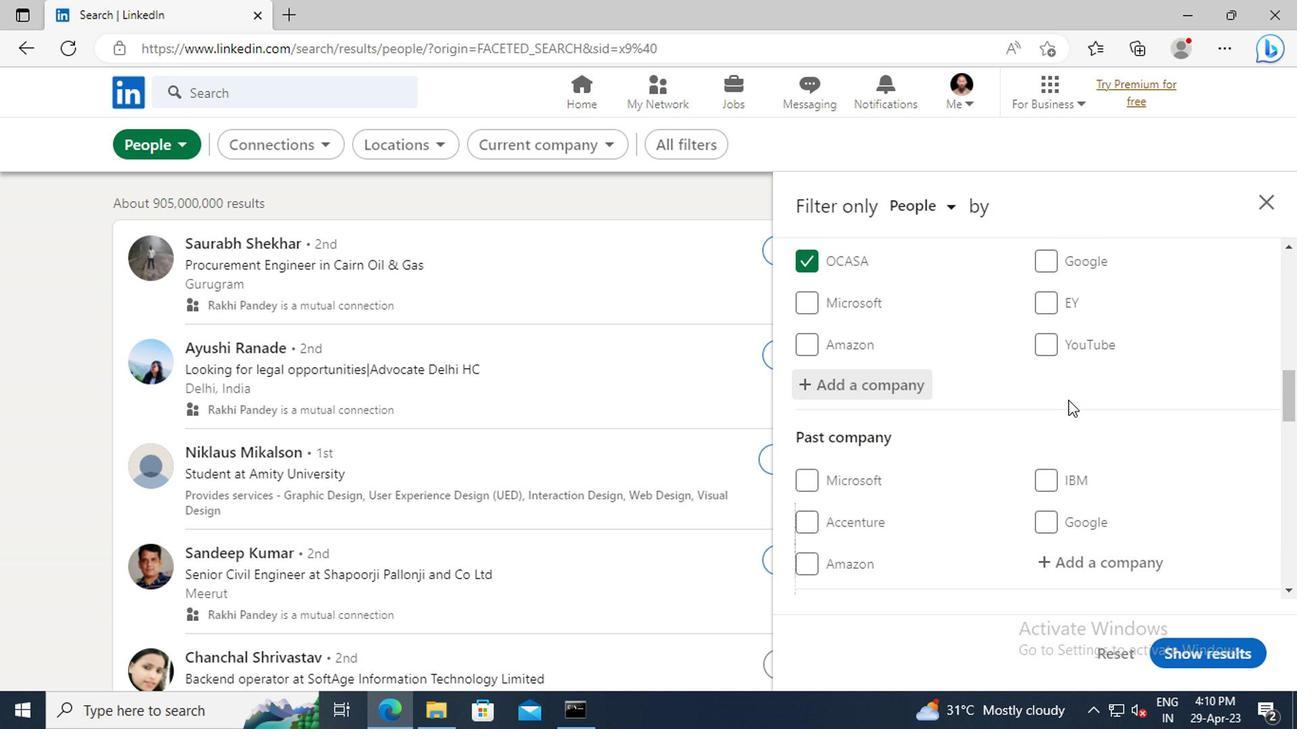 
Action: Mouse scrolled (873, 391) with delta (0, 0)
Screenshot: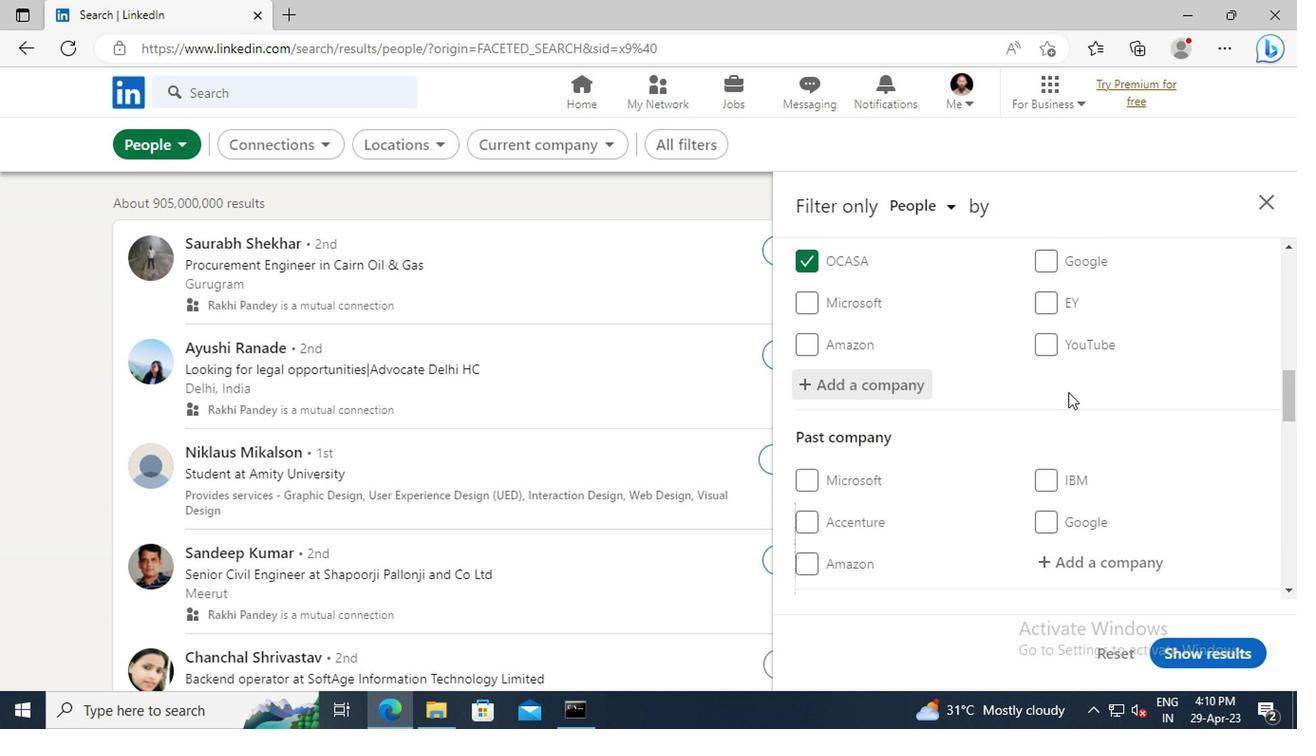 
Action: Mouse moved to (875, 387)
Screenshot: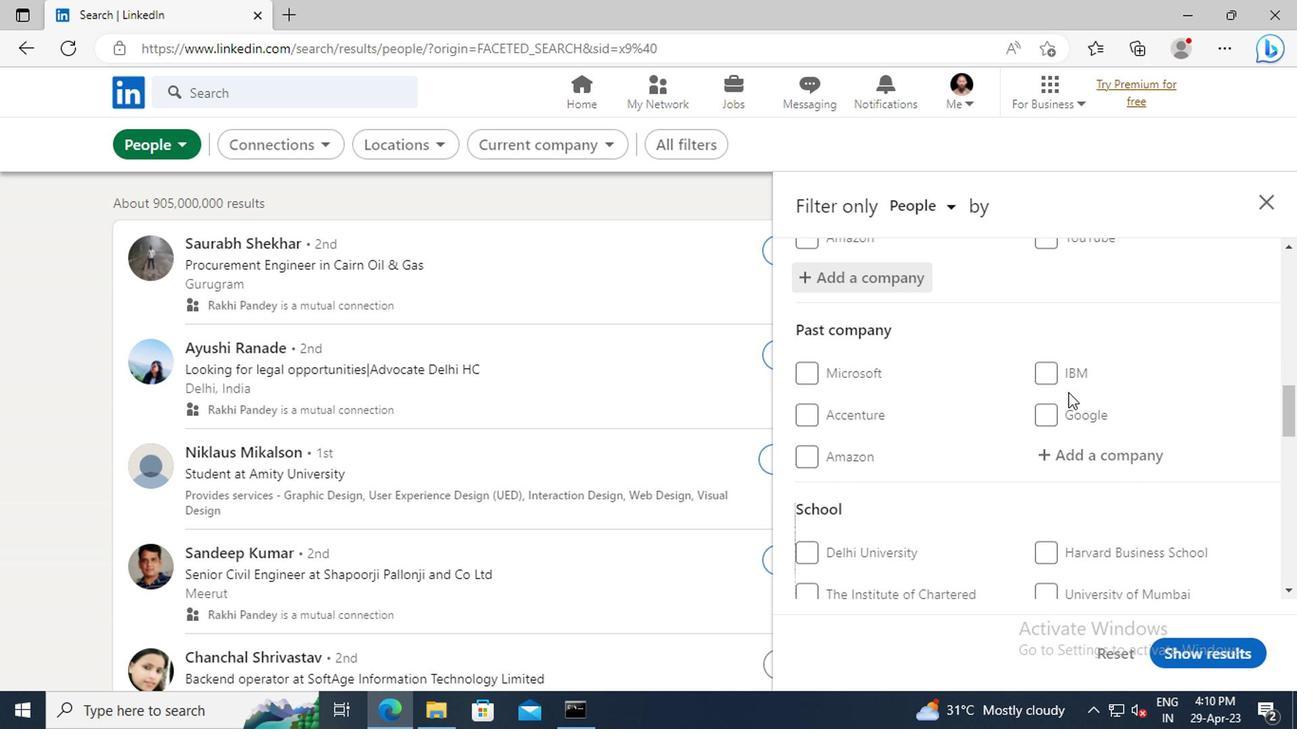 
Action: Mouse scrolled (875, 386) with delta (0, 0)
Screenshot: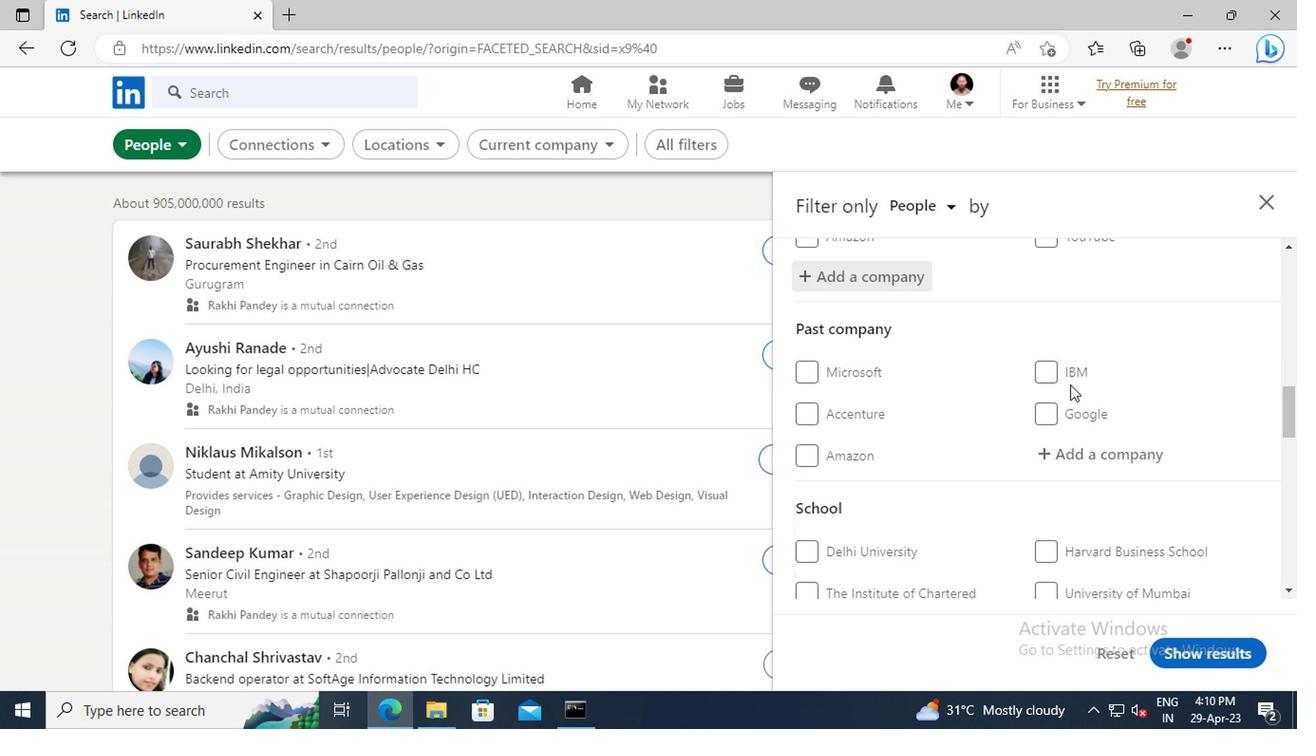 
Action: Mouse scrolled (875, 386) with delta (0, 0)
Screenshot: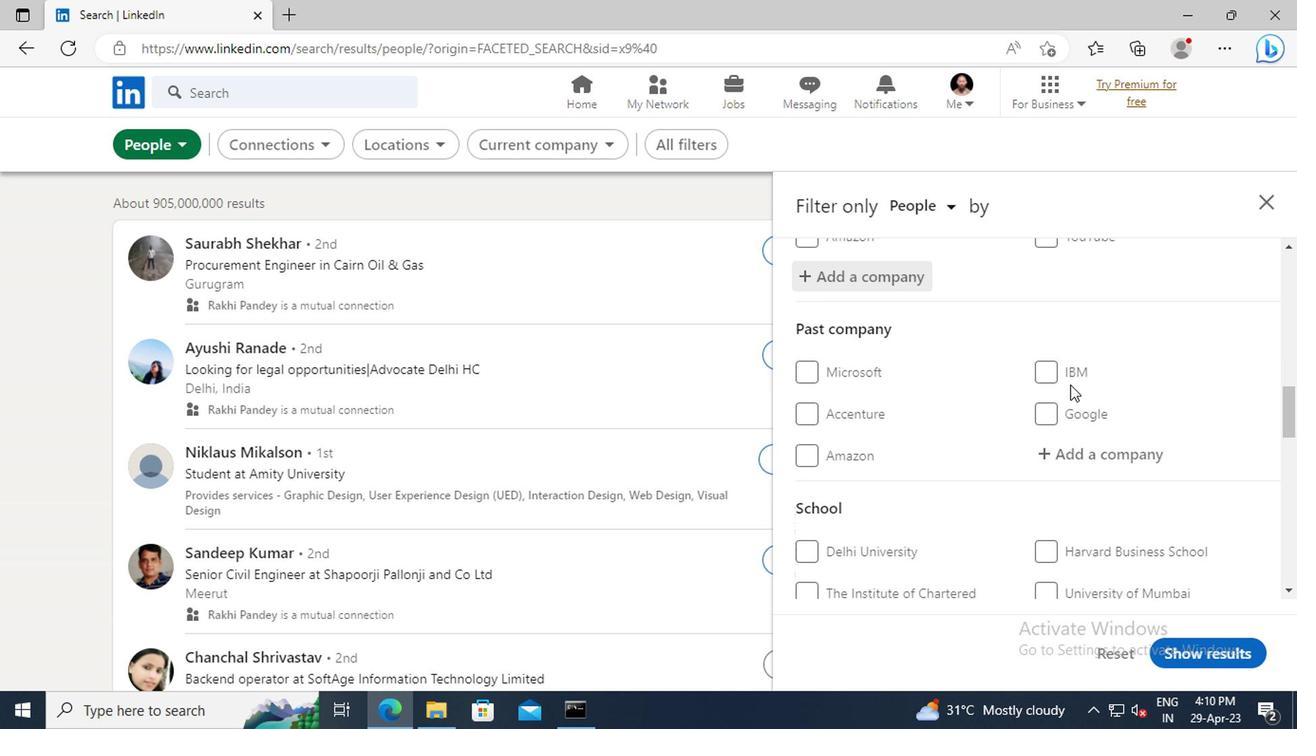 
Action: Mouse scrolled (875, 386) with delta (0, 0)
Screenshot: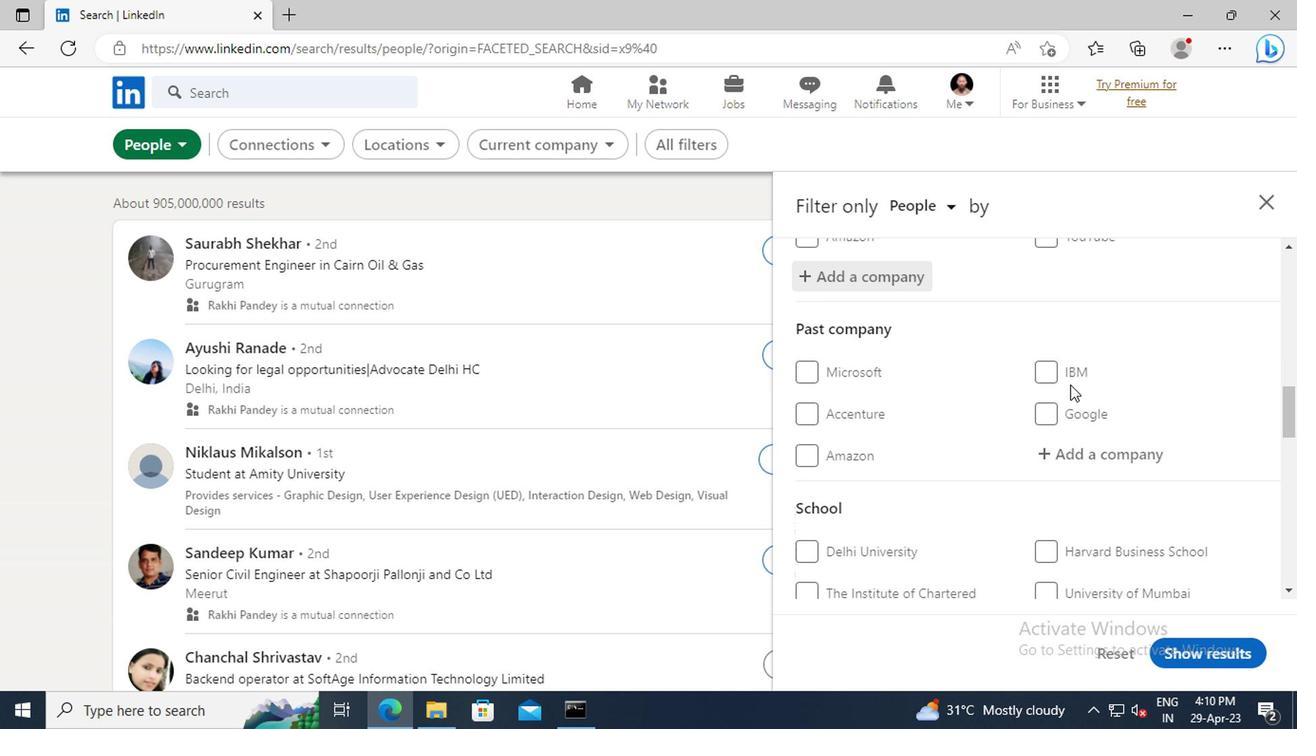 
Action: Mouse scrolled (875, 386) with delta (0, 0)
Screenshot: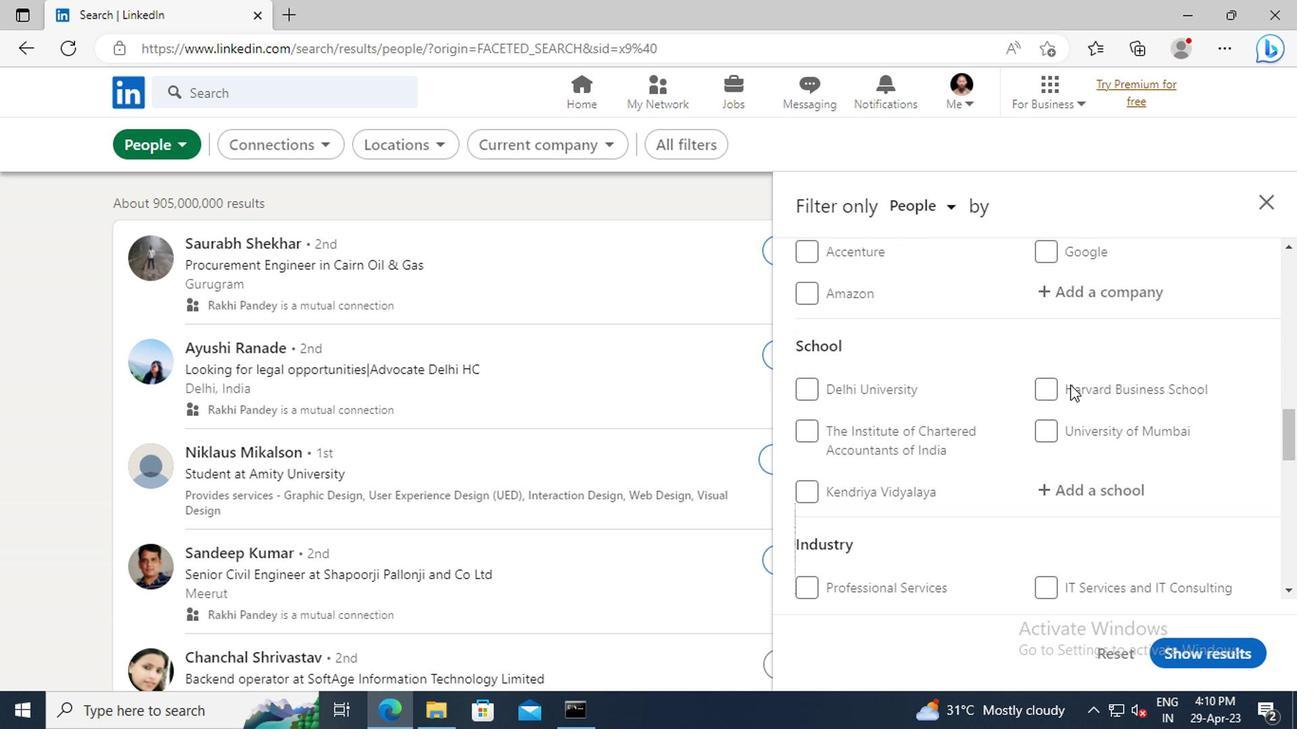
Action: Mouse scrolled (875, 386) with delta (0, 0)
Screenshot: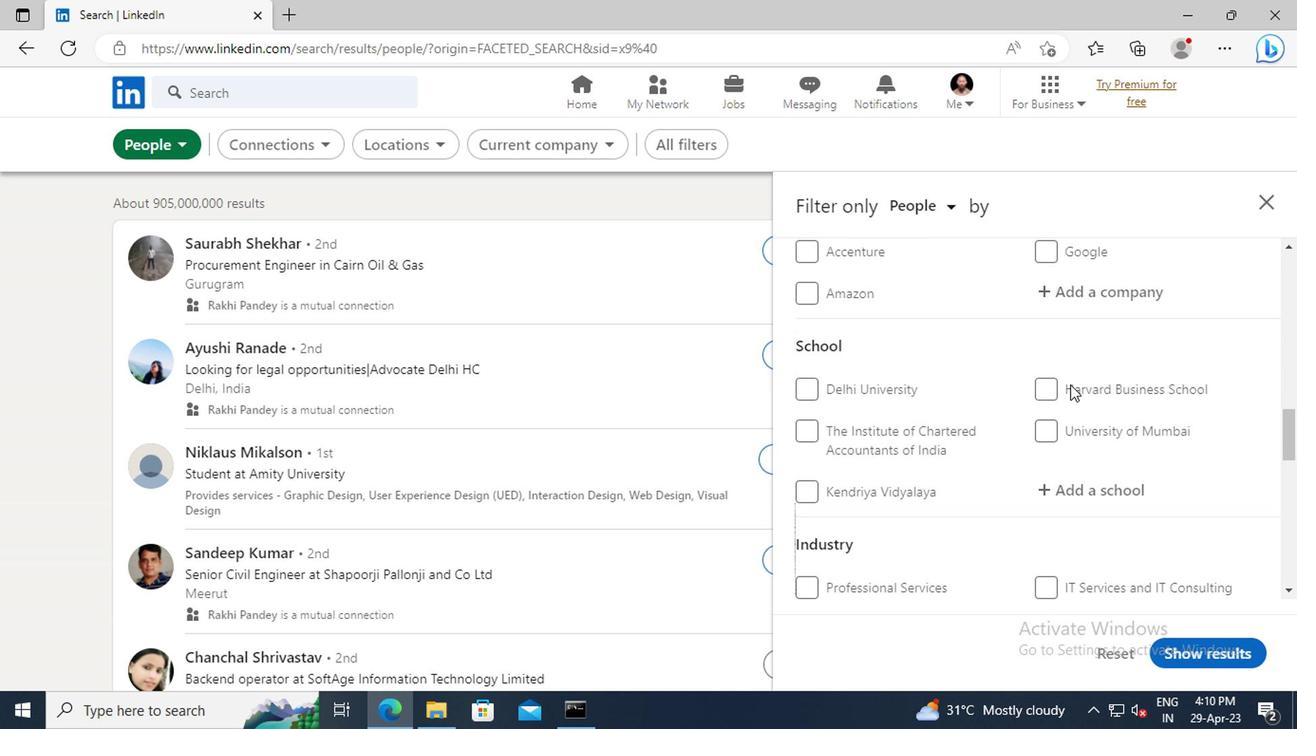 
Action: Mouse moved to (877, 391)
Screenshot: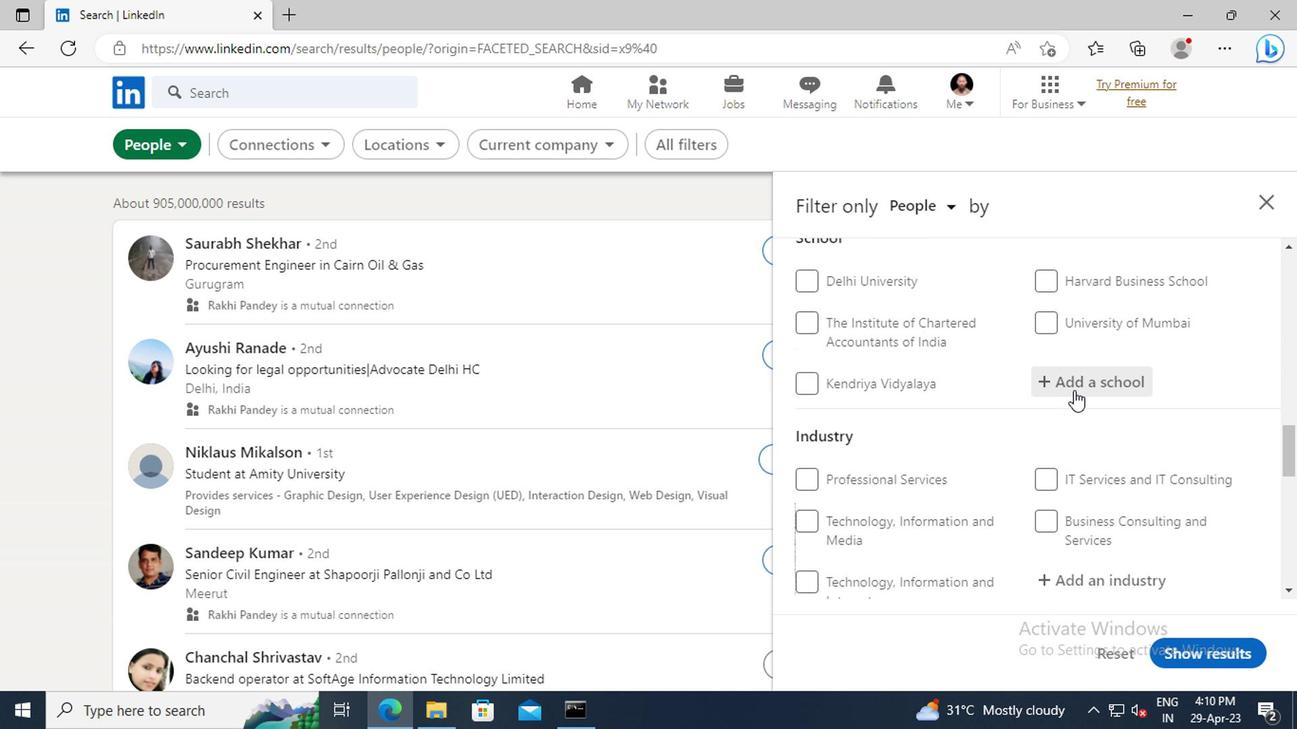 
Action: Mouse pressed left at (877, 391)
Screenshot: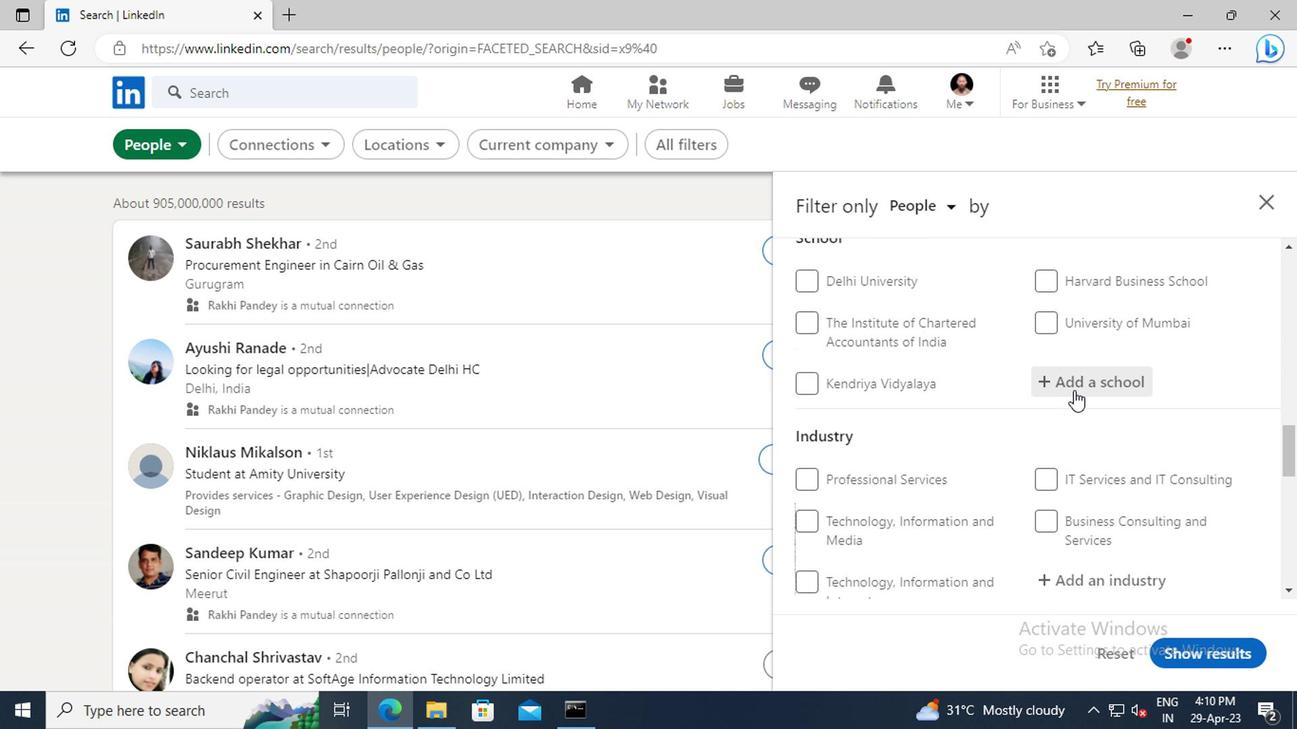 
Action: Key pressed <Key.shift>KANNUR<Key.space><Key.shift>UNI
Screenshot: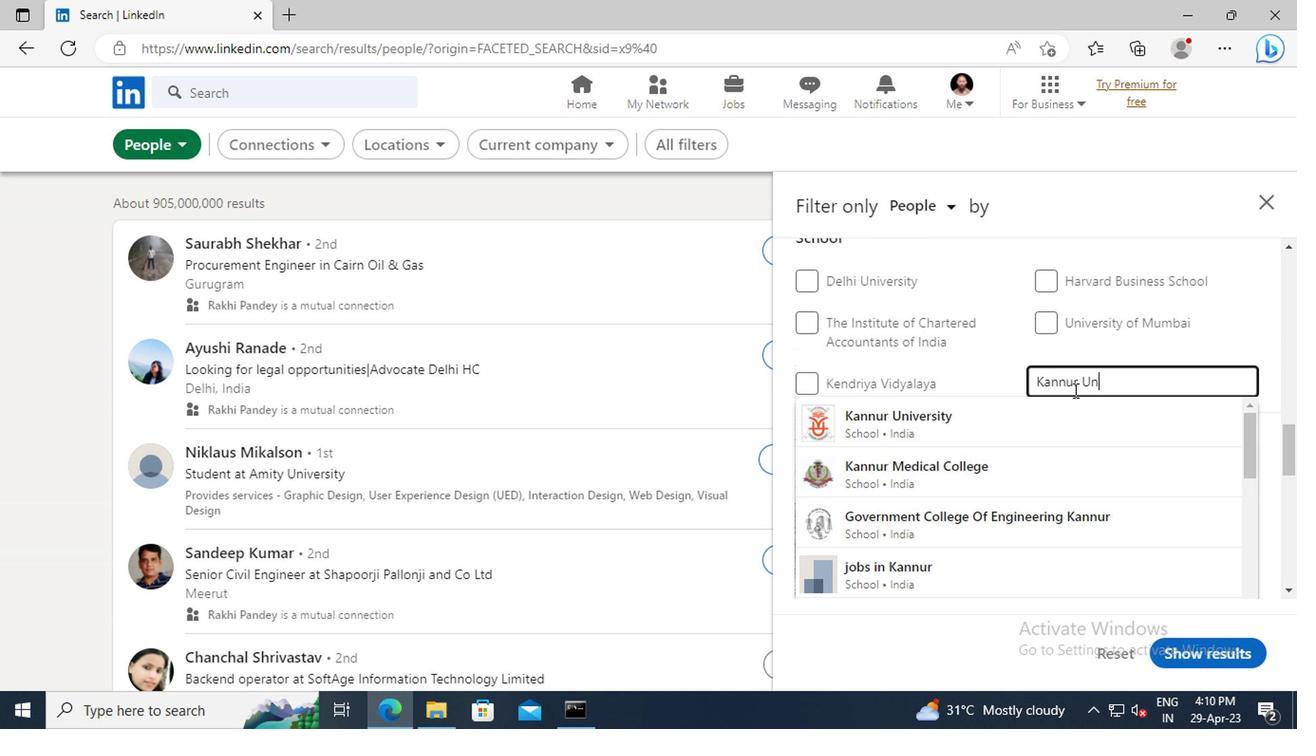 
Action: Mouse moved to (843, 406)
Screenshot: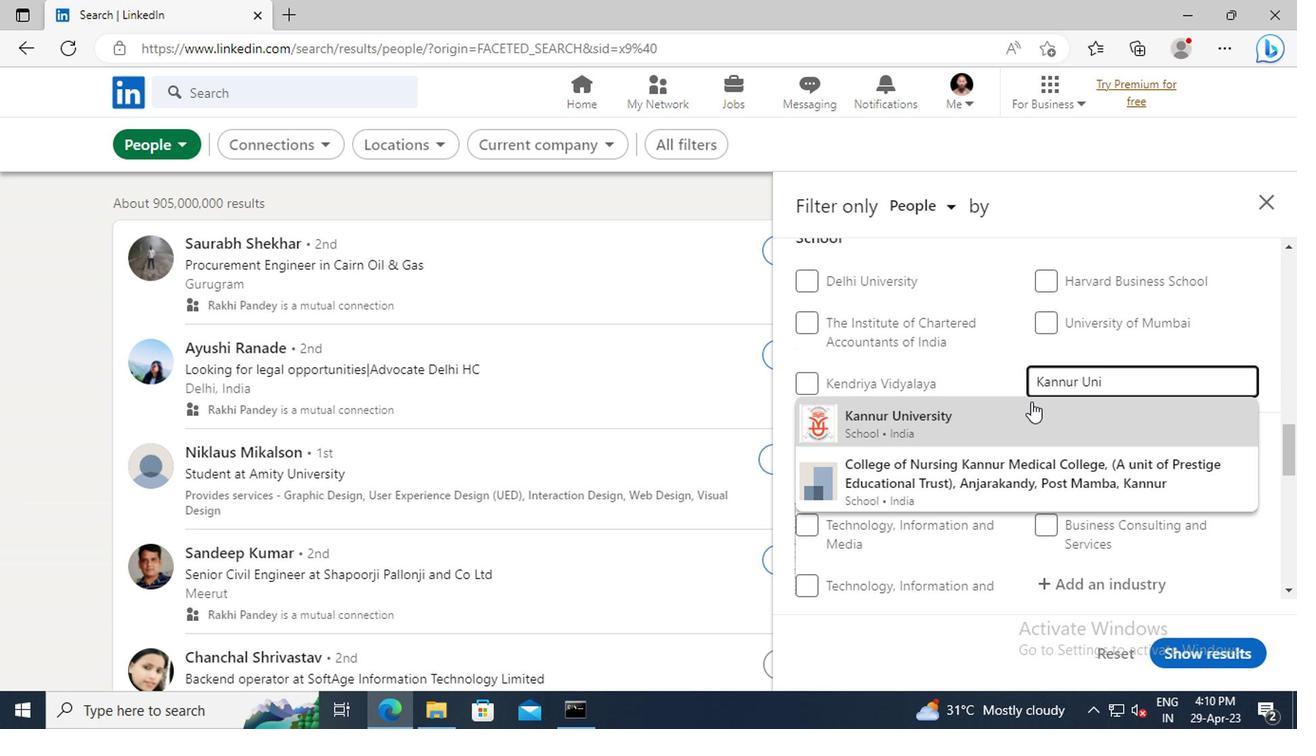 
Action: Mouse pressed left at (843, 406)
Screenshot: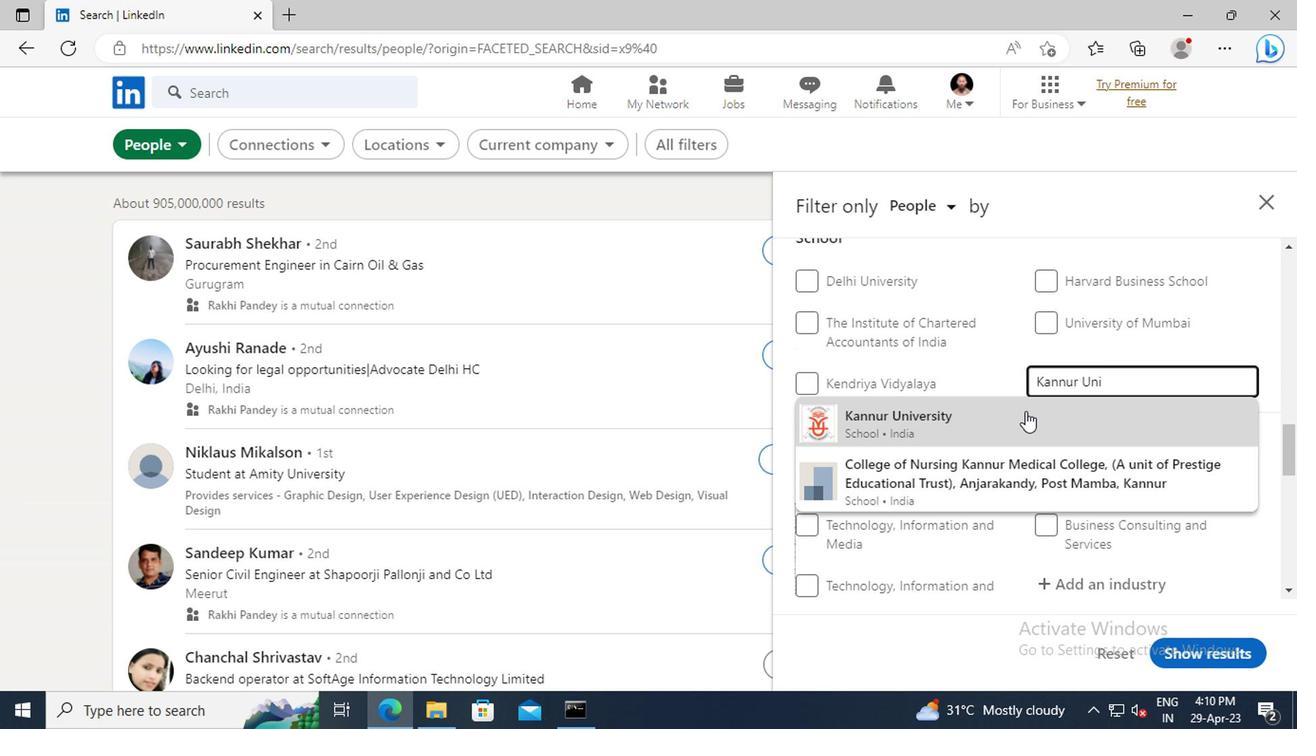 
Action: Mouse scrolled (843, 405) with delta (0, 0)
Screenshot: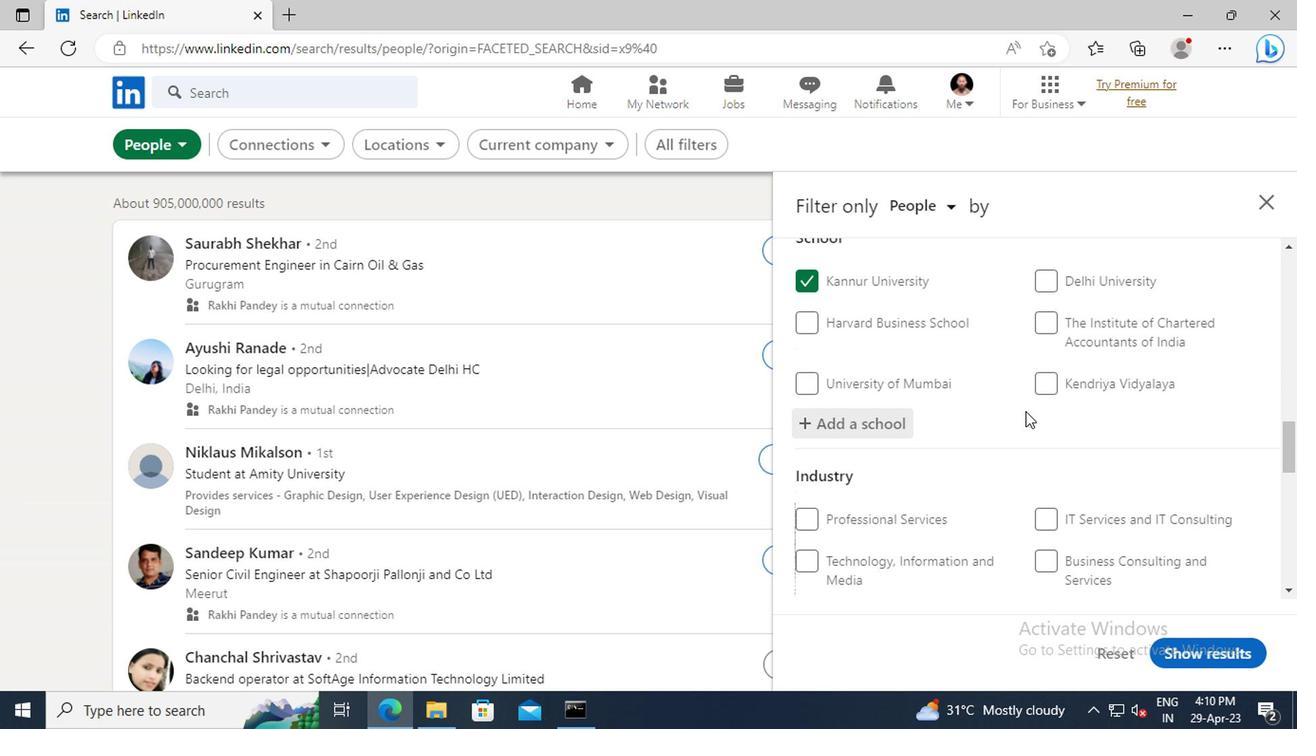 
Action: Mouse scrolled (843, 405) with delta (0, 0)
Screenshot: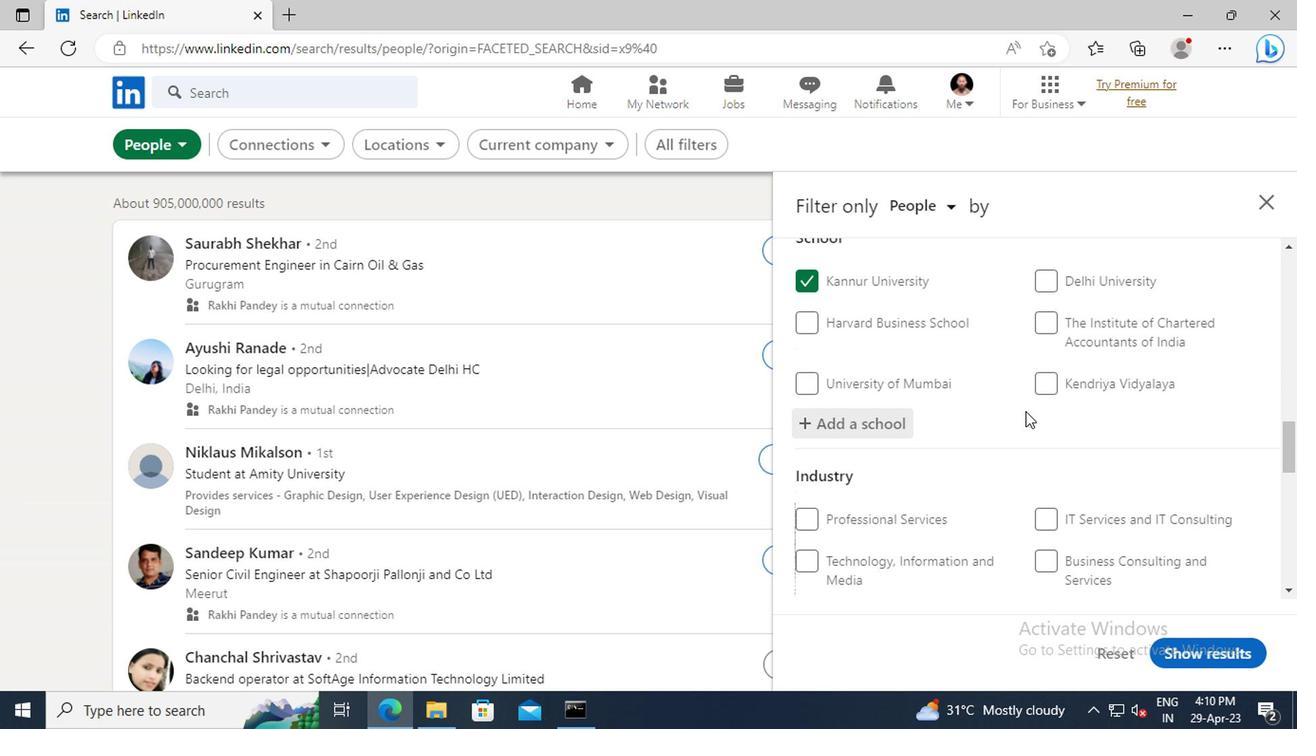 
Action: Mouse scrolled (843, 405) with delta (0, 0)
Screenshot: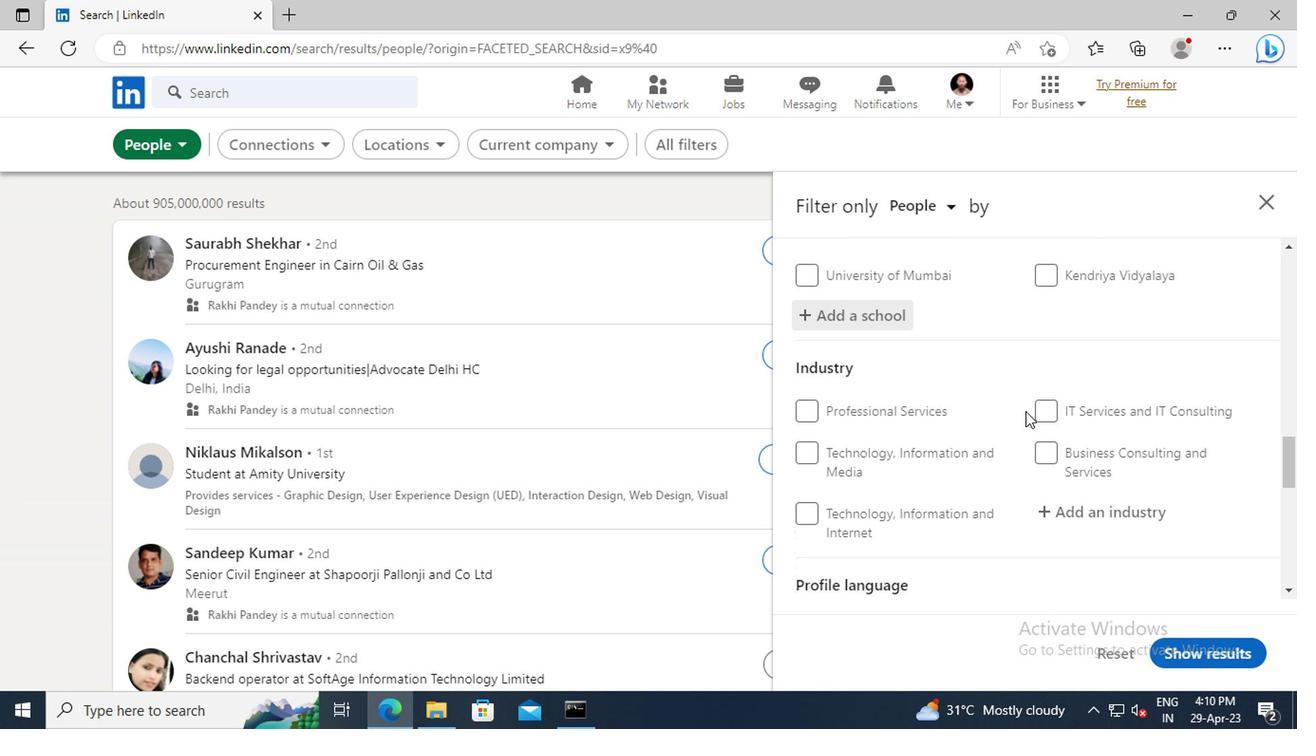
Action: Mouse moved to (863, 437)
Screenshot: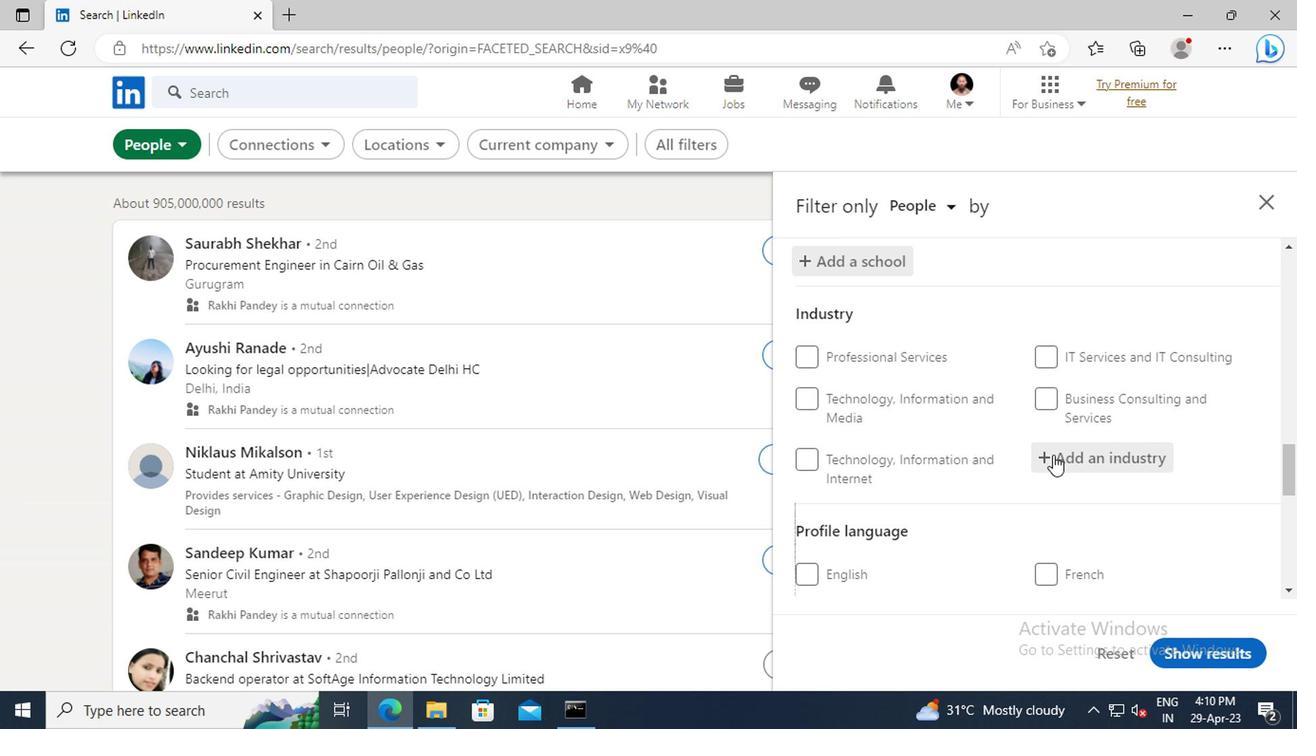
Action: Mouse pressed left at (863, 437)
Screenshot: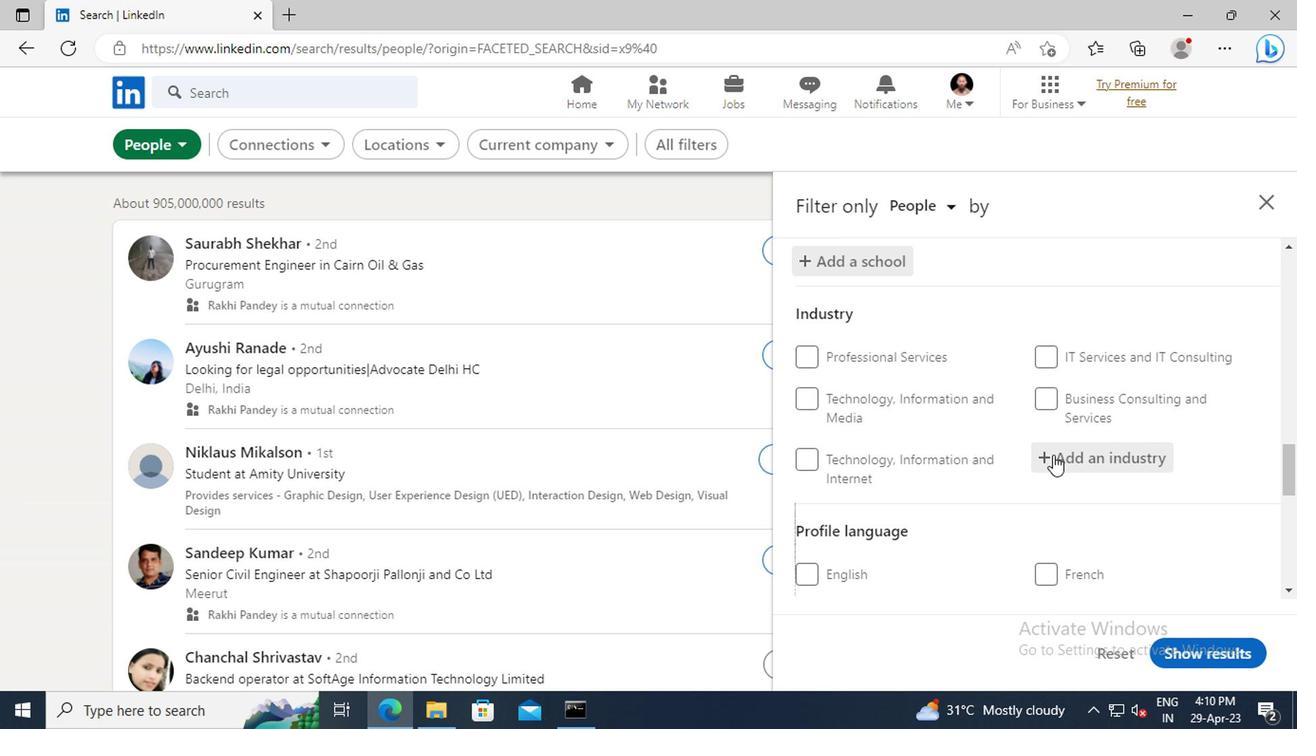 
Action: Key pressed <Key.shift>COAL<Key.space><Key.shift>MIN
Screenshot: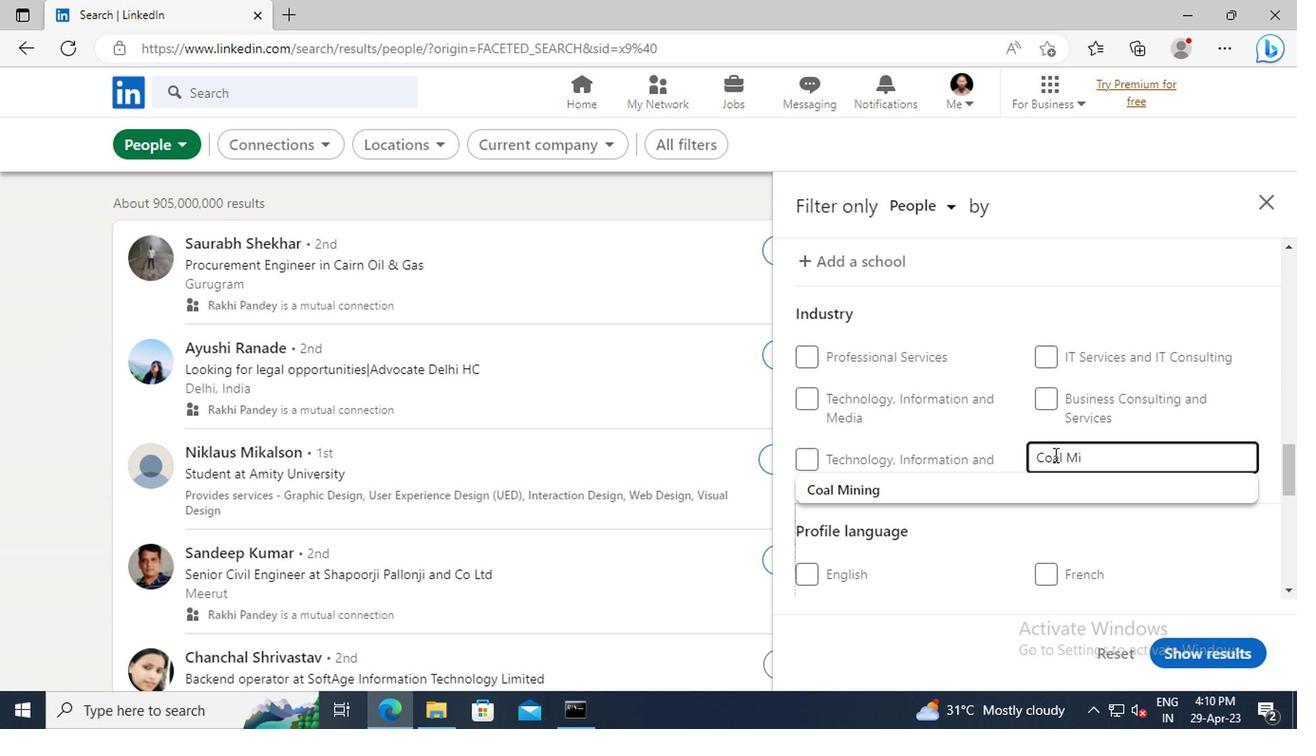 
Action: Mouse moved to (816, 455)
Screenshot: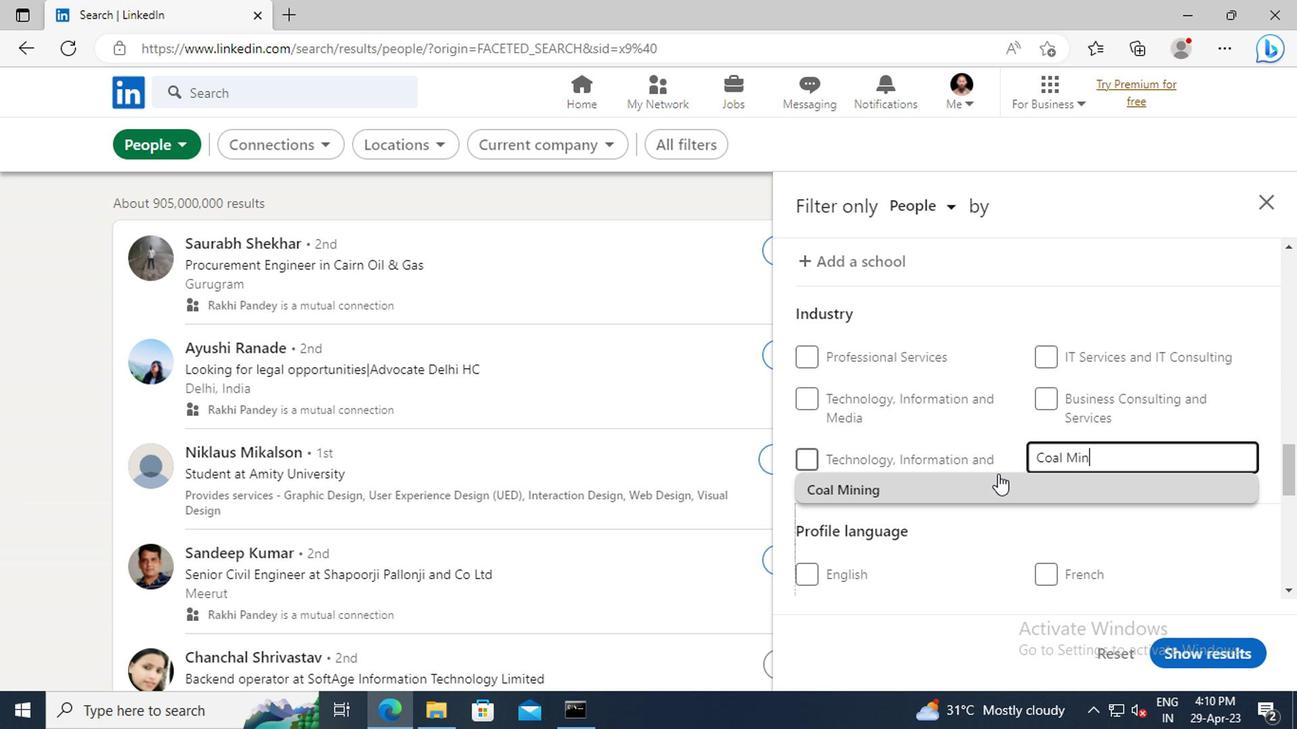 
Action: Mouse pressed left at (816, 455)
Screenshot: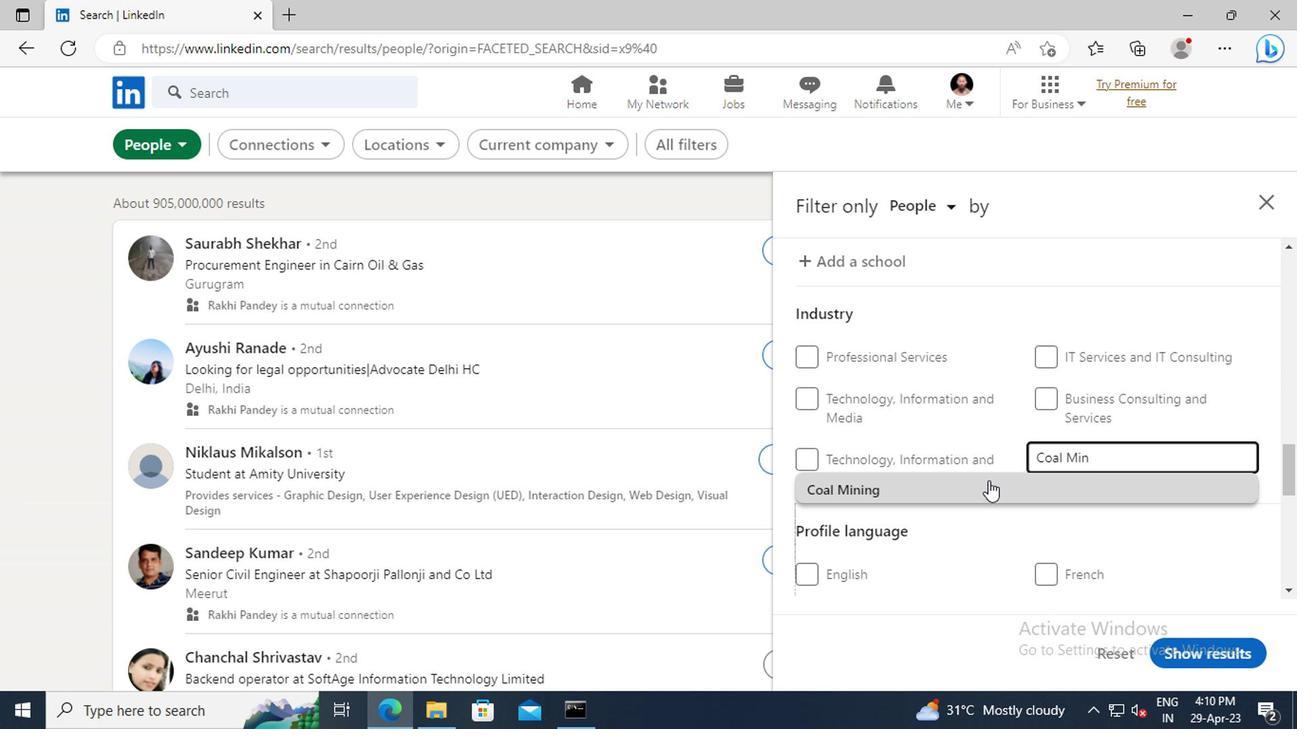 
Action: Mouse scrolled (816, 454) with delta (0, 0)
Screenshot: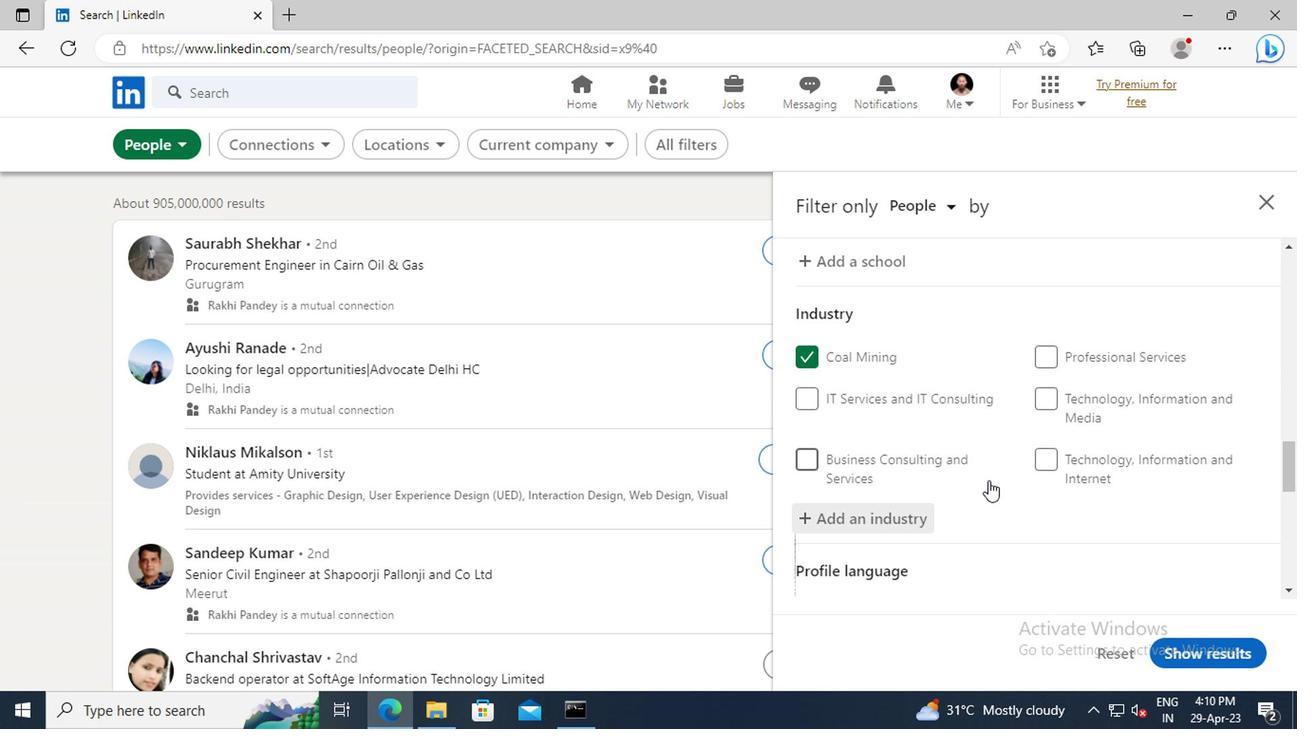 
Action: Mouse scrolled (816, 454) with delta (0, 0)
Screenshot: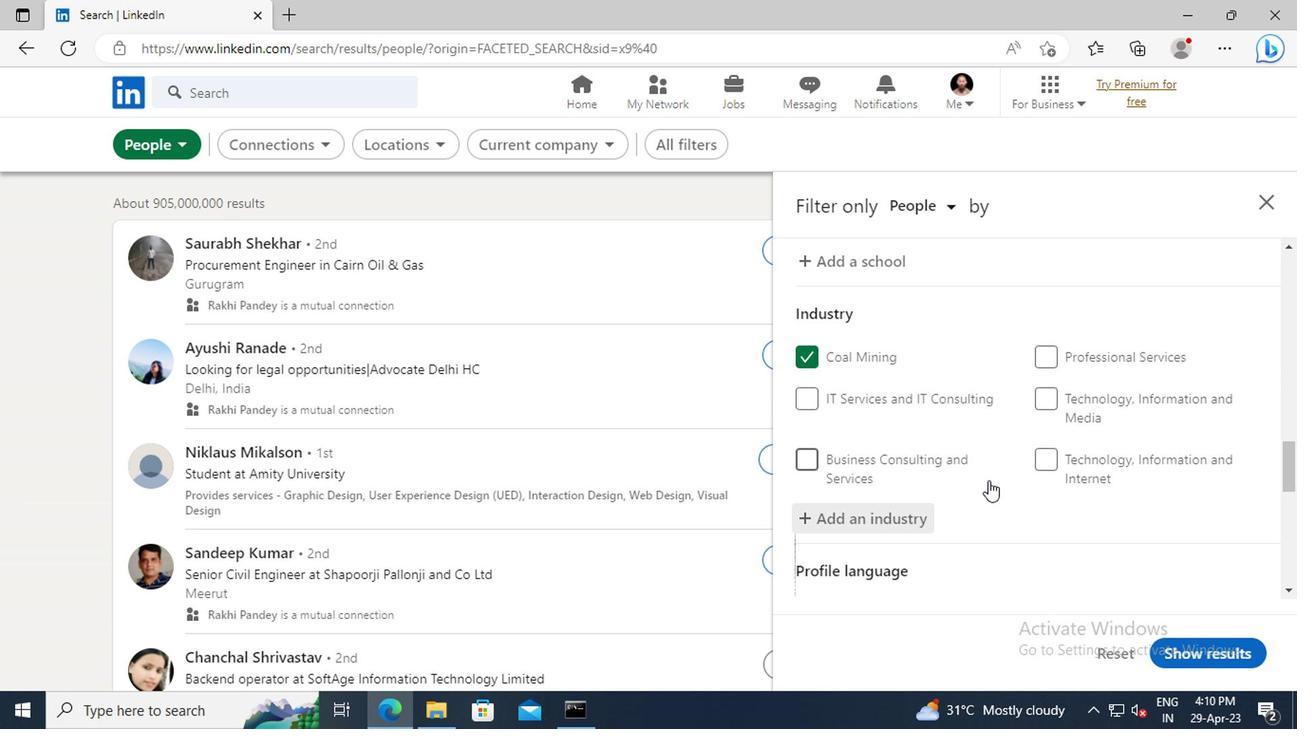 
Action: Mouse moved to (833, 429)
Screenshot: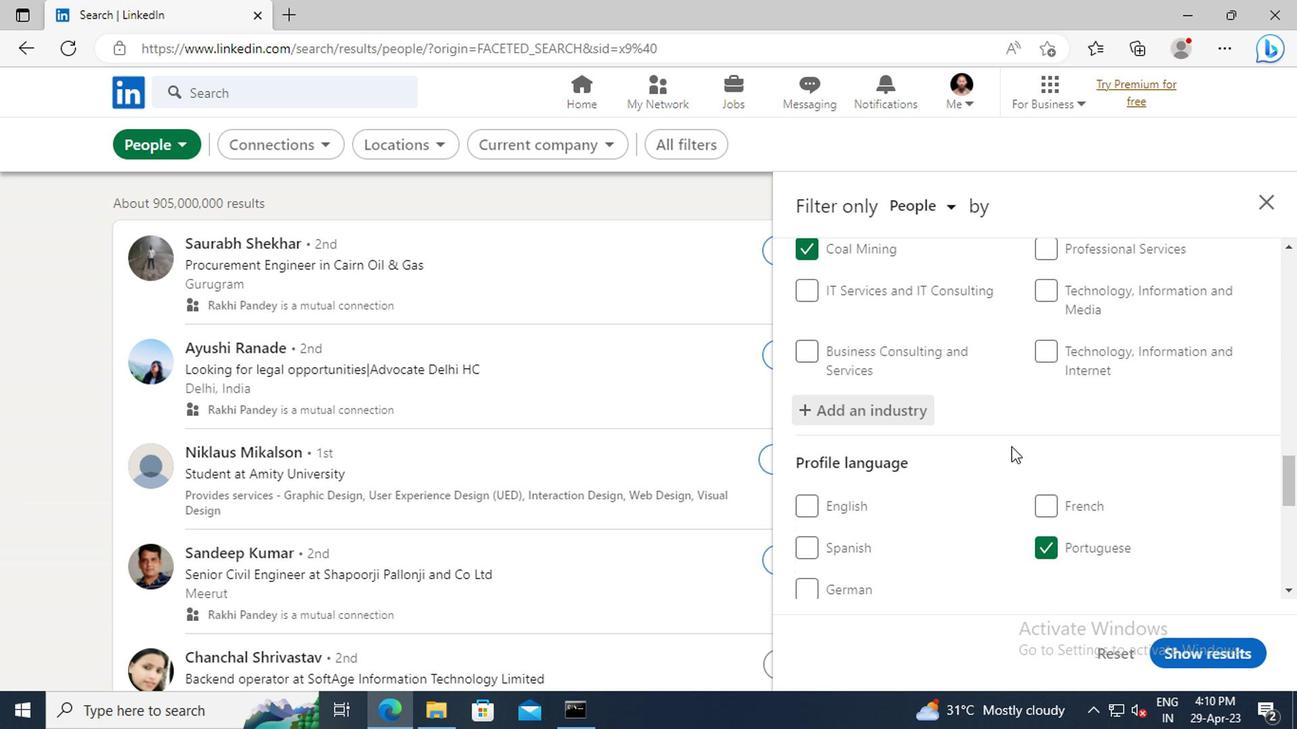 
Action: Mouse scrolled (833, 428) with delta (0, 0)
Screenshot: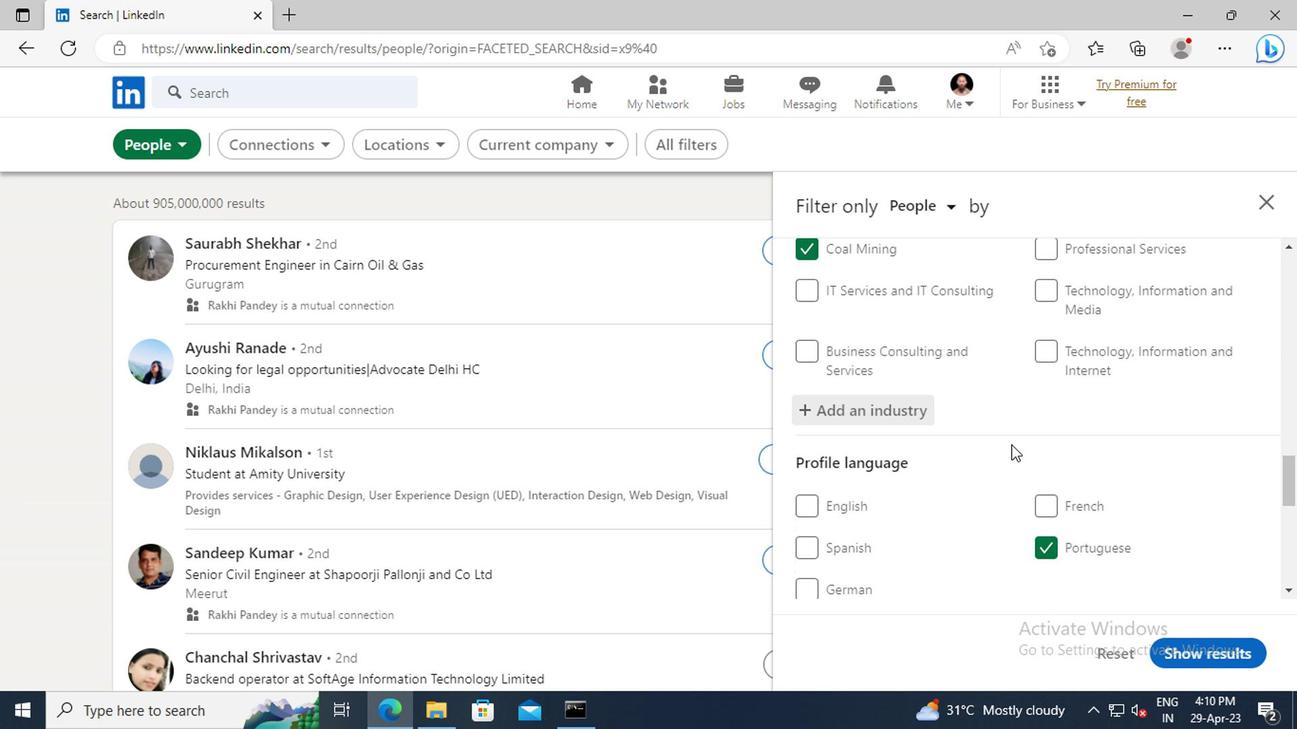 
Action: Mouse scrolled (833, 428) with delta (0, 0)
Screenshot: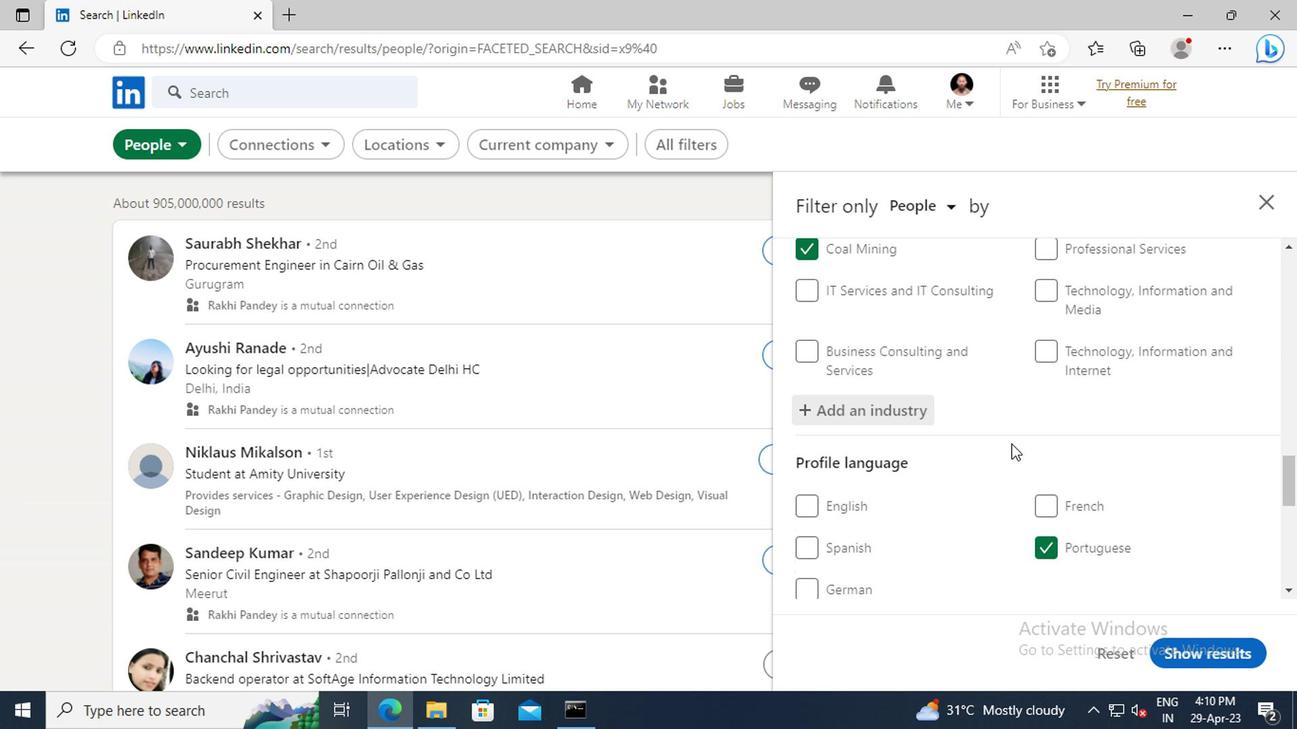 
Action: Mouse moved to (848, 403)
Screenshot: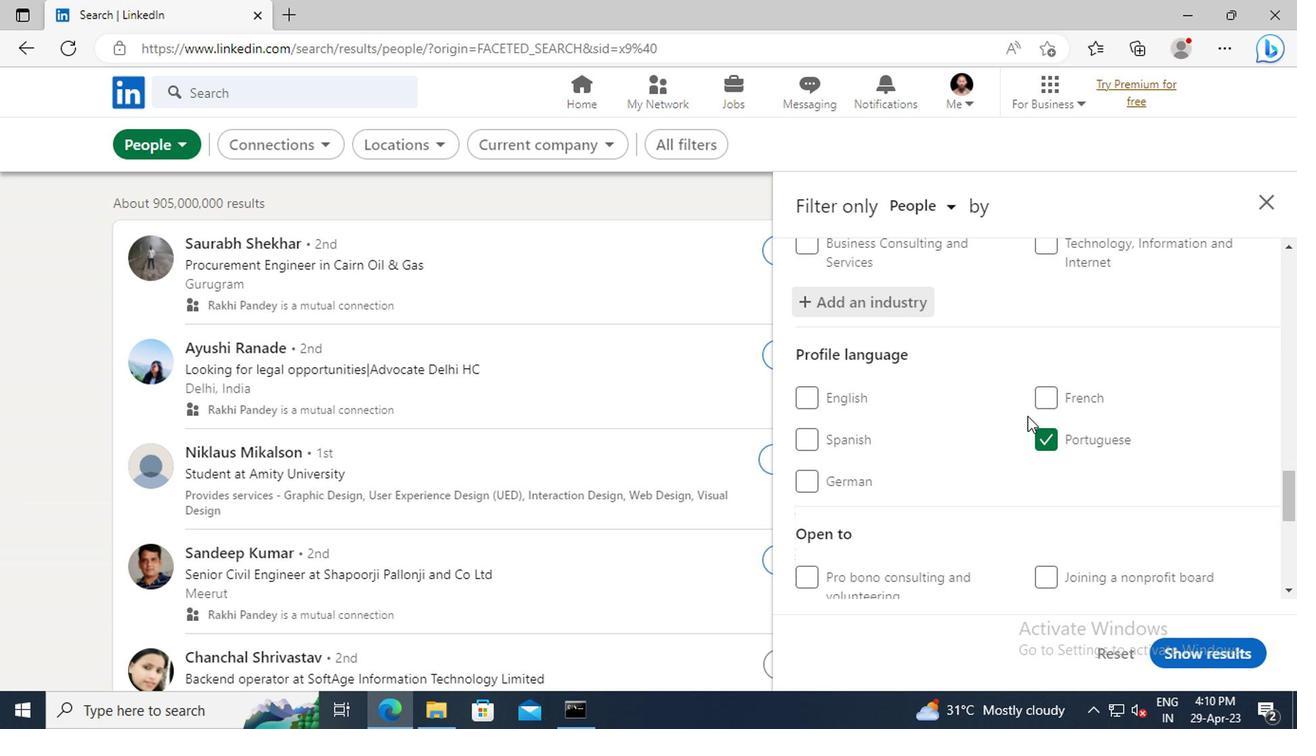 
Action: Mouse scrolled (848, 402) with delta (0, 0)
Screenshot: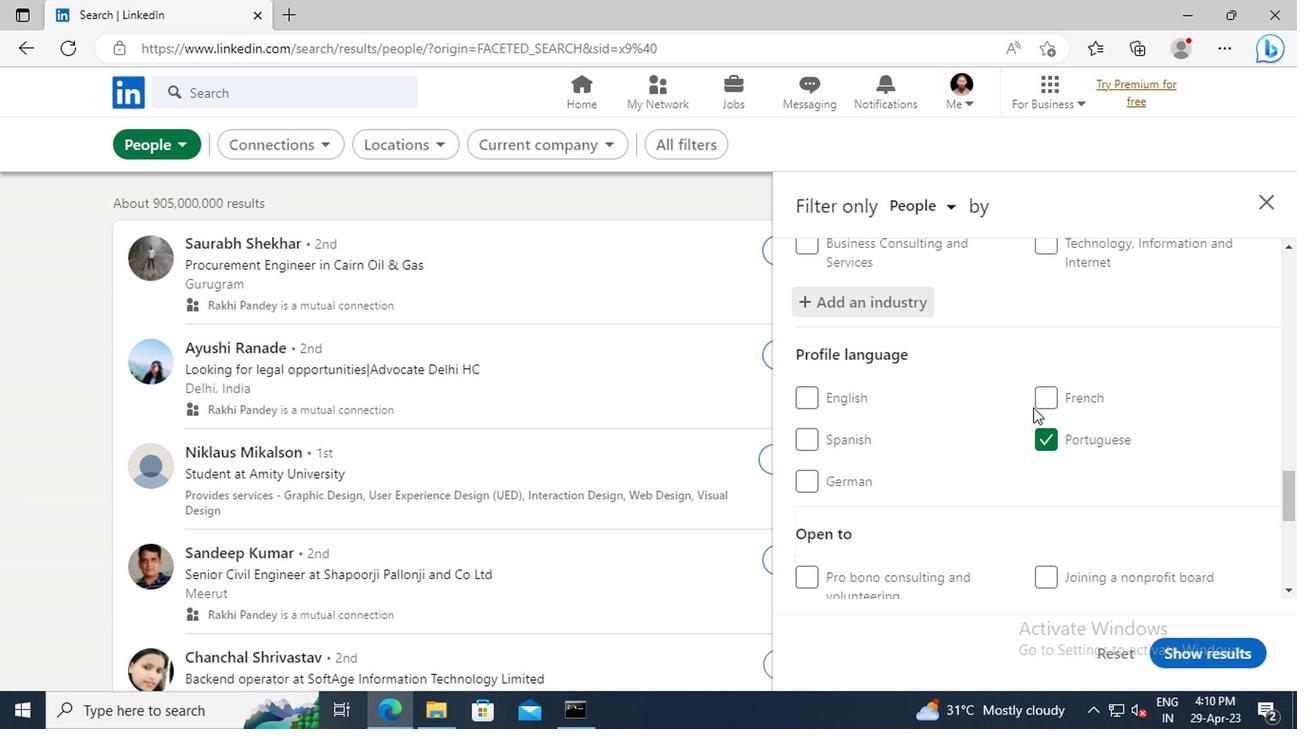 
Action: Mouse scrolled (848, 402) with delta (0, 0)
Screenshot: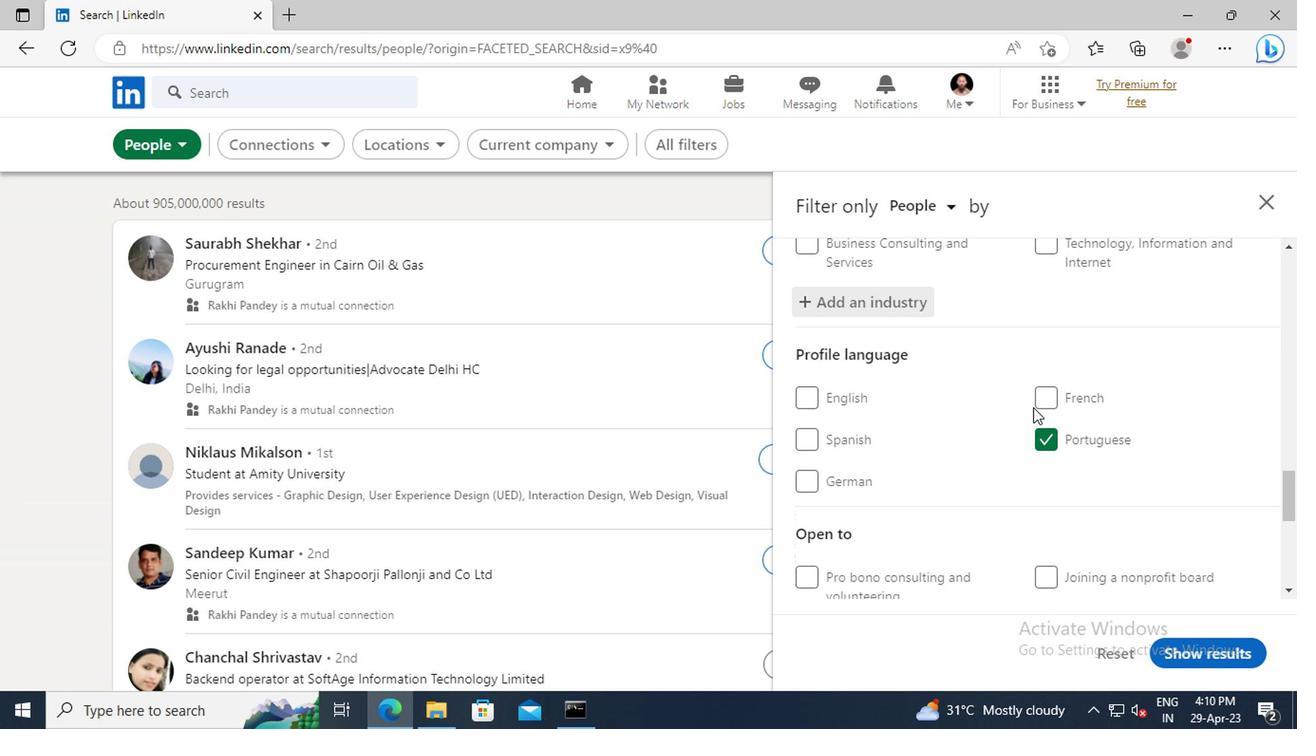 
Action: Mouse scrolled (848, 402) with delta (0, 0)
Screenshot: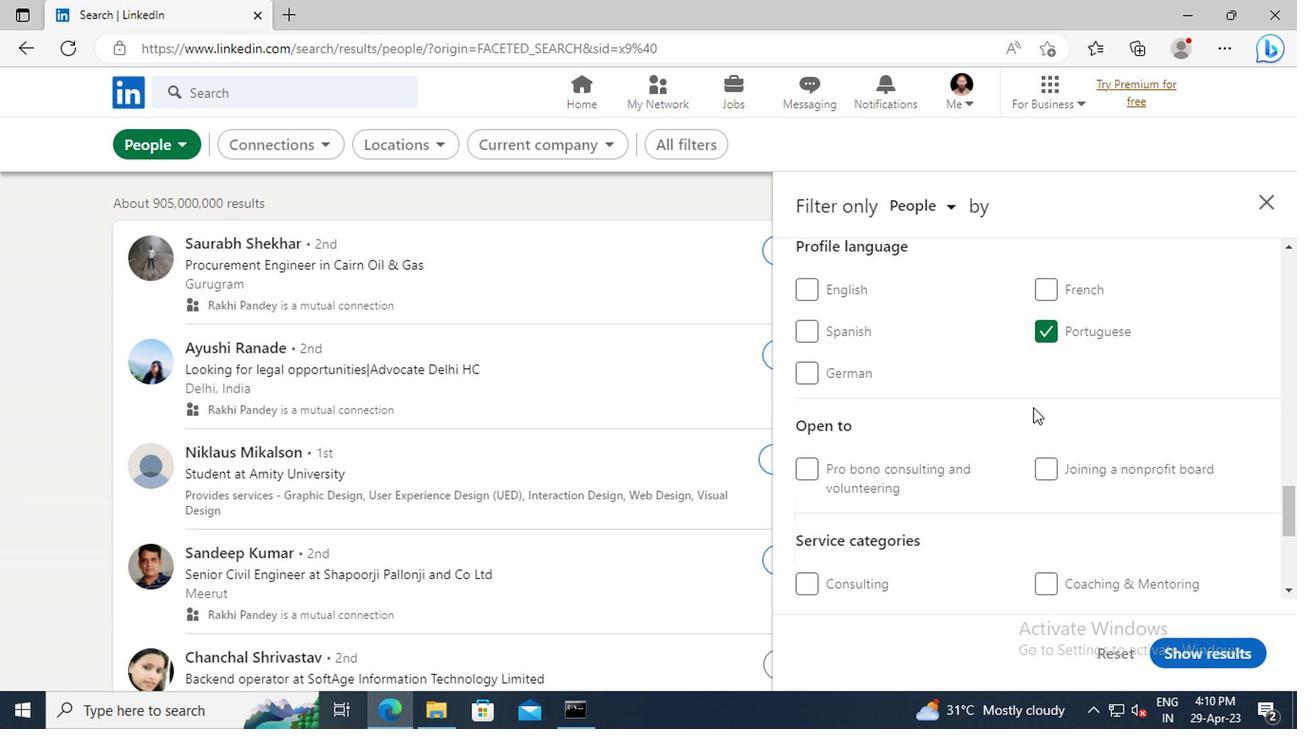 
Action: Mouse scrolled (848, 402) with delta (0, 0)
Screenshot: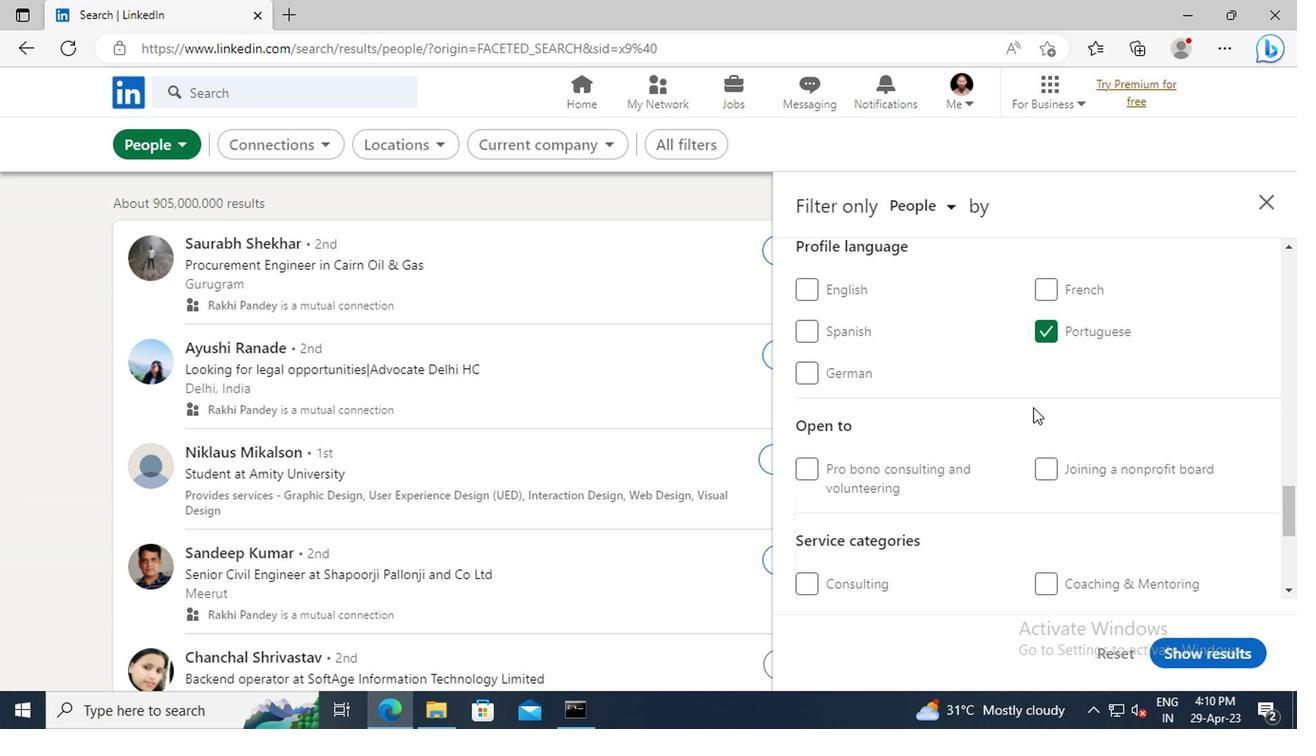 
Action: Mouse scrolled (848, 402) with delta (0, 0)
Screenshot: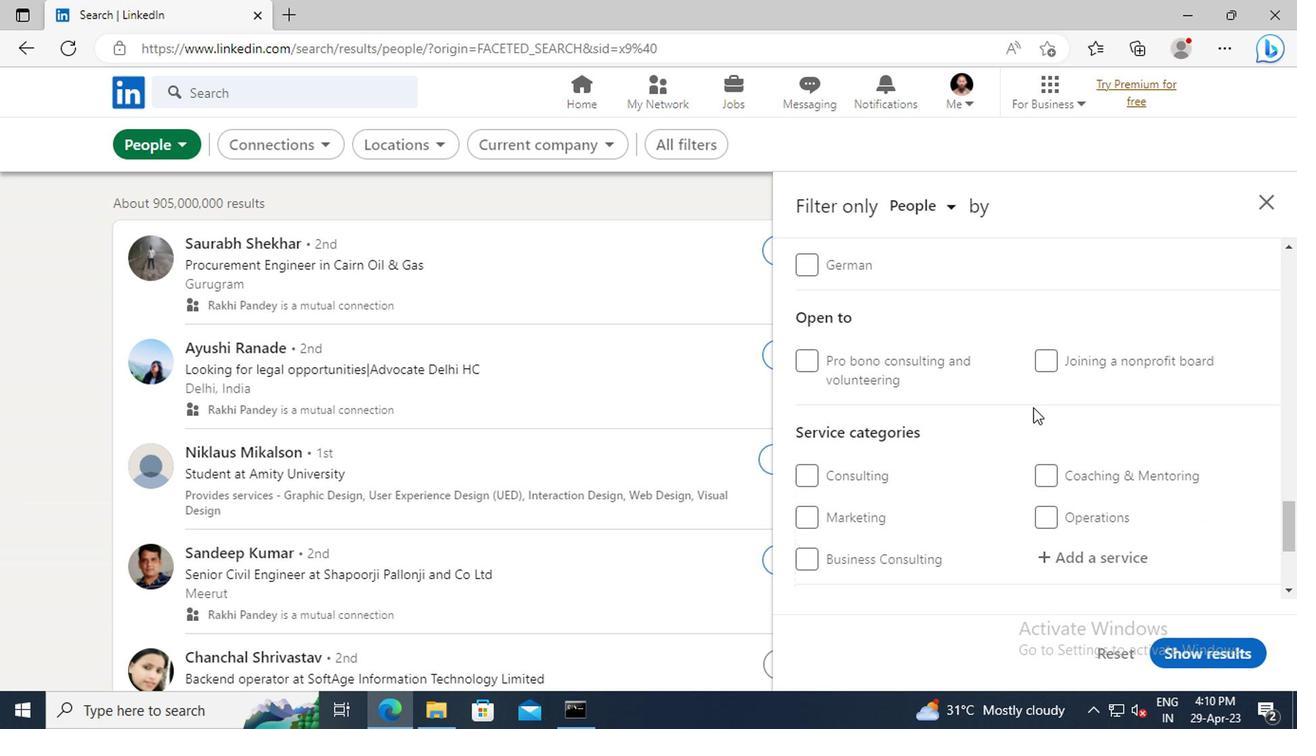 
Action: Mouse moved to (858, 468)
Screenshot: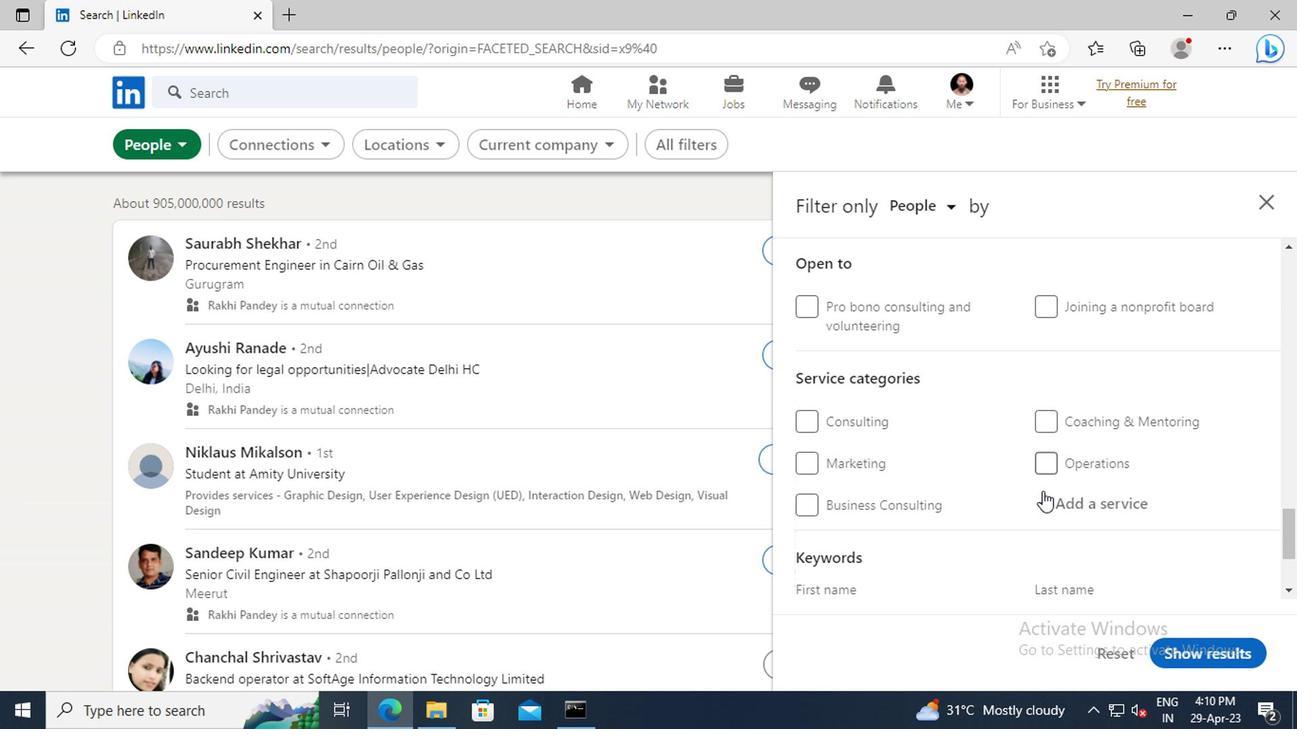 
Action: Mouse pressed left at (858, 468)
Screenshot: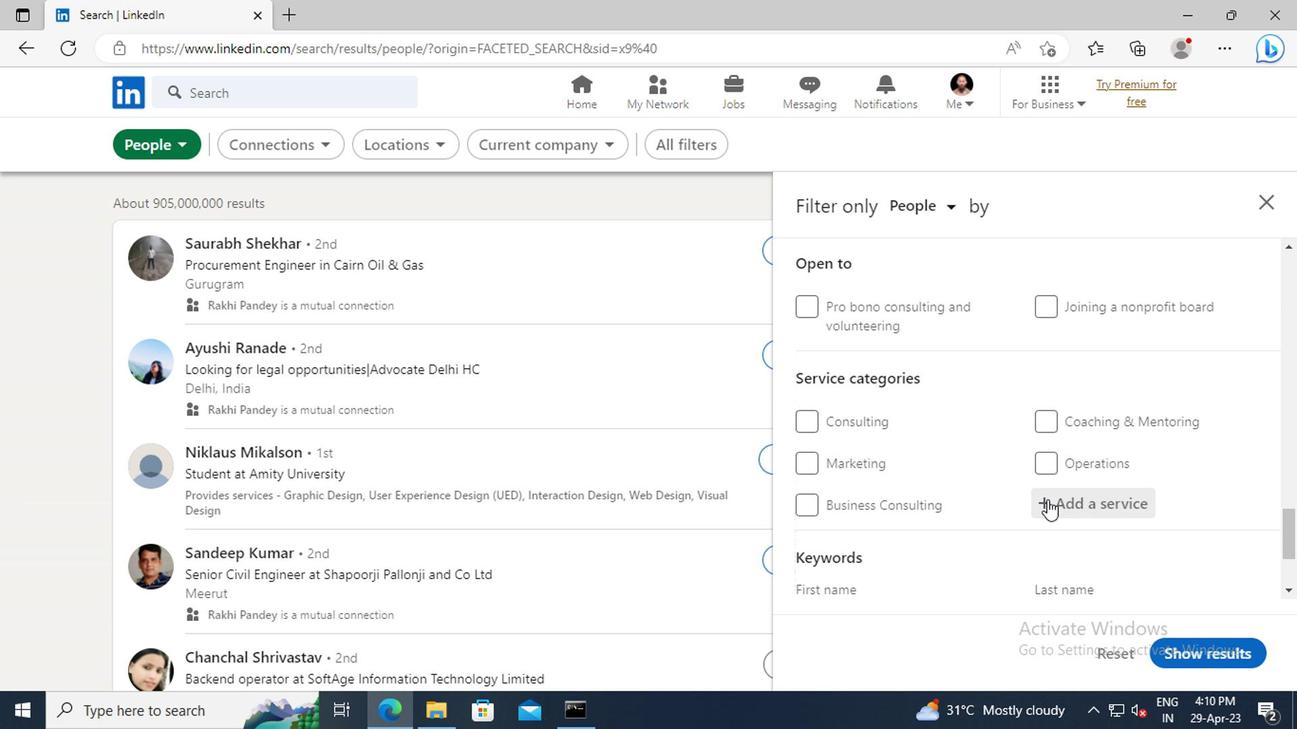 
Action: Key pressed <Key.shift>MARKETING<Key.enter>
Screenshot: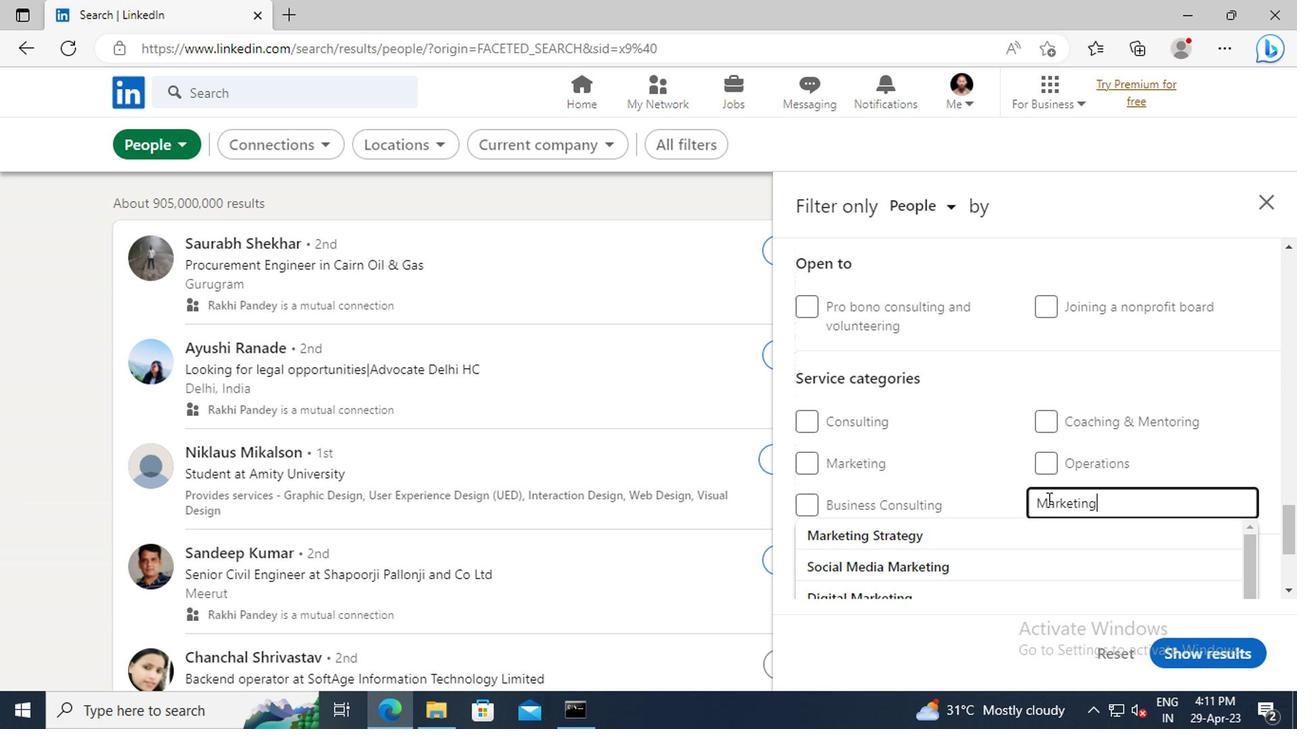 
Action: Mouse moved to (855, 458)
Screenshot: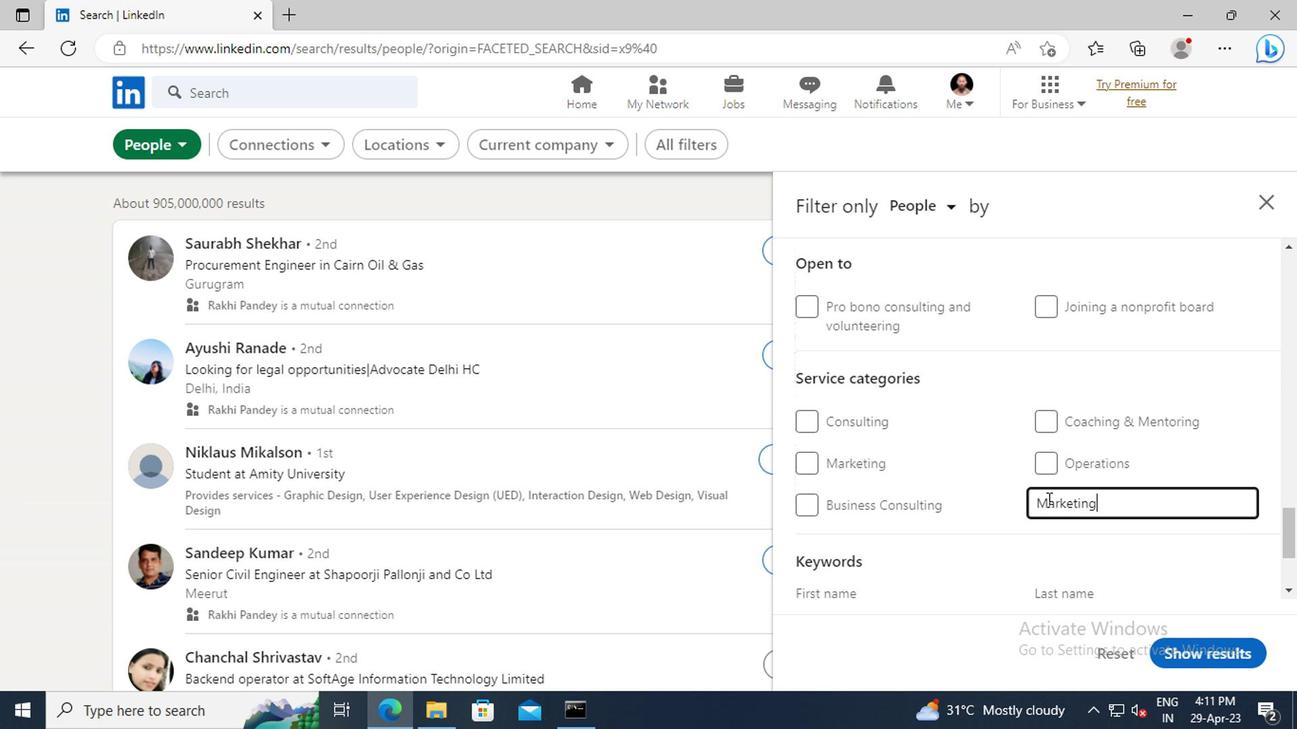 
Action: Mouse scrolled (855, 457) with delta (0, 0)
Screenshot: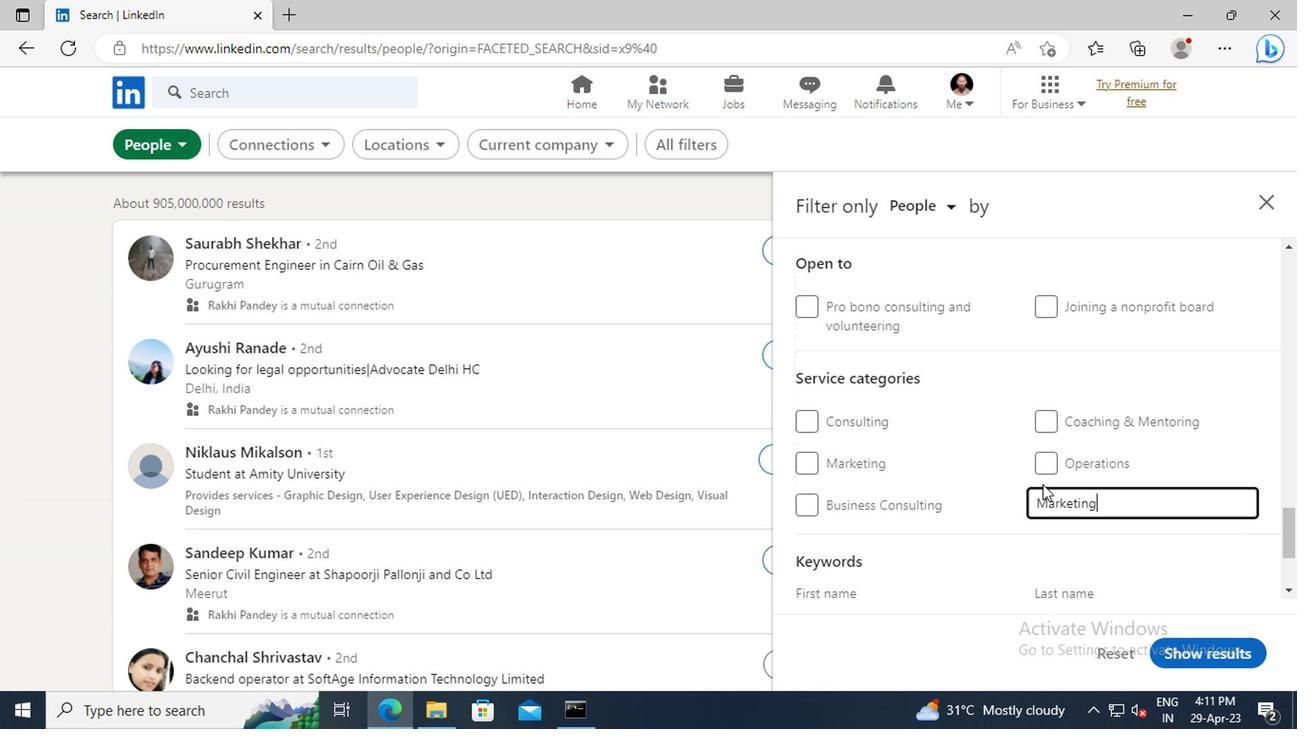 
Action: Mouse scrolled (855, 457) with delta (0, 0)
Screenshot: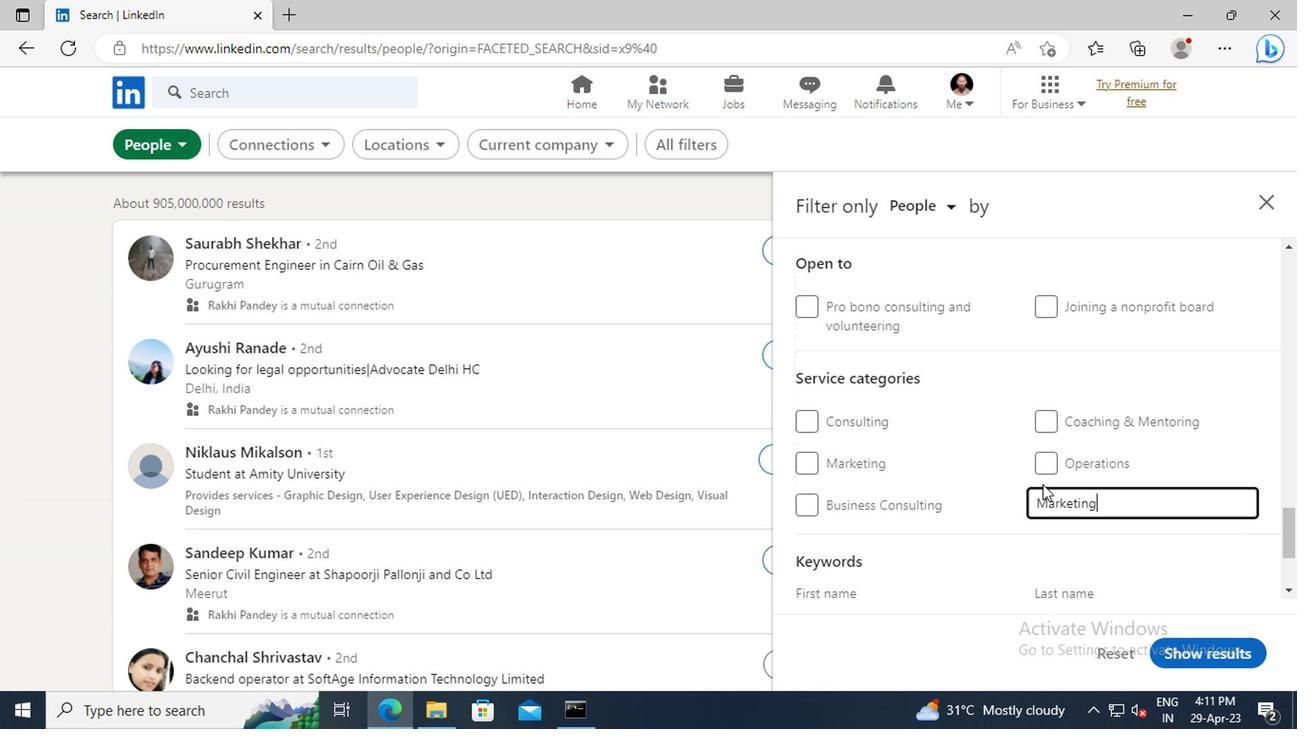
Action: Mouse moved to (852, 447)
Screenshot: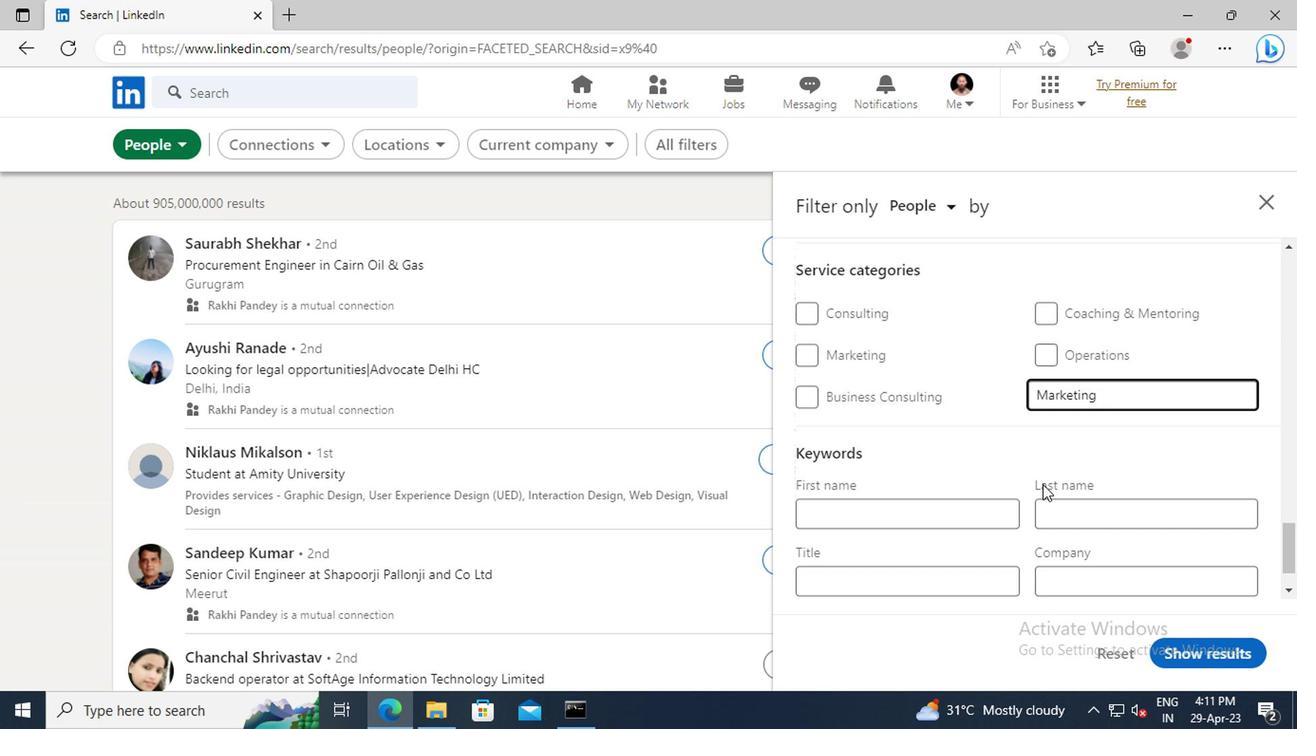 
Action: Mouse scrolled (852, 446) with delta (0, 0)
Screenshot: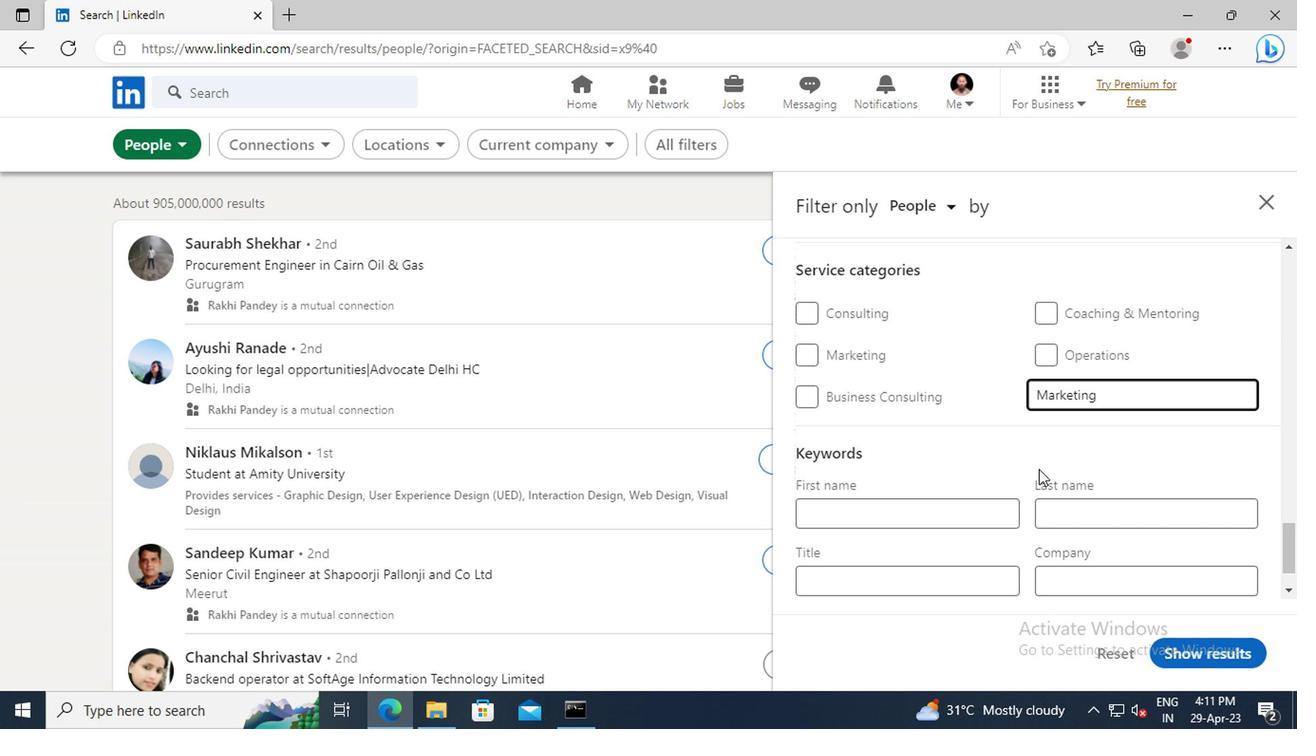 
Action: Mouse scrolled (852, 446) with delta (0, 0)
Screenshot: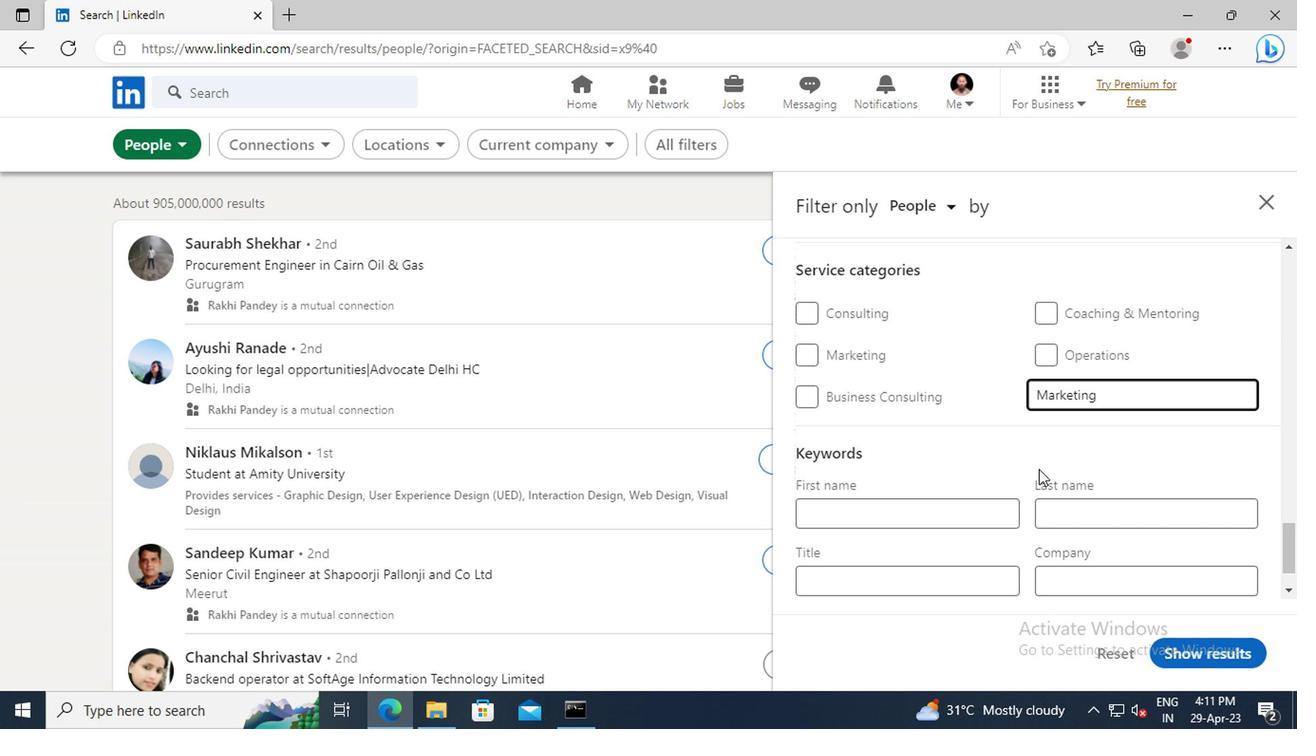 
Action: Mouse scrolled (852, 446) with delta (0, 0)
Screenshot: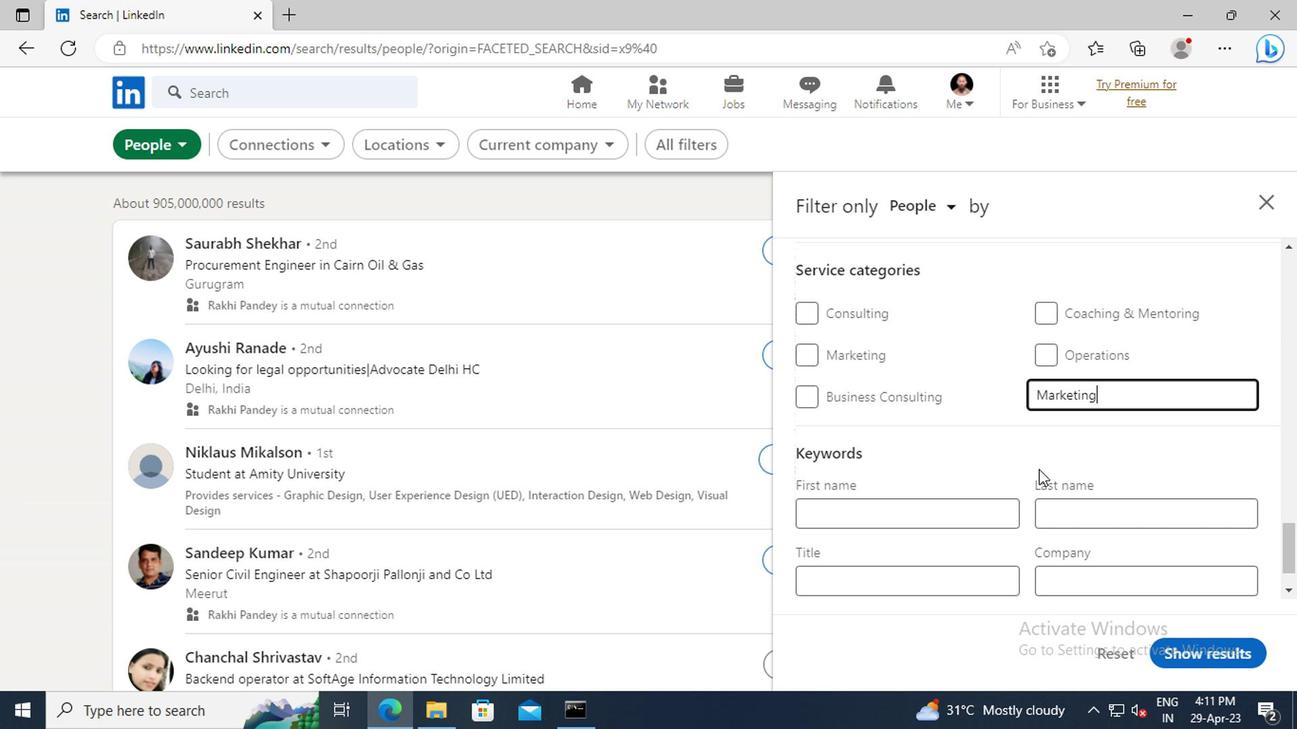 
Action: Mouse moved to (771, 478)
Screenshot: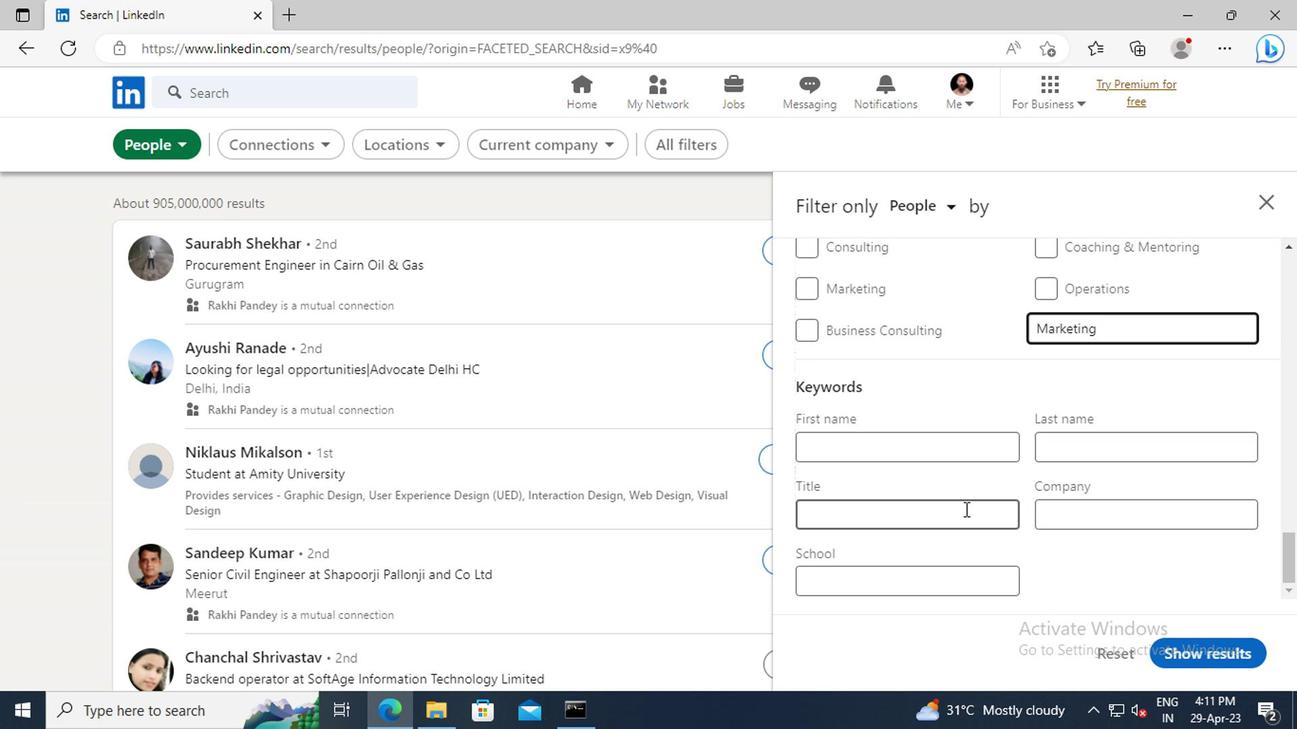 
Action: Mouse pressed left at (771, 478)
Screenshot: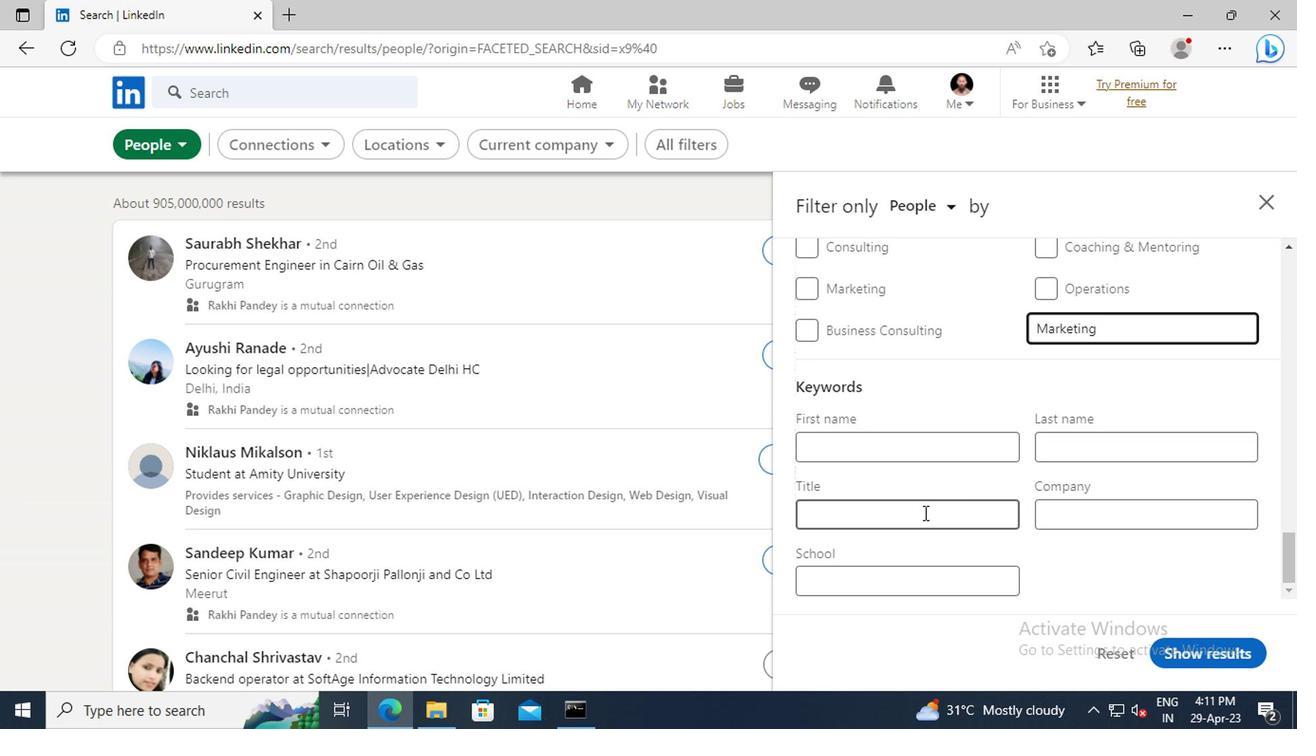 
Action: Key pressed <Key.shift>VEHICLE<Key.space>OR<Key.space><Key.shift>EQUIPMENT<Key.space><Key.shift>CLEANER<Key.enter>
Screenshot: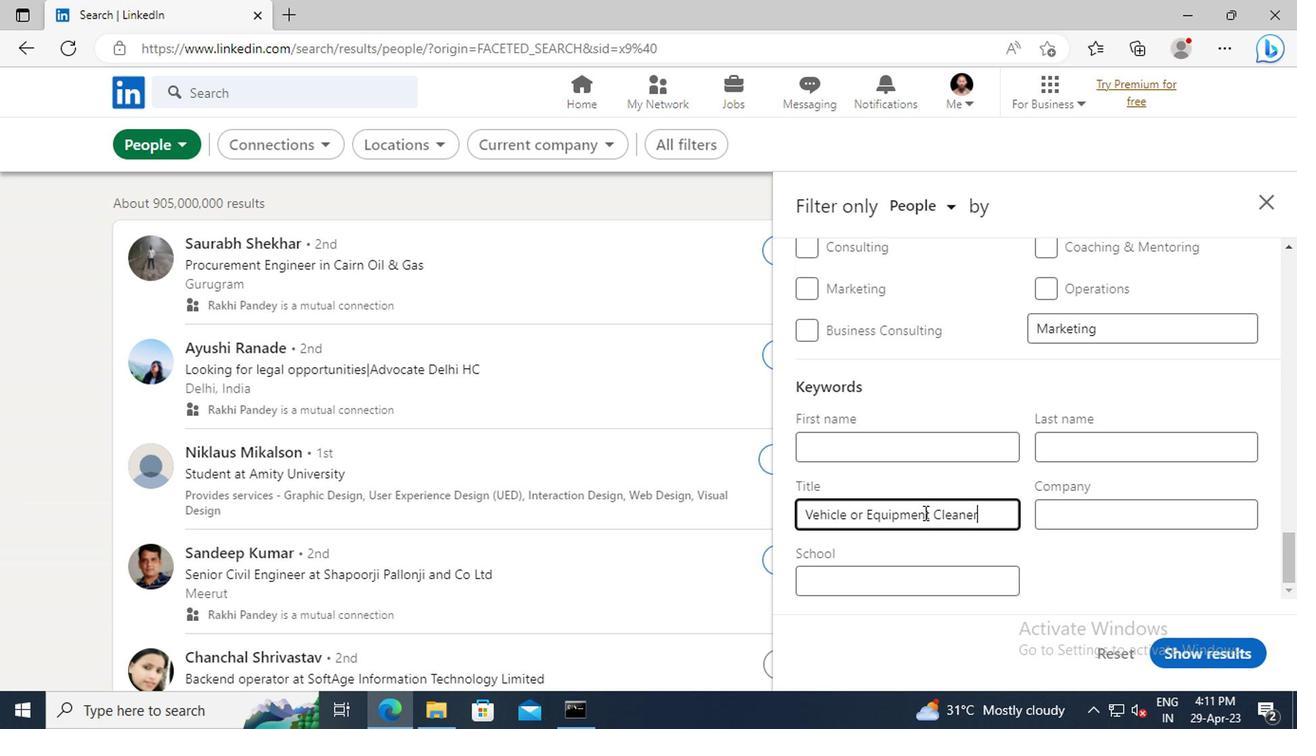 
Action: Mouse moved to (962, 579)
Screenshot: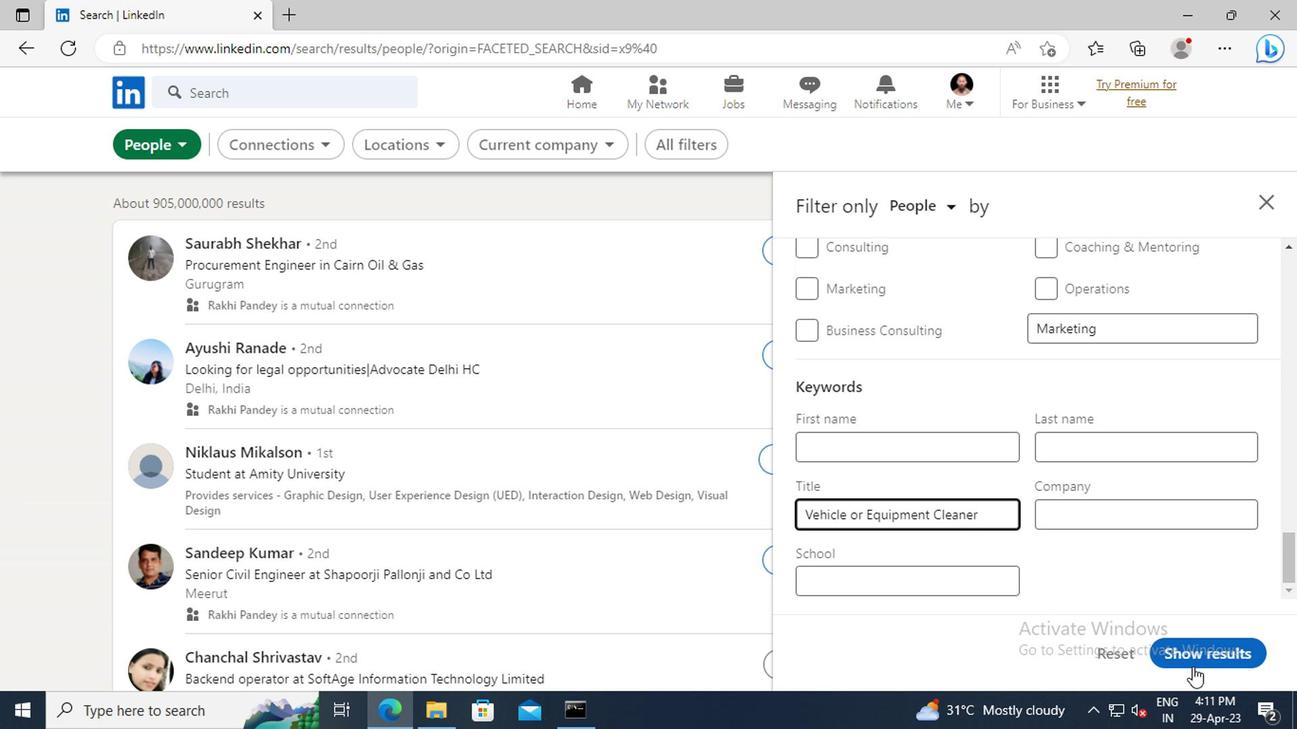 
Action: Mouse pressed left at (962, 579)
Screenshot: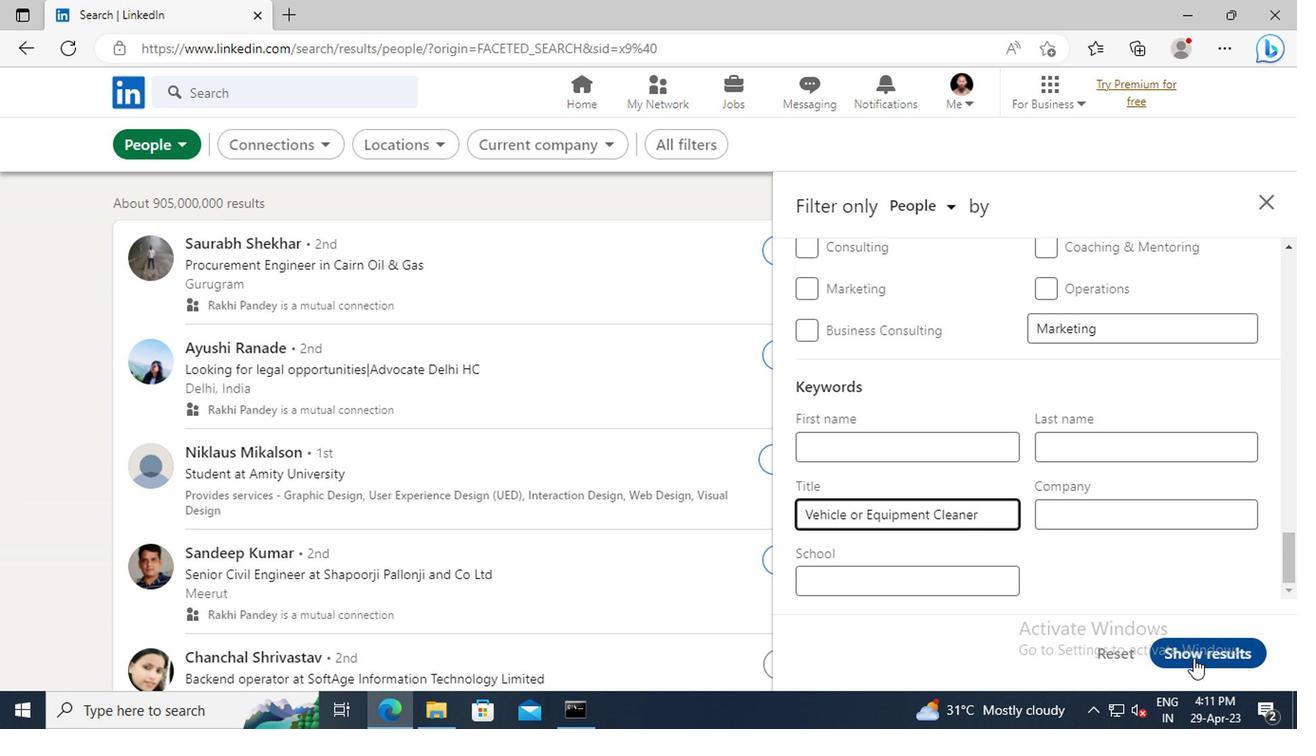
Action: Mouse moved to (962, 579)
Screenshot: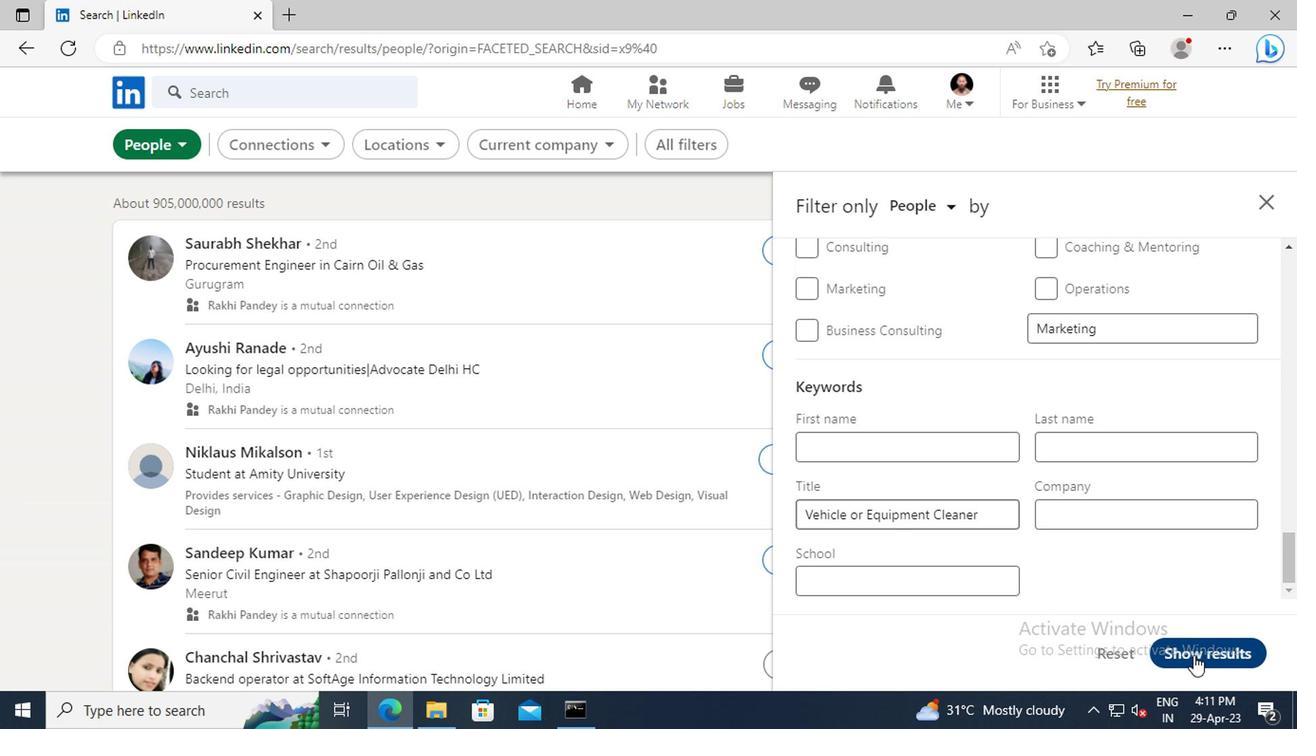 
